 Task: Search for boat rental options in Myrtle Beach, South Carolina, and Wilmington, North Carolina.
Action: Key pressed <Key.caps_lock>M<Key.caps_lock>yrtle<Key.space><Key.caps_lock>B<Key.caps_lock>each,<Key.caps_lock>S<Key.caps_lock>outh<Key.space><Key.caps_lock>C<Key.caps_lock>arol<Key.backspace>lina
Screenshot: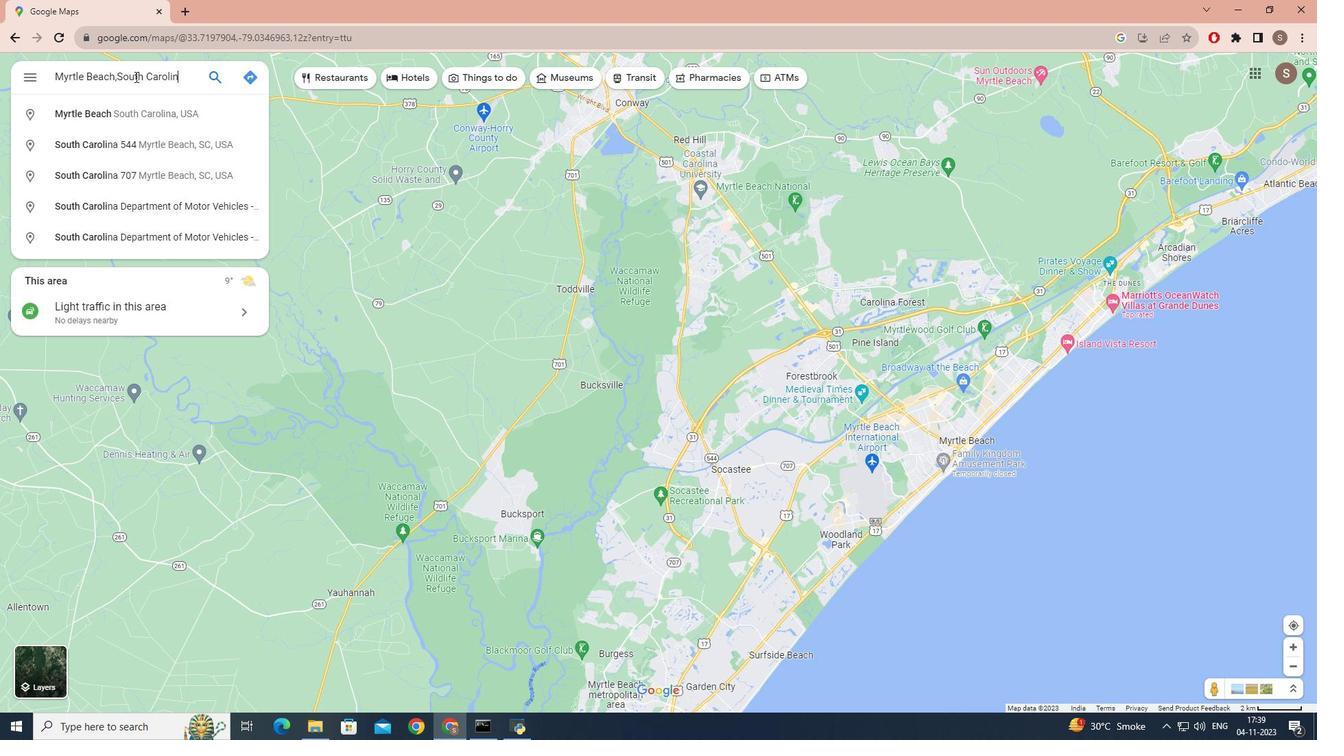 
Action: Mouse moved to (166, 76)
Screenshot: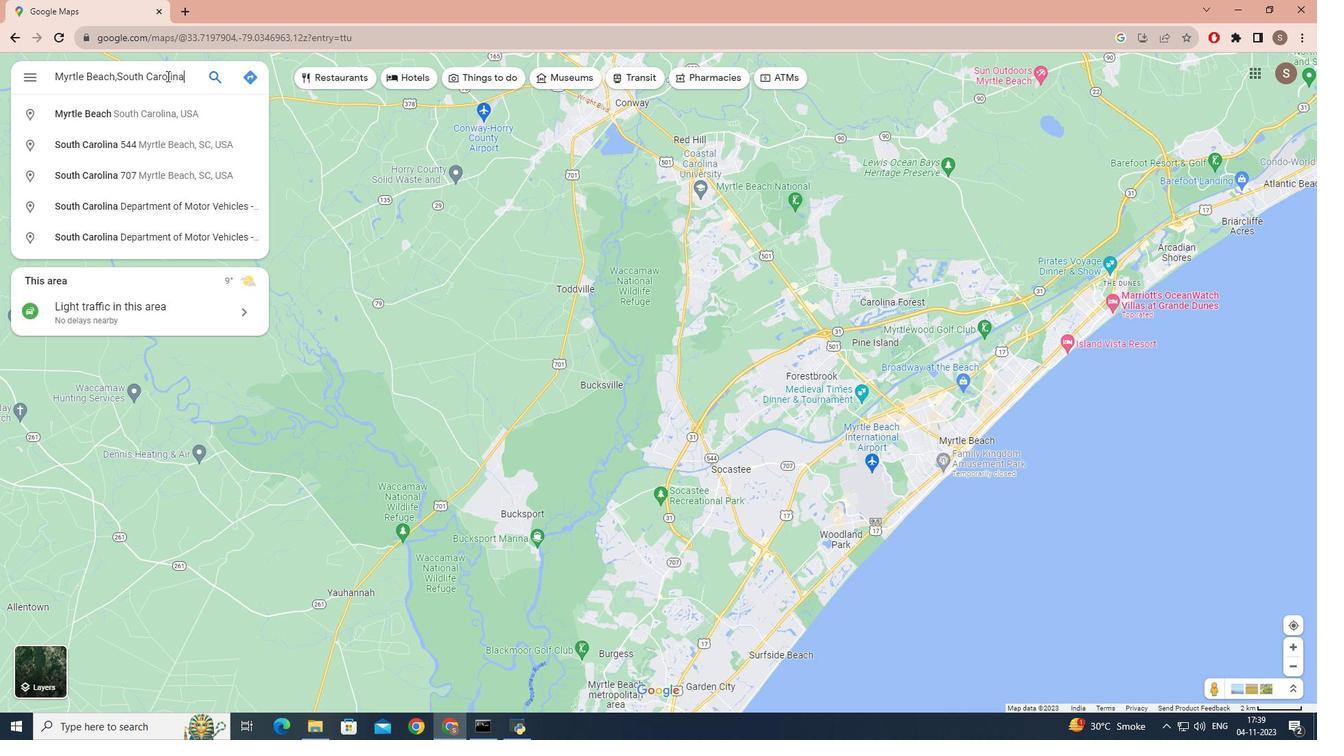 
Action: Key pressed <Key.enter>
Screenshot: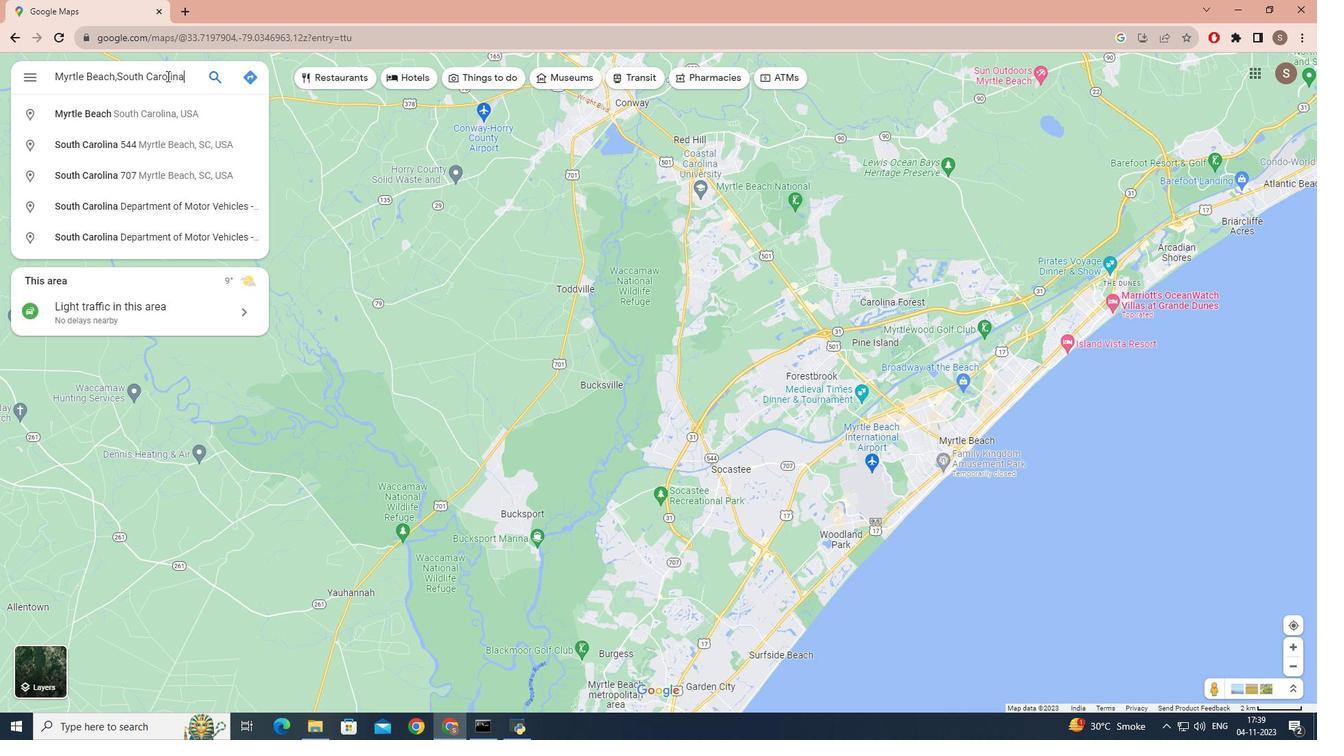 
Action: Mouse moved to (147, 310)
Screenshot: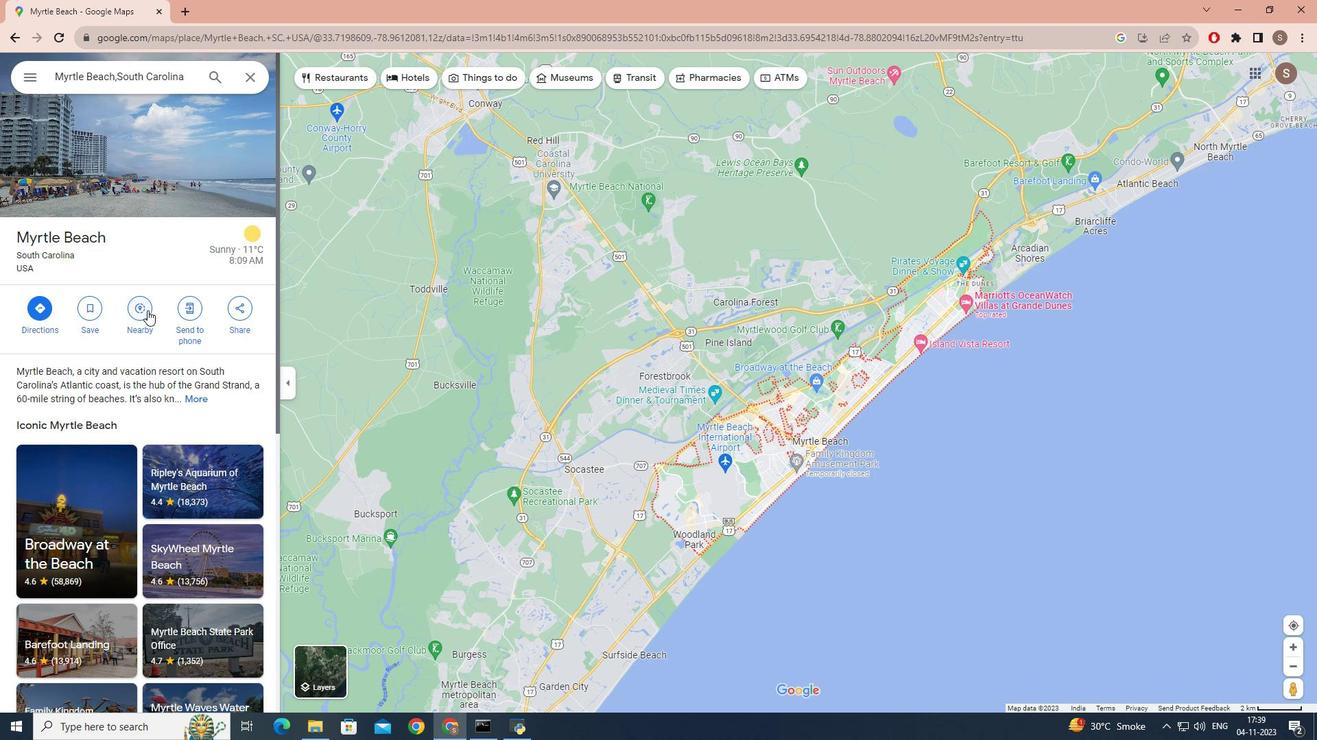 
Action: Mouse pressed left at (147, 310)
Screenshot: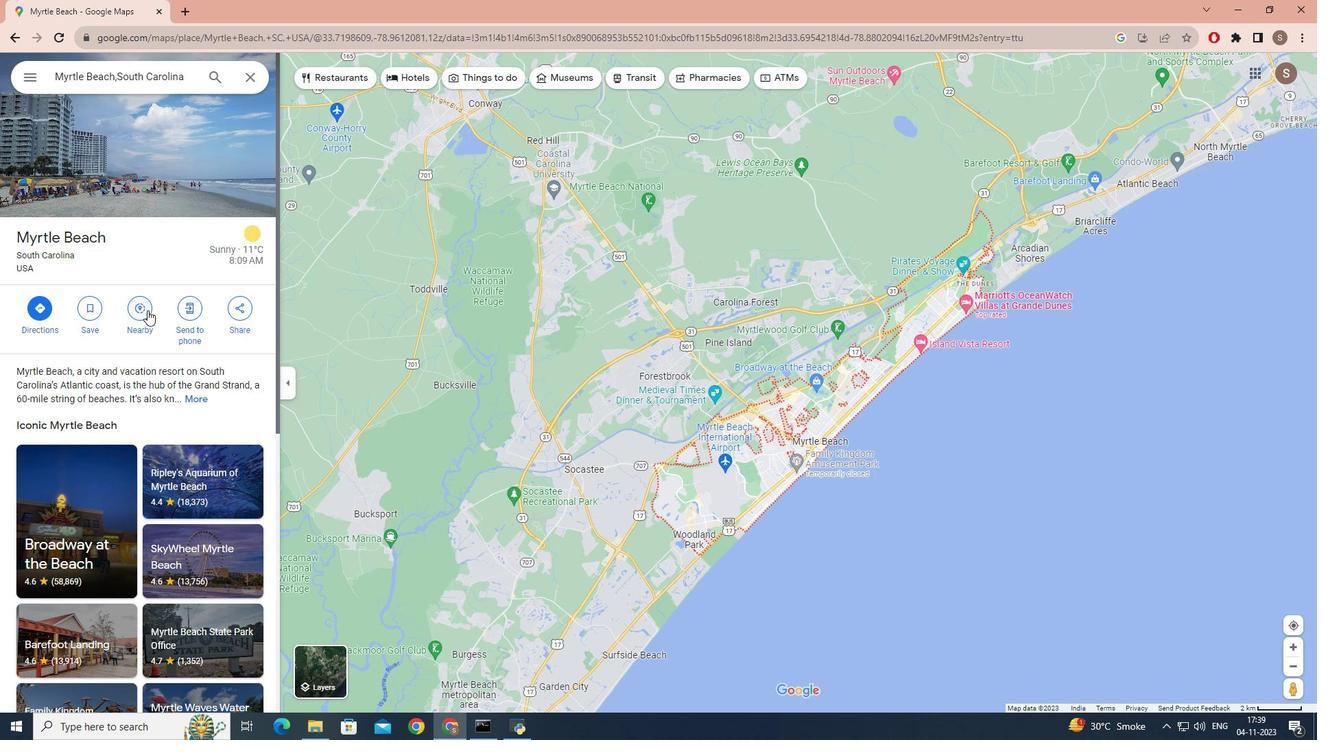 
Action: Mouse moved to (139, 76)
Screenshot: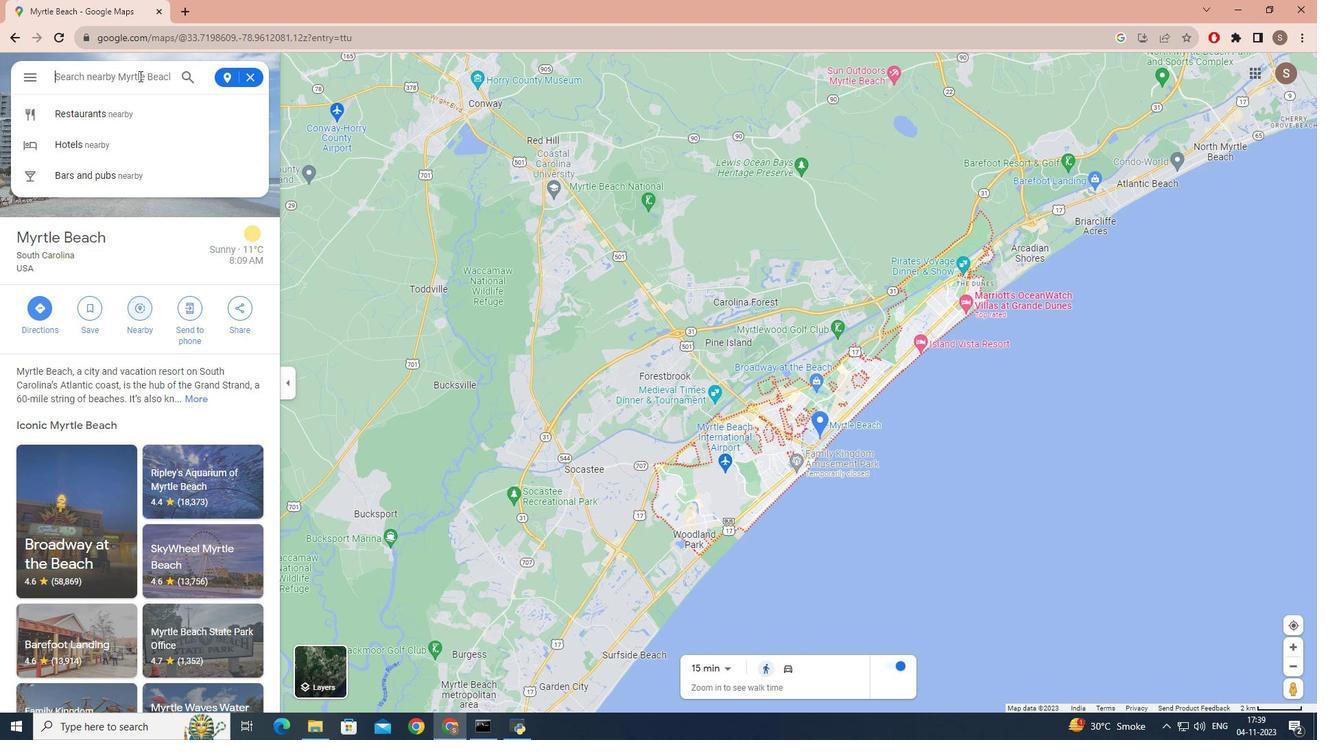 
Action: Key pressed <Key.caps_lock>B<Key.caps_lock>oat<Key.space>rentals<Key.enter>
Screenshot: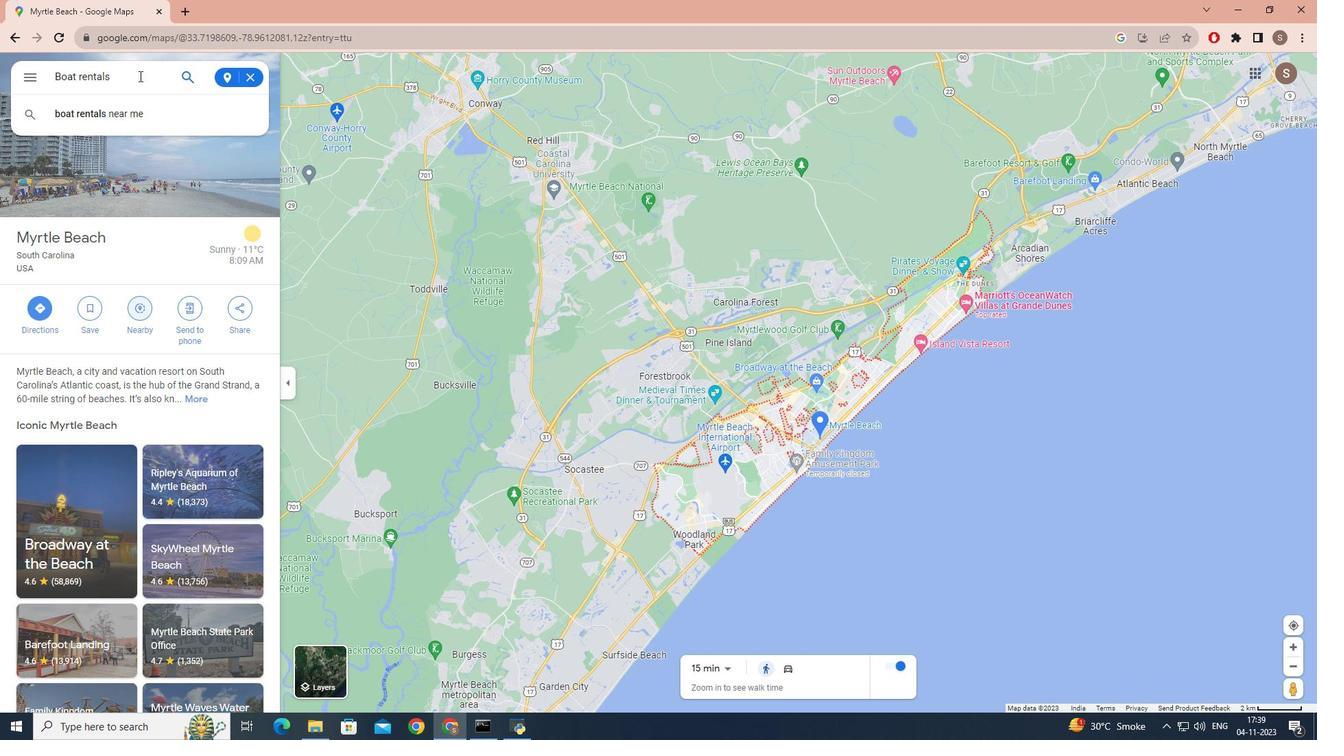 
Action: Mouse moved to (85, 176)
Screenshot: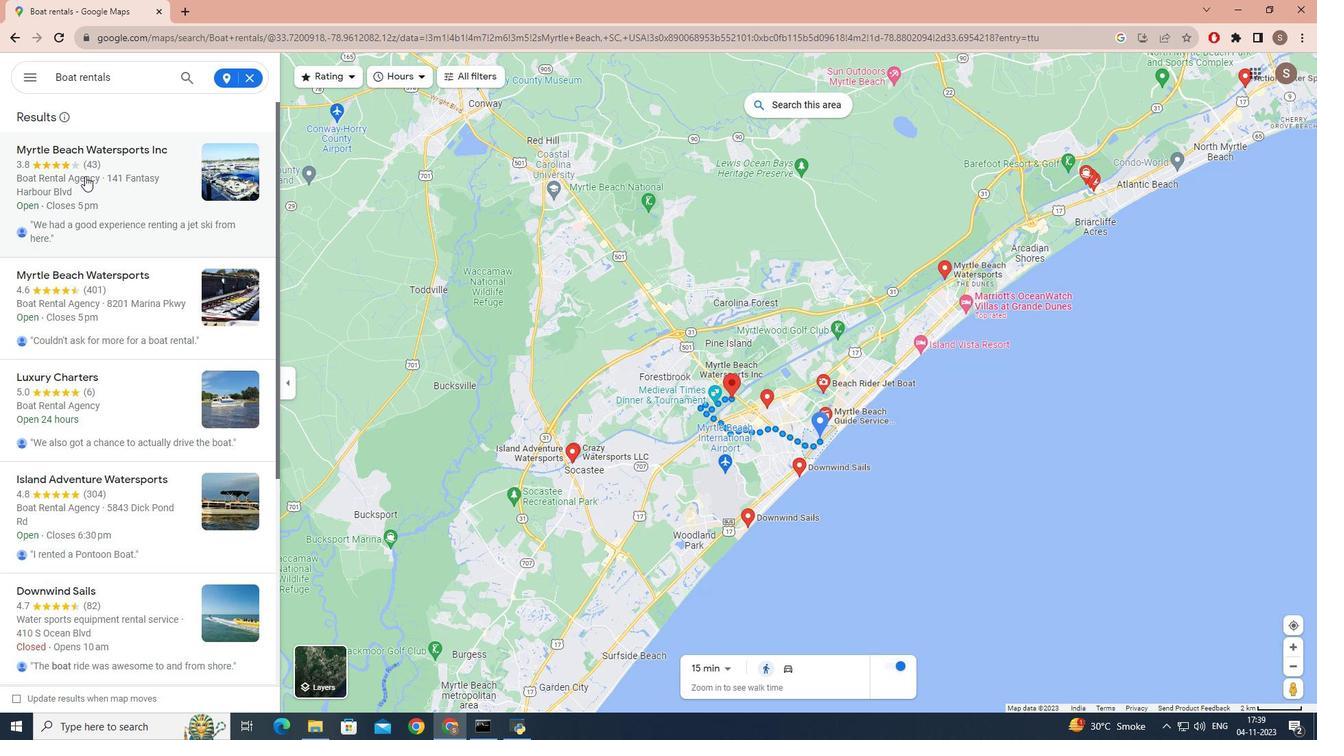 
Action: Mouse scrolled (85, 176) with delta (0, 0)
Screenshot: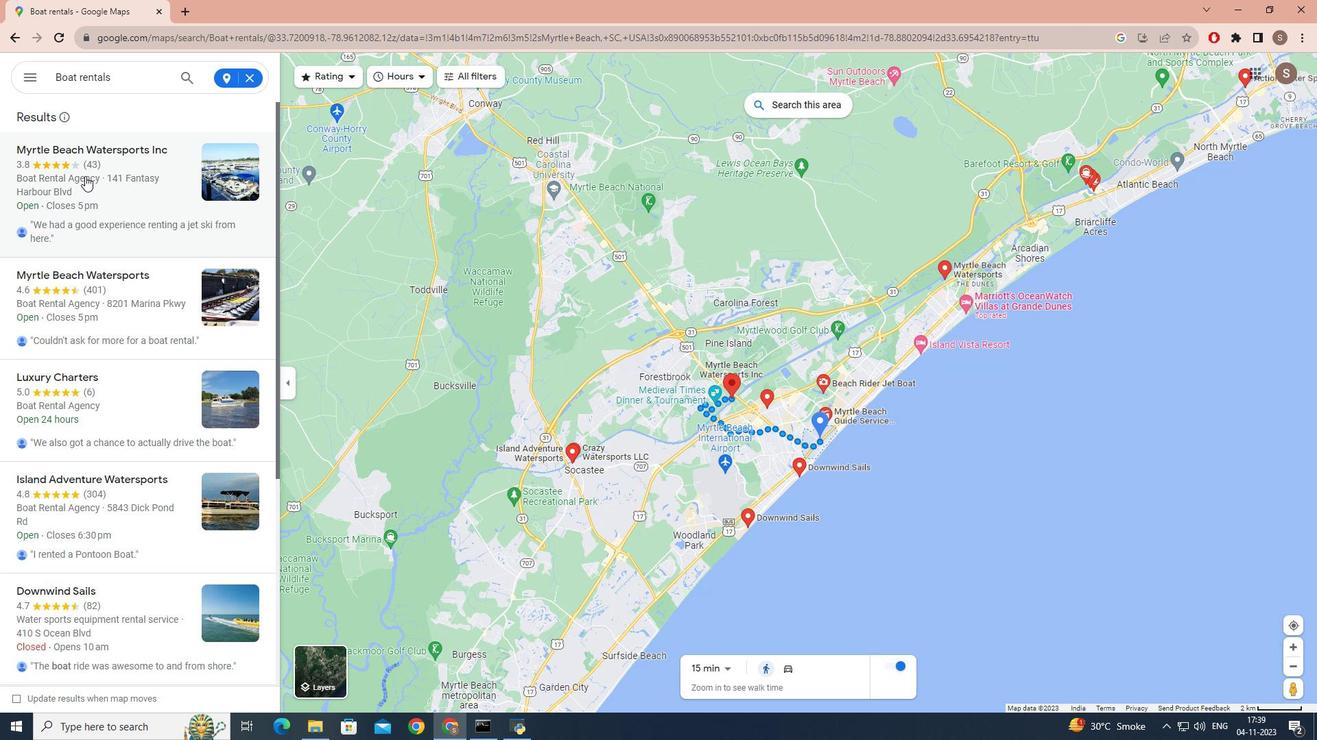 
Action: Mouse scrolled (85, 176) with delta (0, 0)
Screenshot: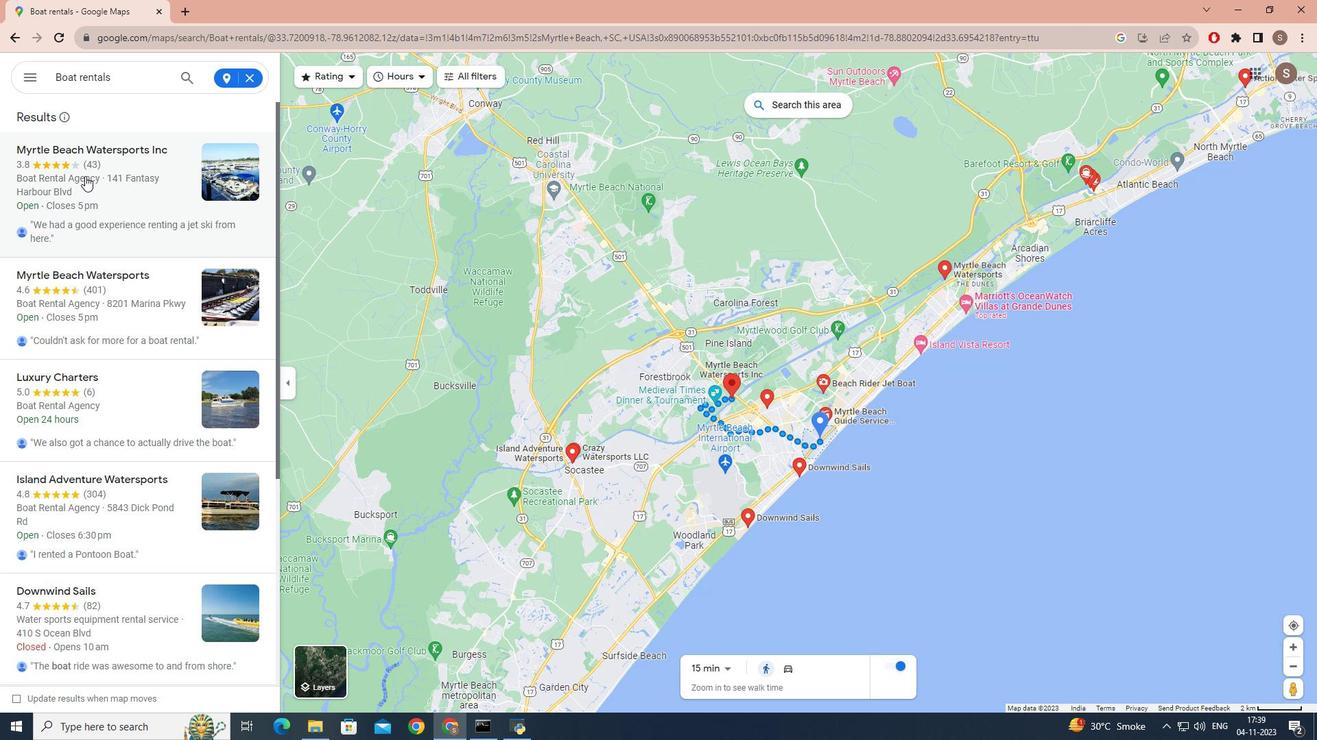 
Action: Mouse scrolled (85, 175) with delta (0, 0)
Screenshot: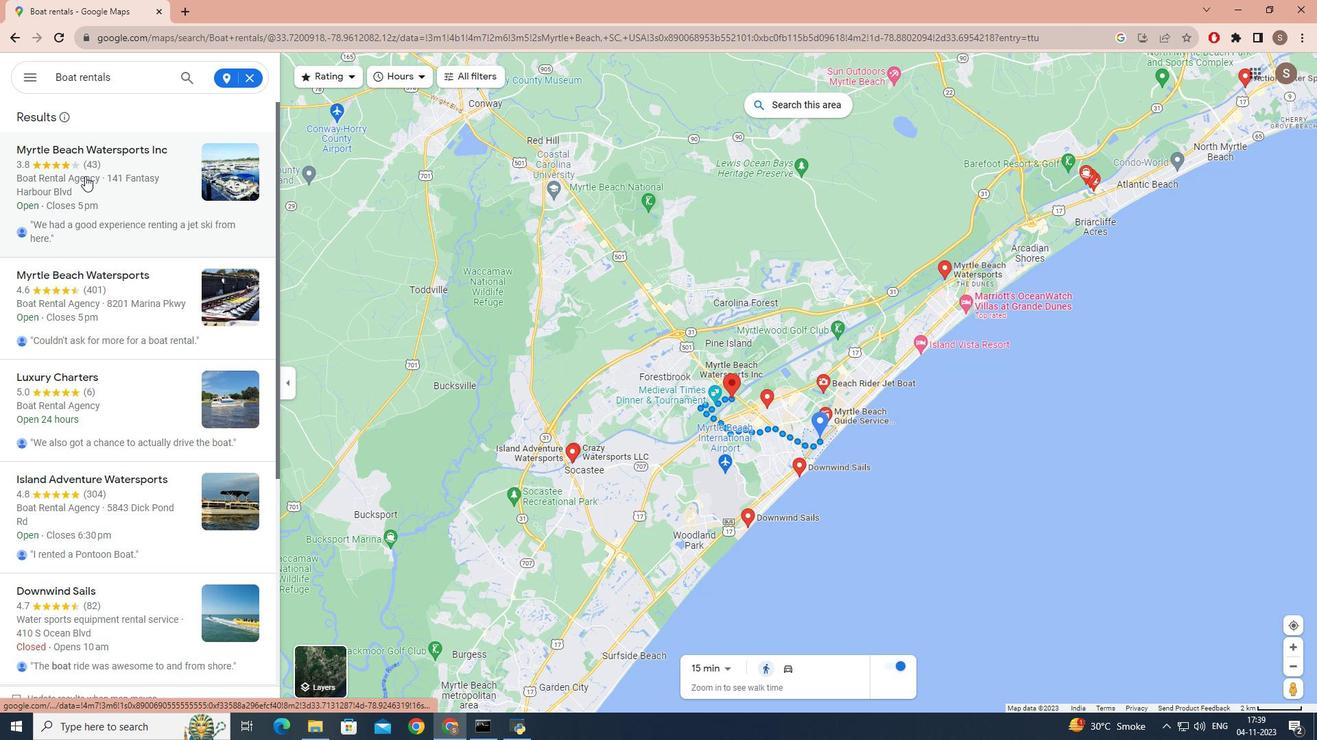 
Action: Mouse scrolled (85, 175) with delta (0, 0)
Screenshot: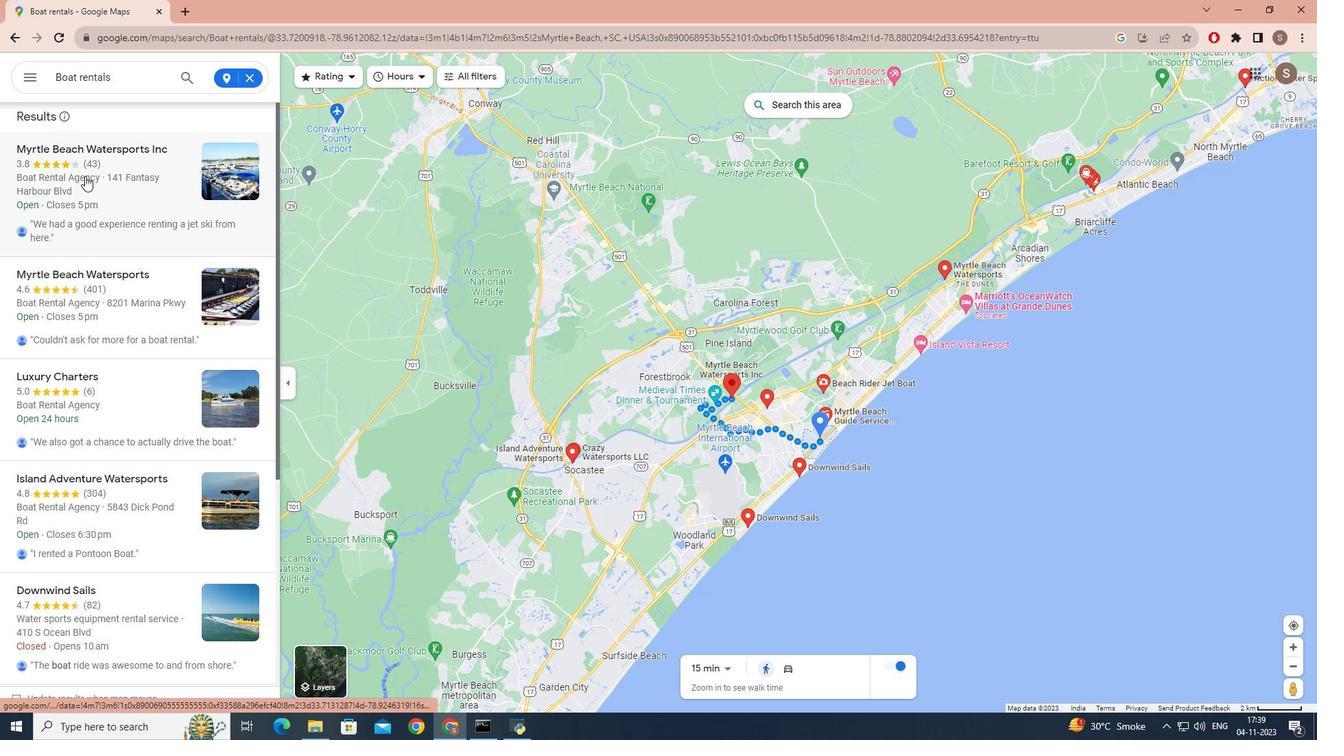 
Action: Mouse scrolled (85, 175) with delta (0, 0)
Screenshot: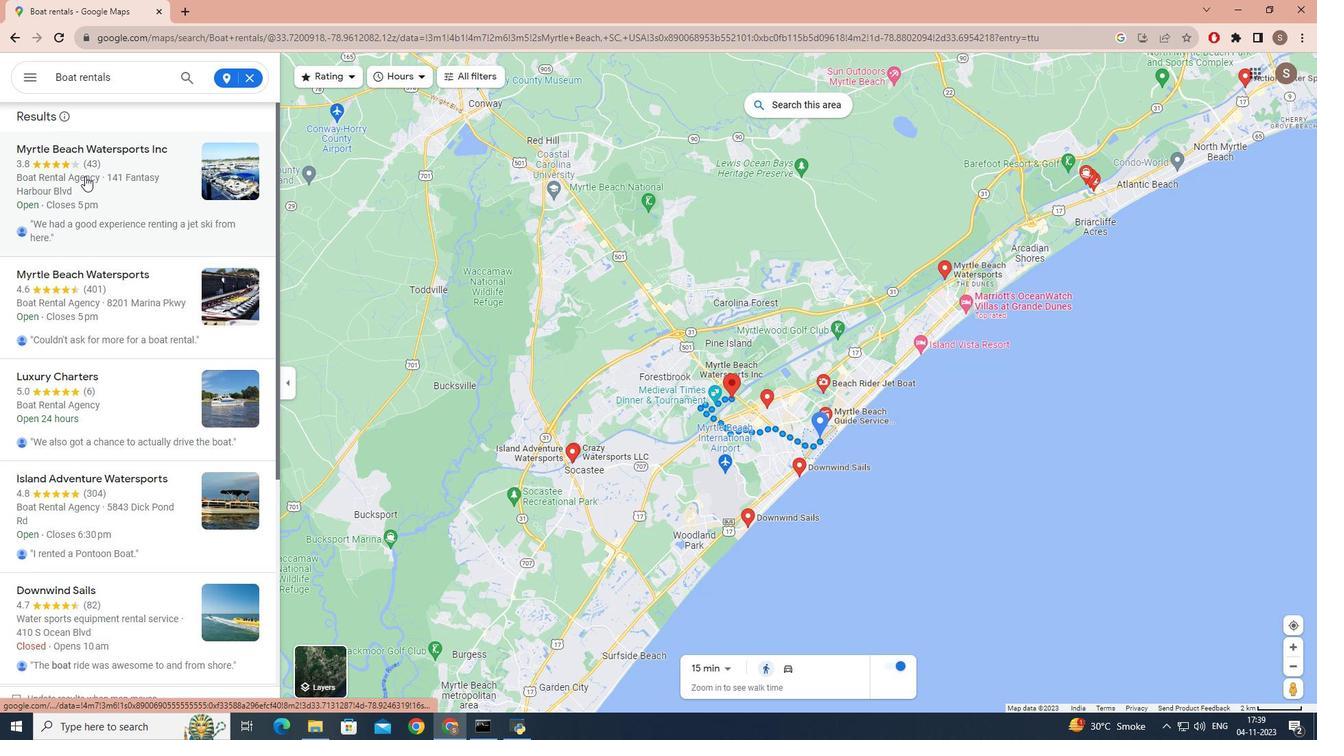 
Action: Mouse scrolled (85, 175) with delta (0, 0)
Screenshot: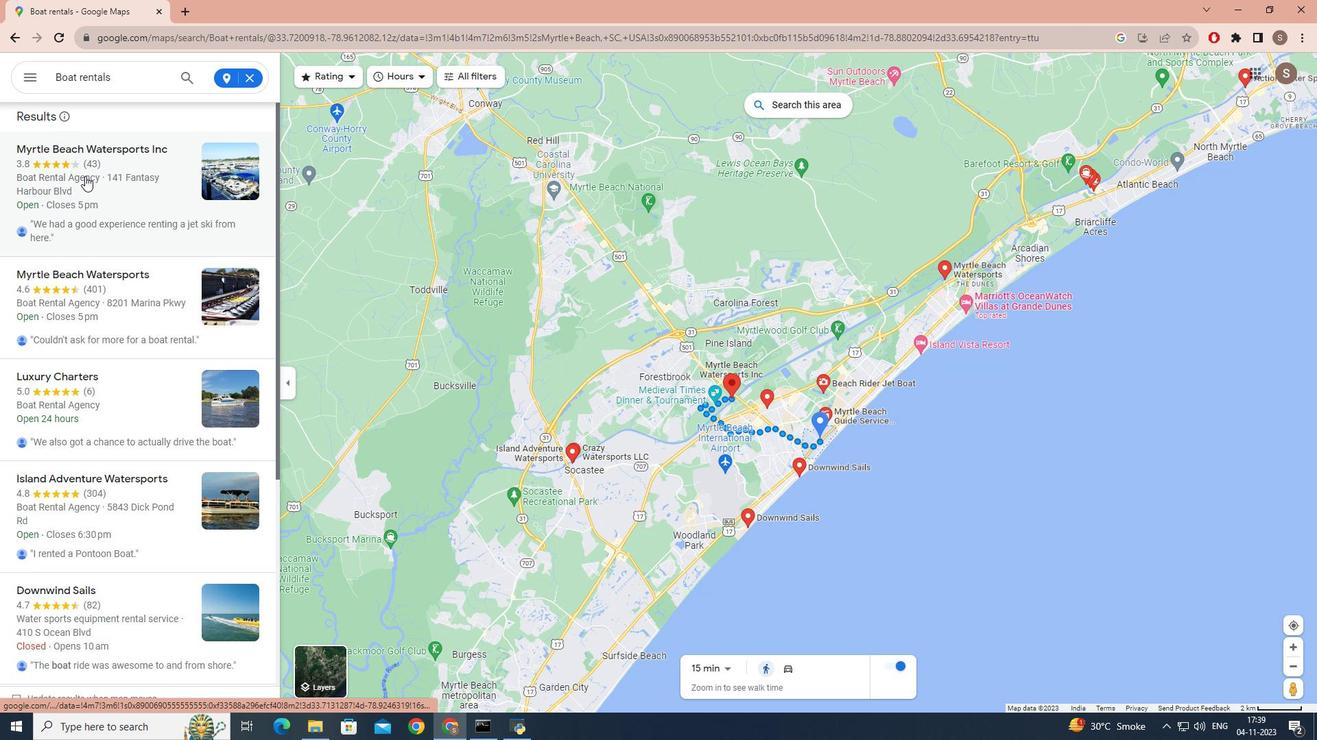 
Action: Mouse scrolled (85, 175) with delta (0, 0)
Screenshot: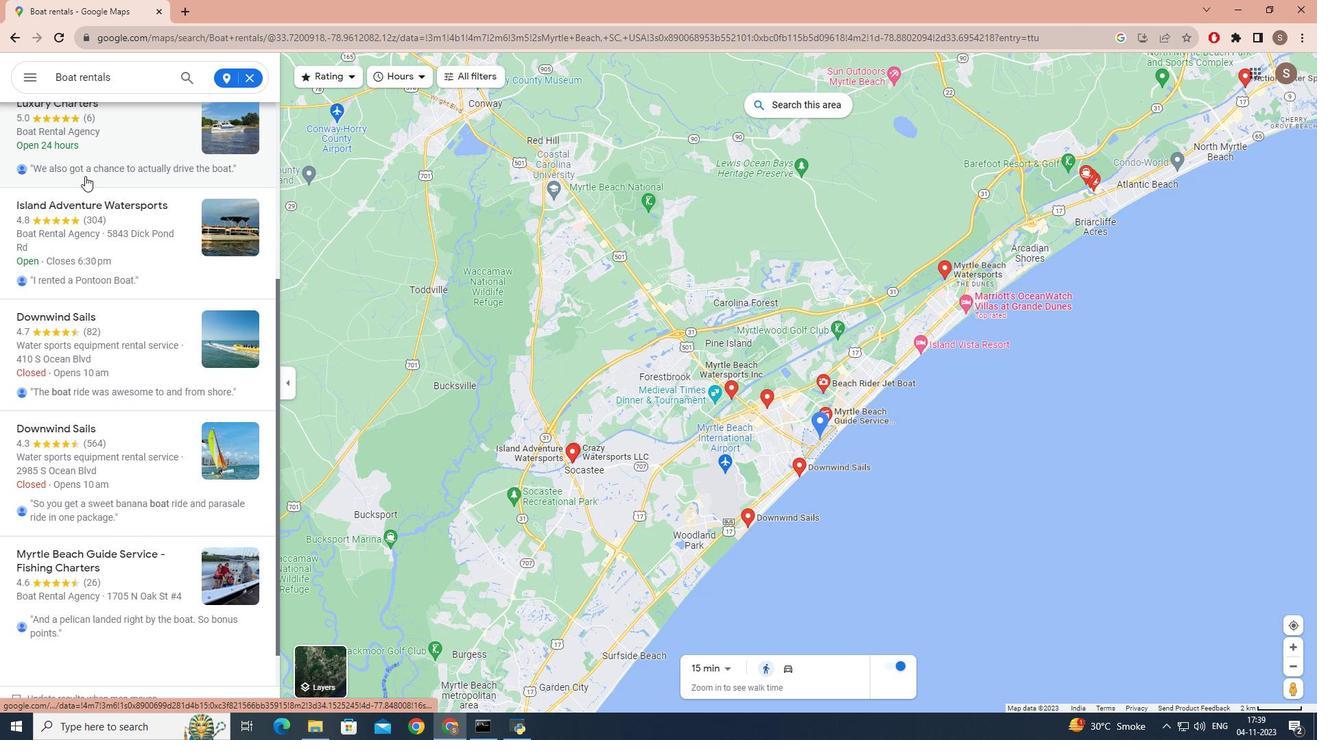 
Action: Mouse scrolled (85, 175) with delta (0, 0)
Screenshot: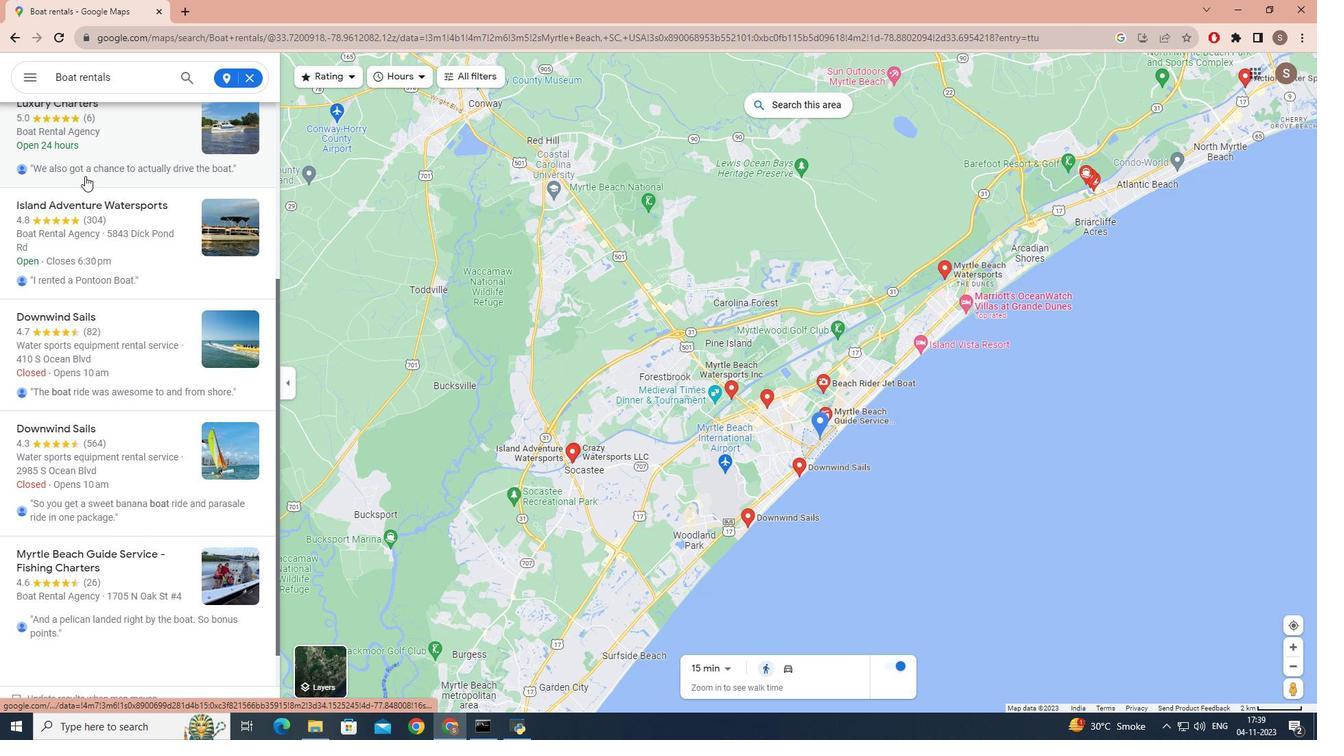 
Action: Mouse scrolled (85, 175) with delta (0, 0)
Screenshot: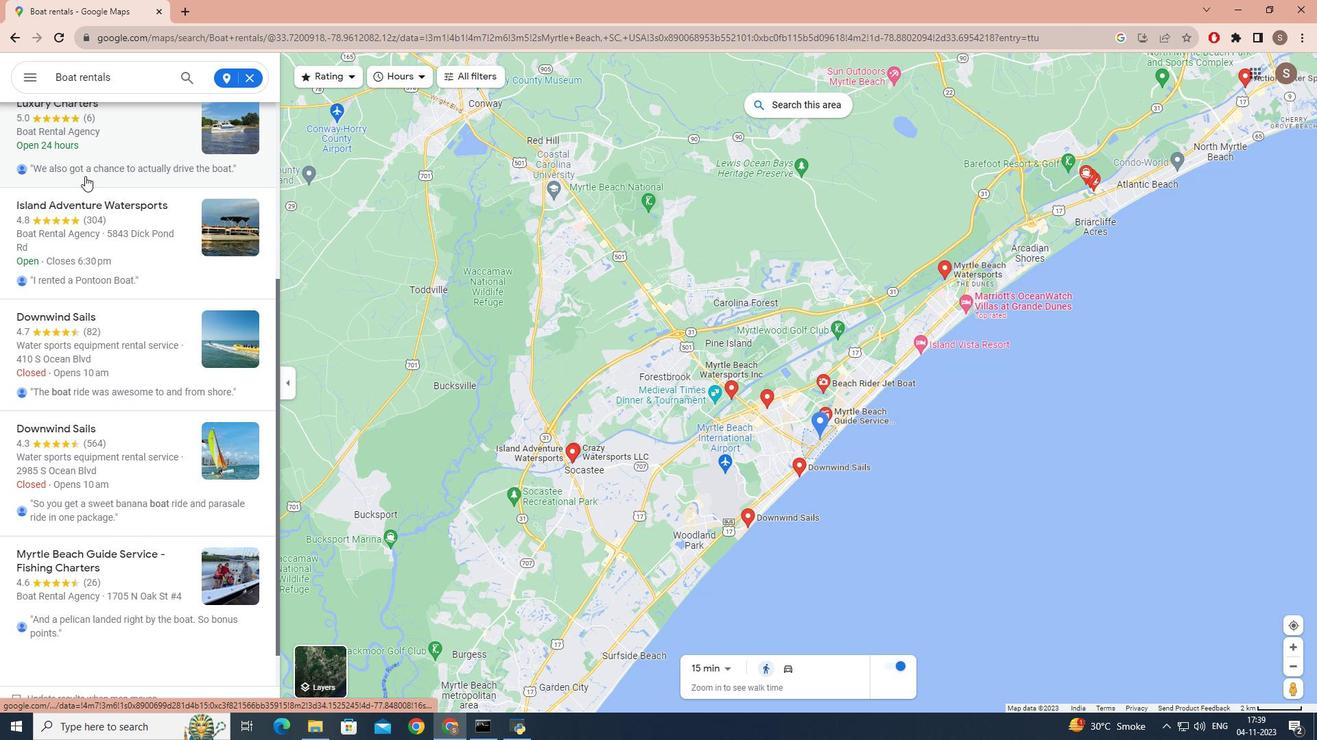 
Action: Mouse scrolled (85, 175) with delta (0, 0)
Screenshot: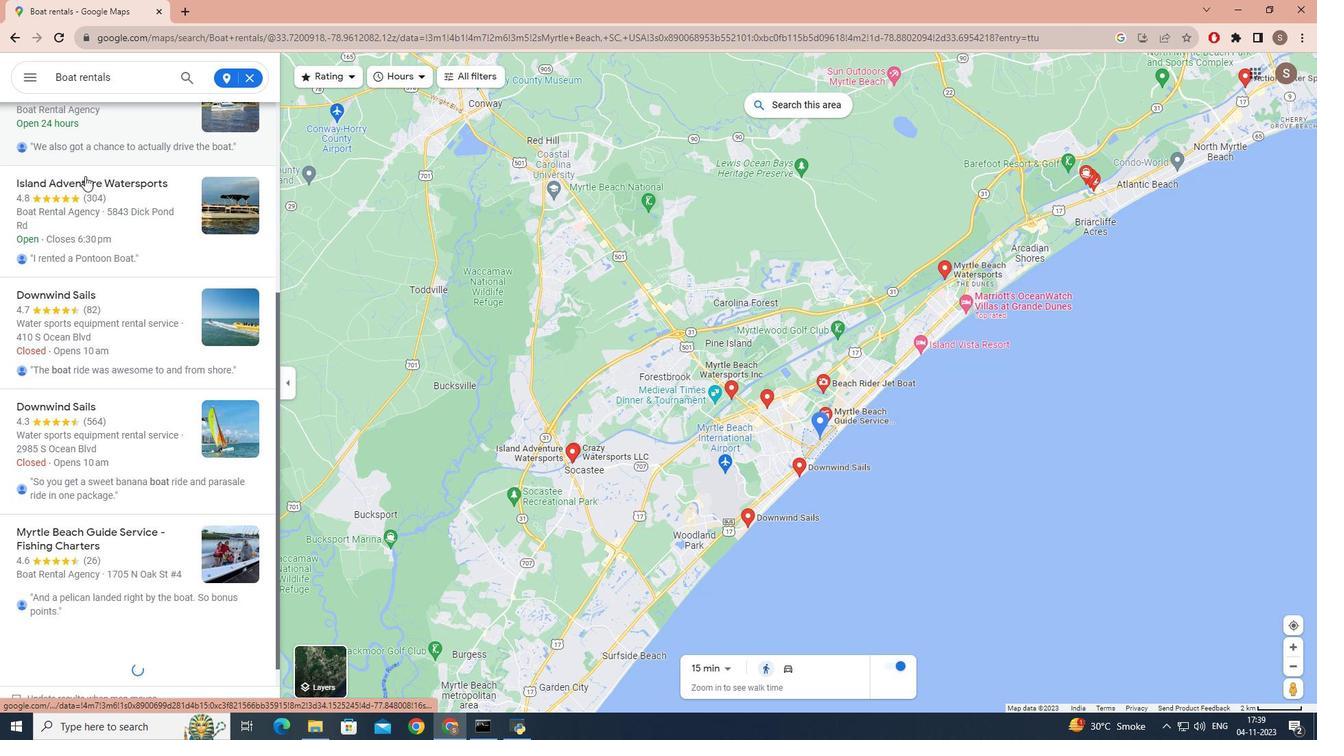 
Action: Mouse scrolled (85, 175) with delta (0, 0)
Screenshot: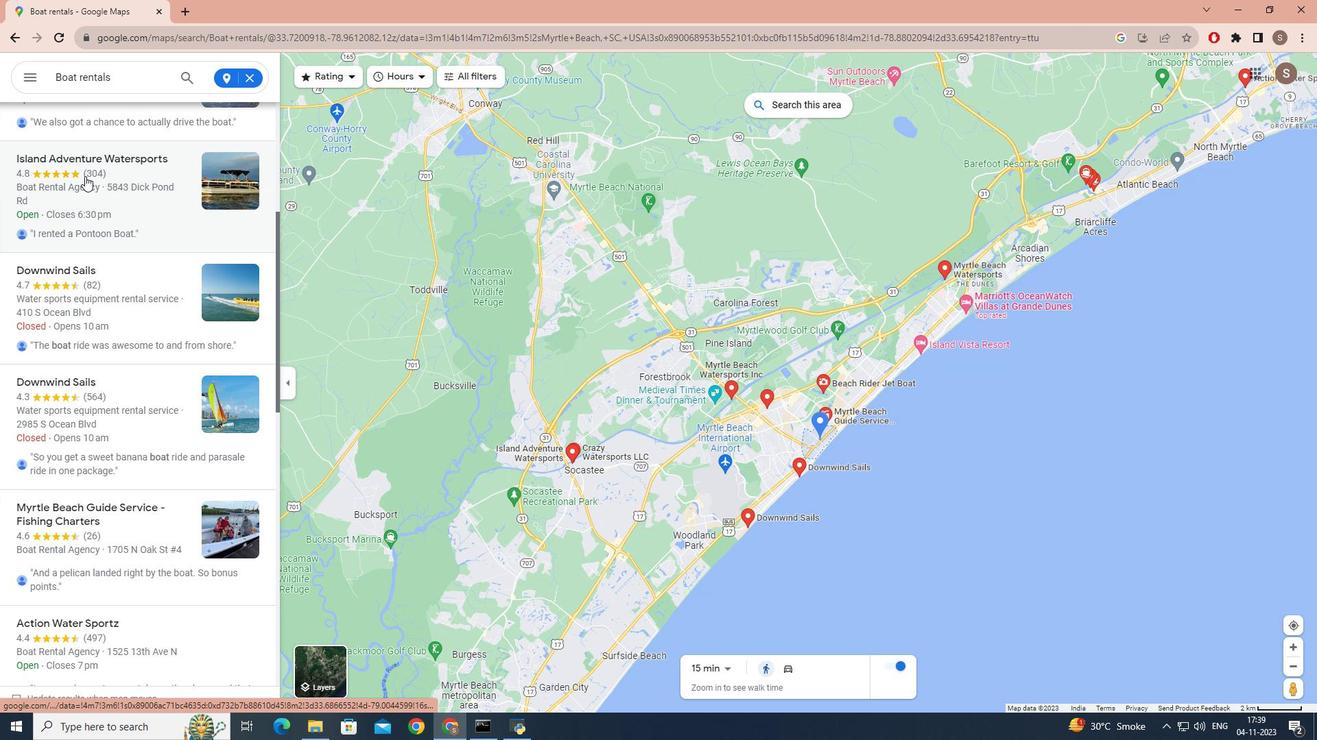
Action: Mouse scrolled (85, 175) with delta (0, 0)
Screenshot: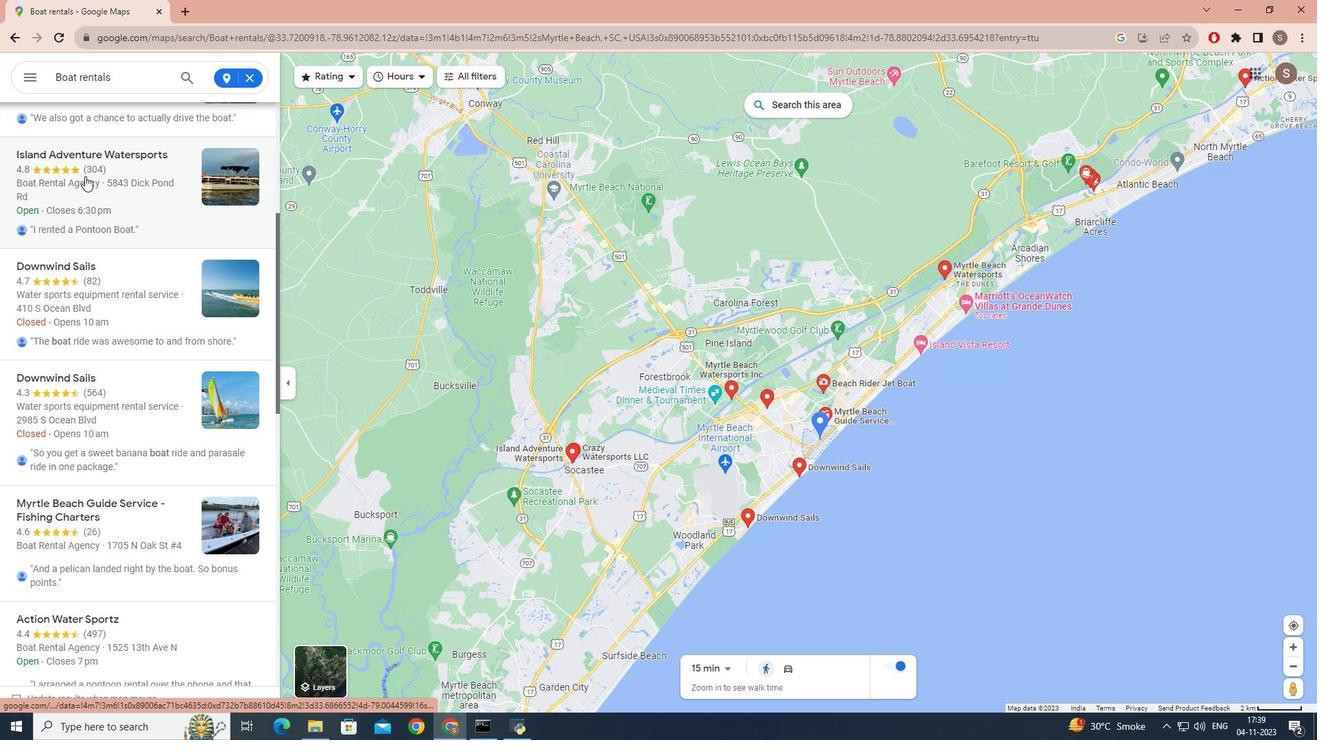 
Action: Mouse scrolled (85, 175) with delta (0, 0)
Screenshot: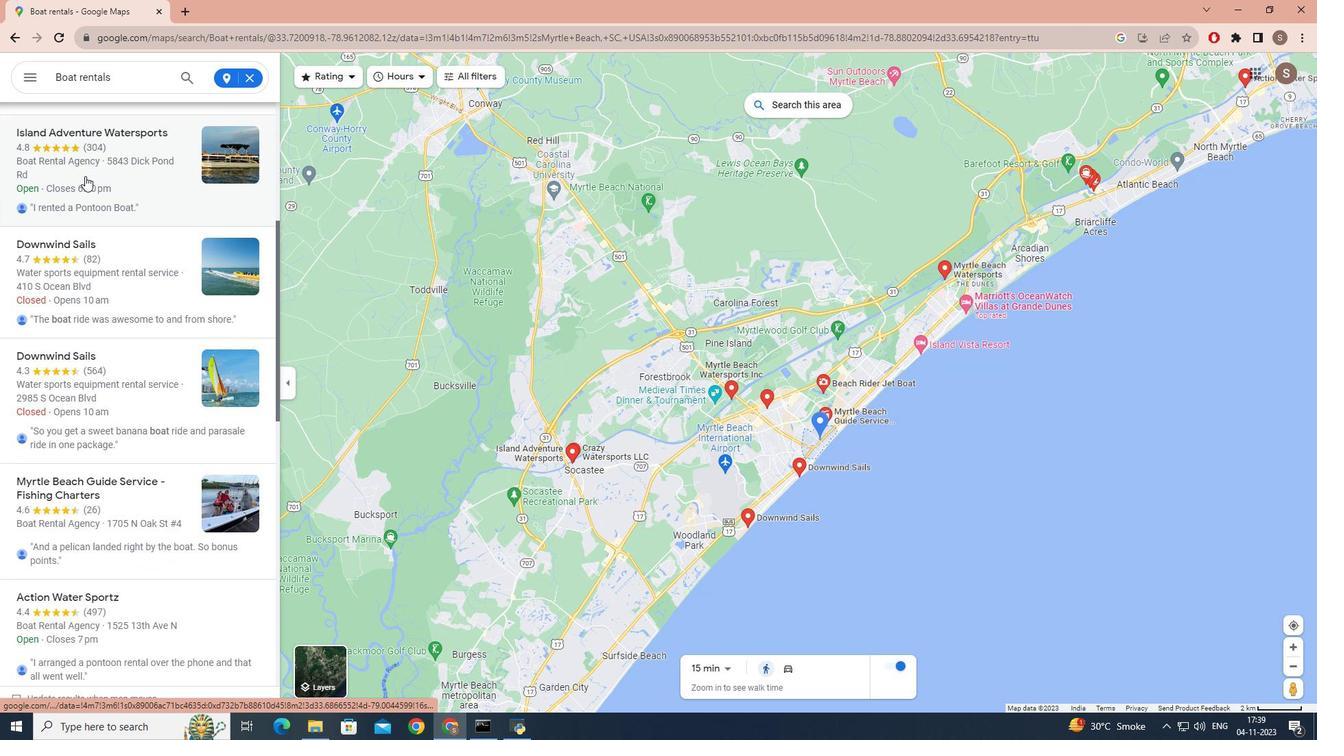 
Action: Mouse scrolled (85, 175) with delta (0, 0)
Screenshot: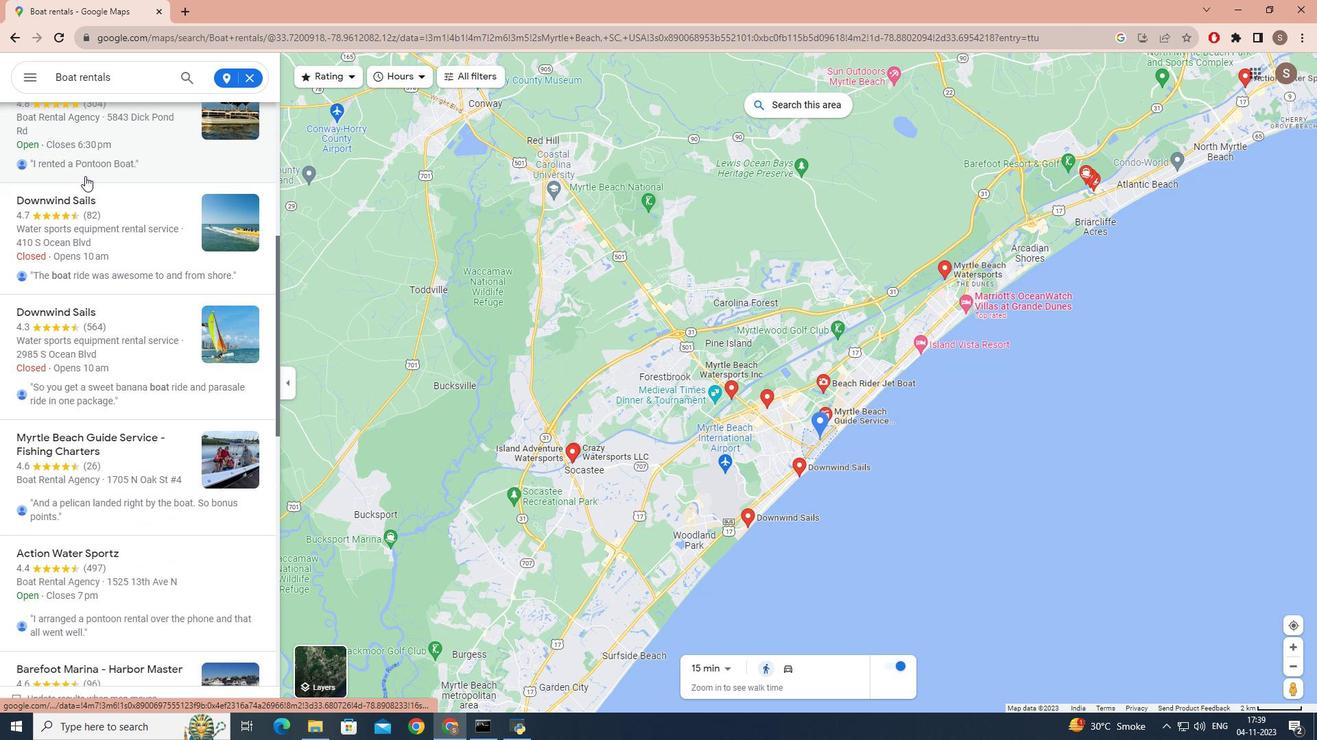 
Action: Mouse scrolled (85, 175) with delta (0, 0)
Screenshot: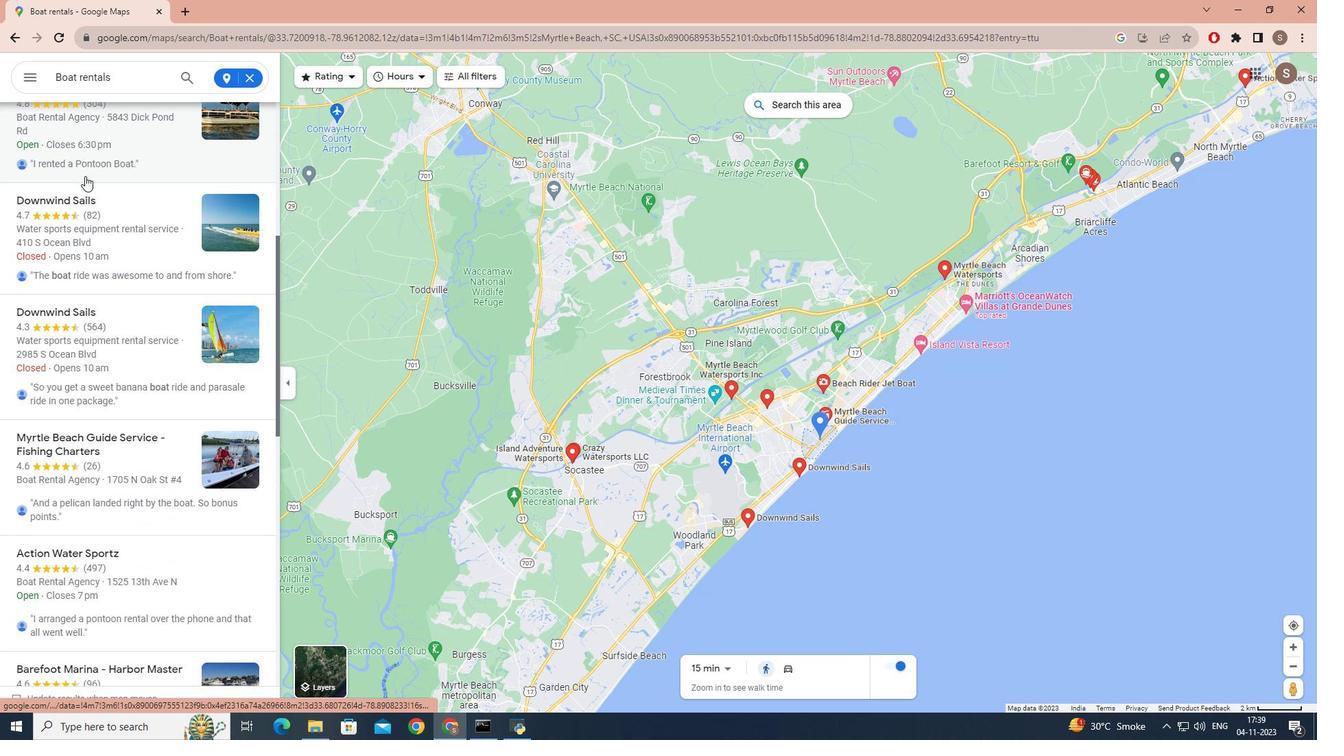 
Action: Mouse scrolled (85, 175) with delta (0, 0)
Screenshot: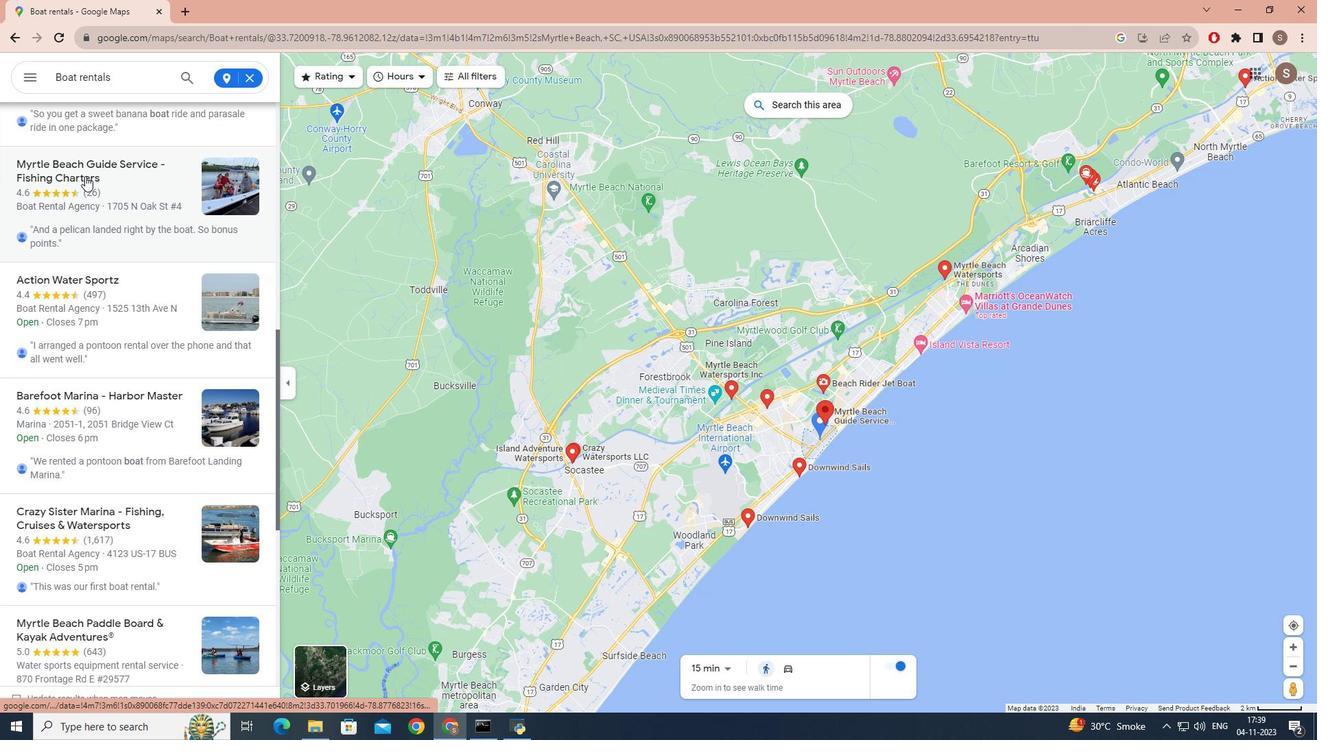 
Action: Mouse scrolled (85, 175) with delta (0, 0)
Screenshot: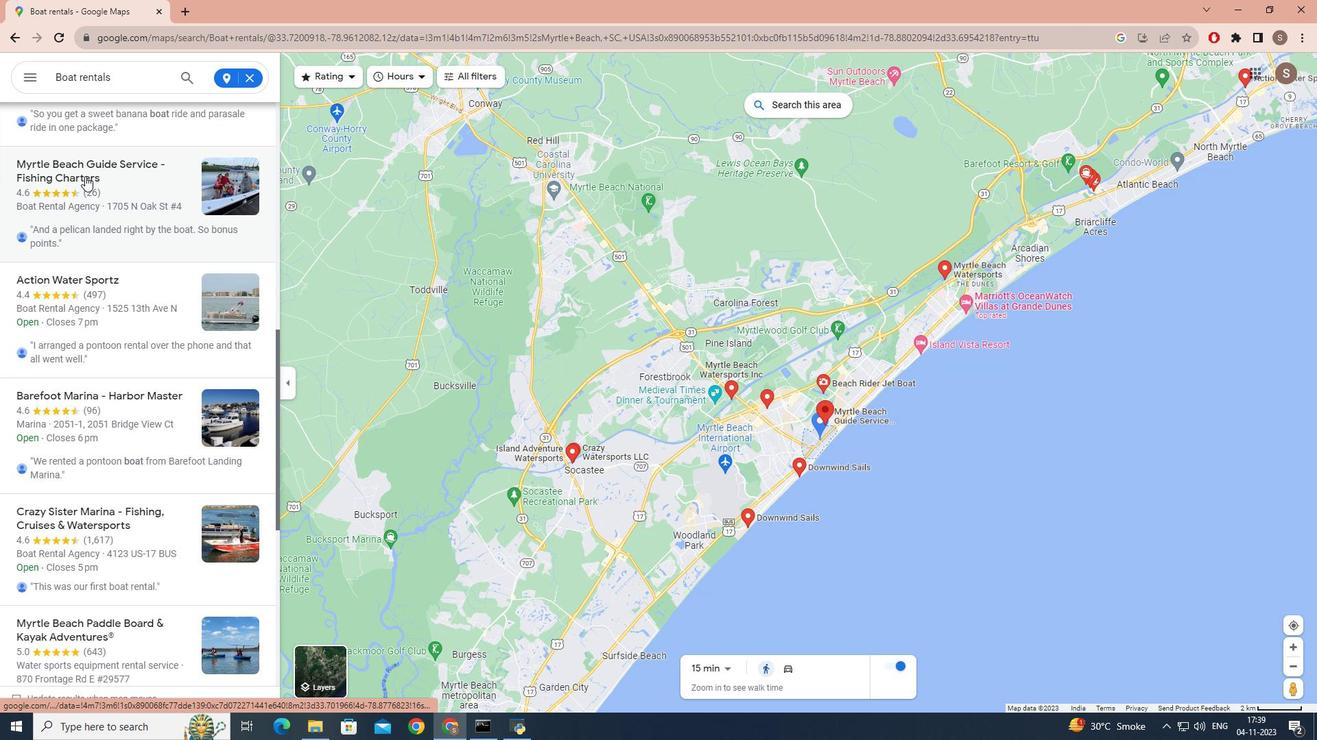 
Action: Mouse scrolled (85, 175) with delta (0, 0)
Screenshot: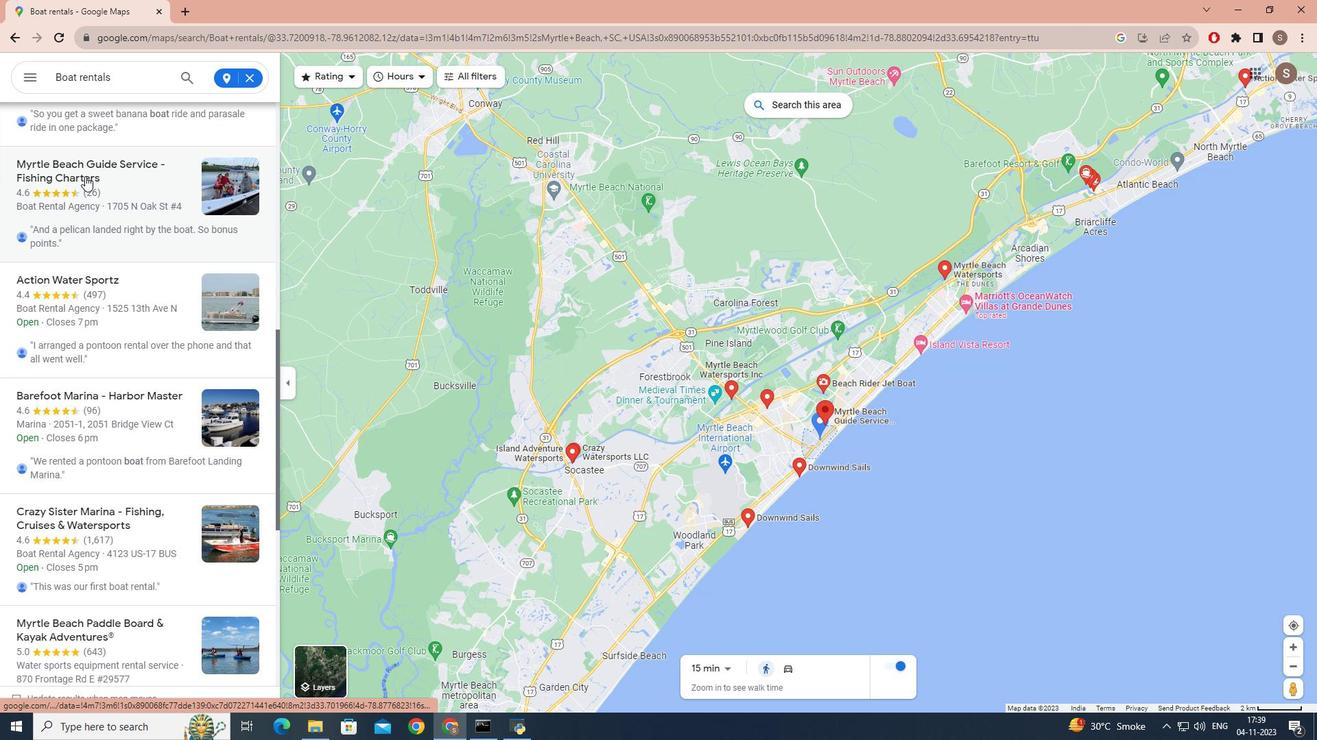 
Action: Mouse scrolled (85, 175) with delta (0, 0)
Screenshot: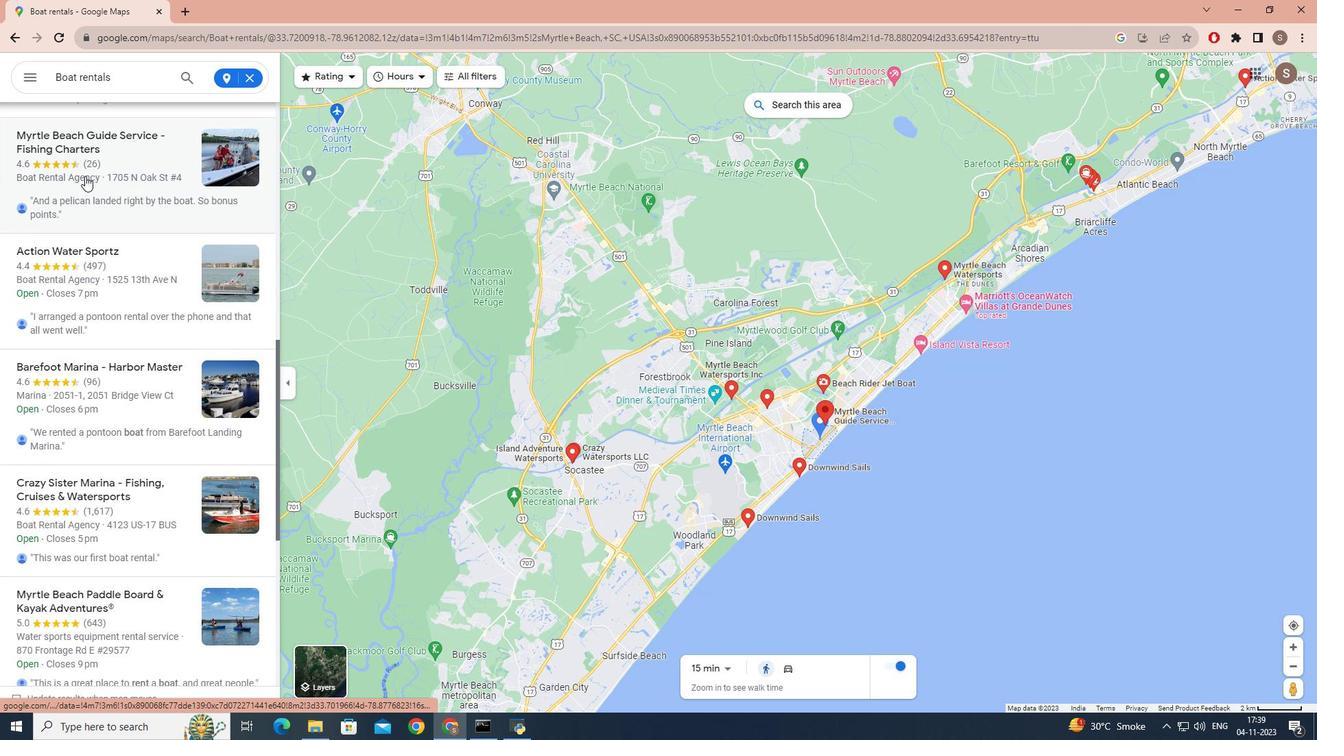 
Action: Mouse scrolled (85, 176) with delta (0, 0)
Screenshot: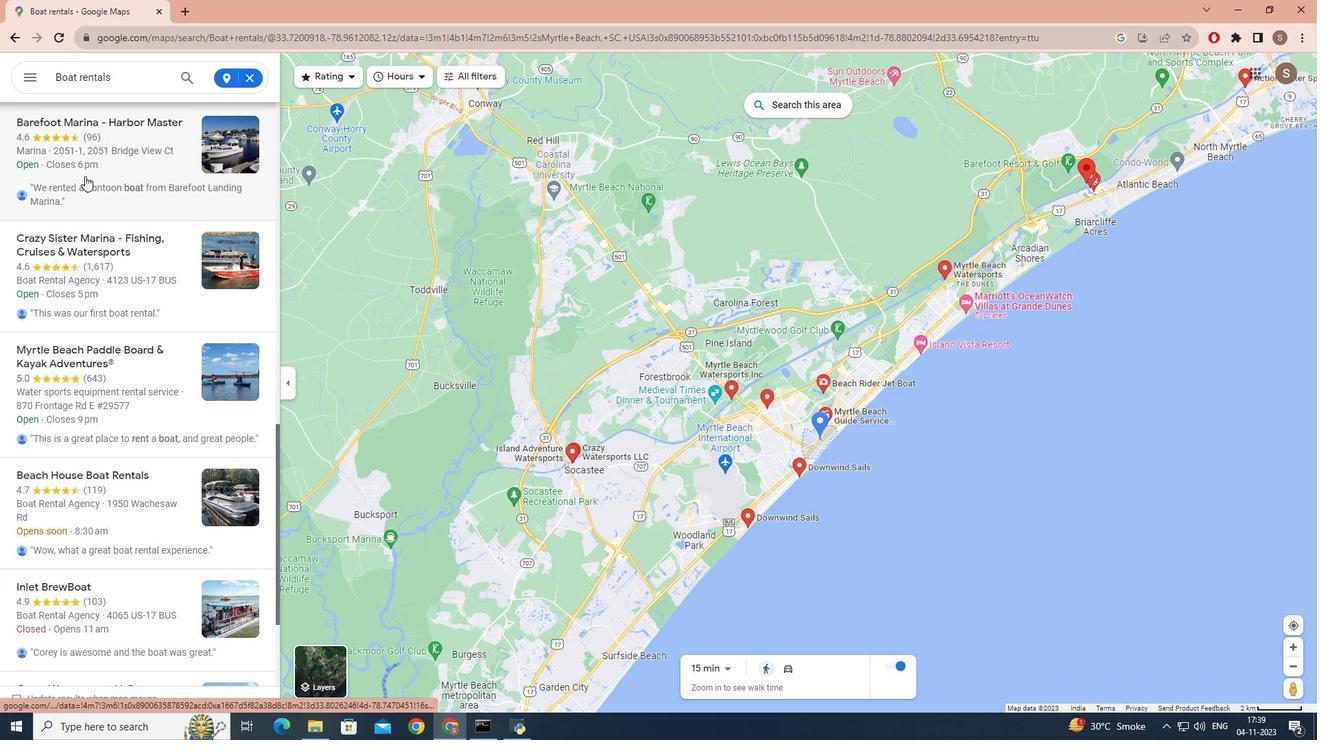 
Action: Mouse scrolled (85, 176) with delta (0, 0)
Screenshot: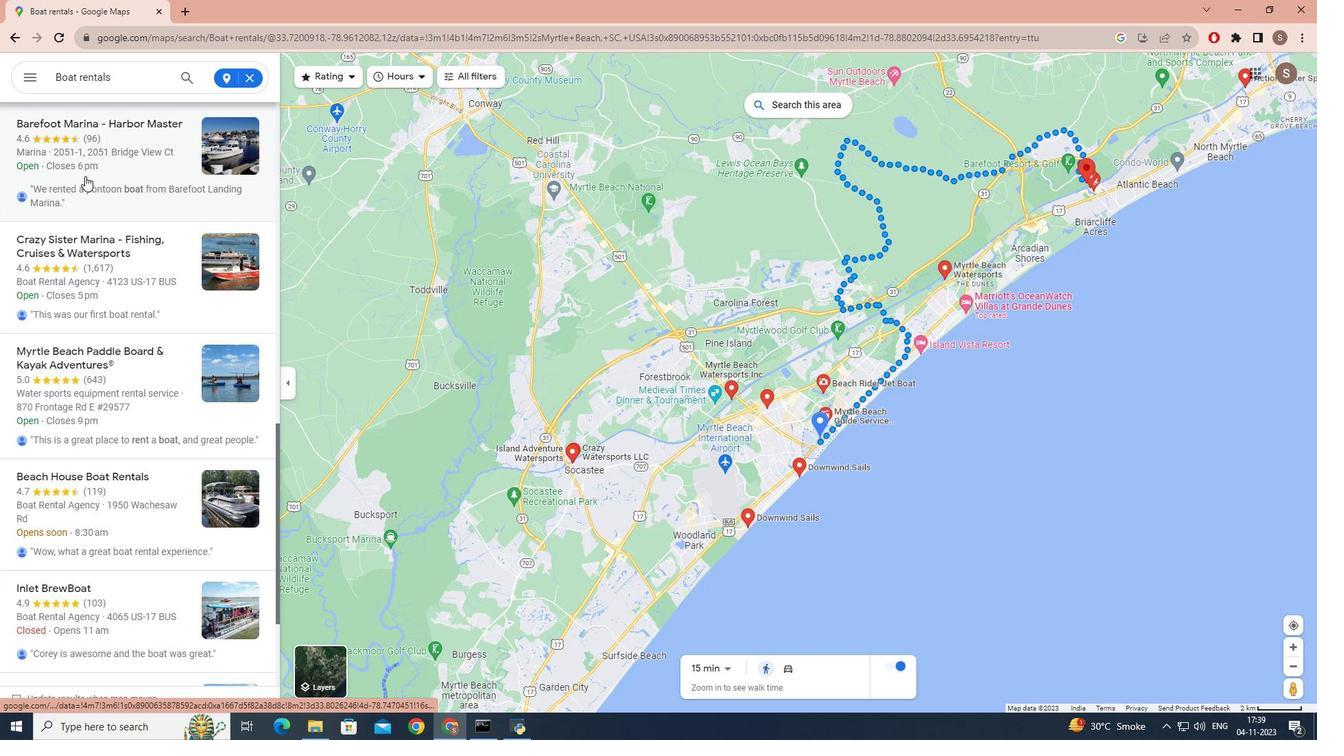 
Action: Mouse scrolled (85, 176) with delta (0, 0)
Screenshot: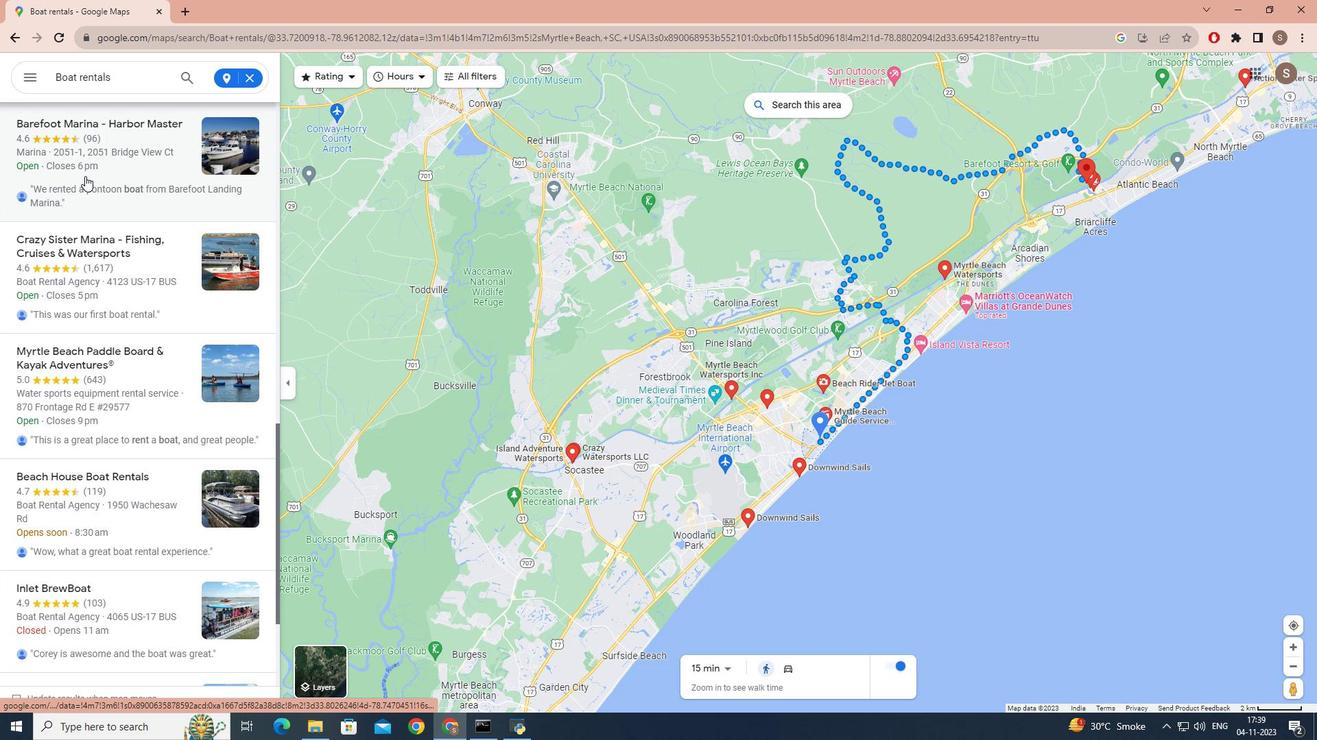 
Action: Mouse scrolled (85, 176) with delta (0, 0)
Screenshot: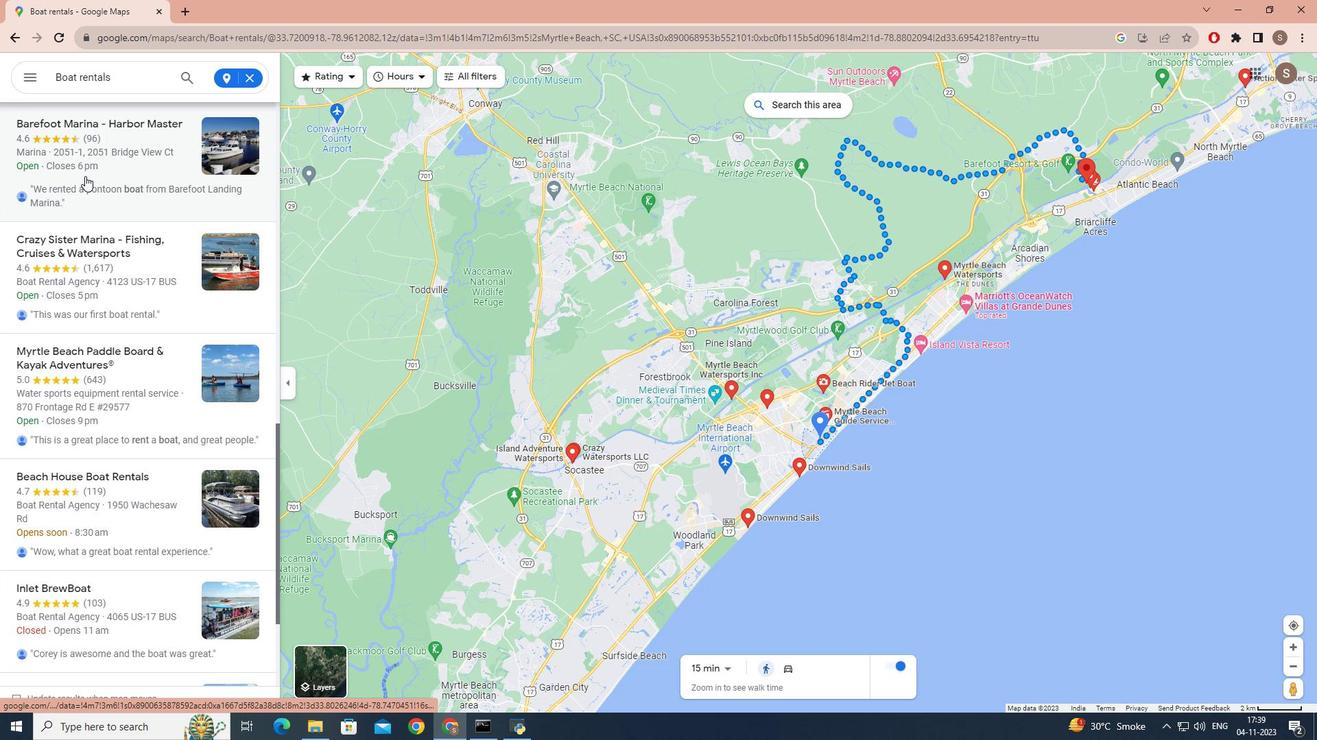 
Action: Mouse scrolled (85, 176) with delta (0, 0)
Screenshot: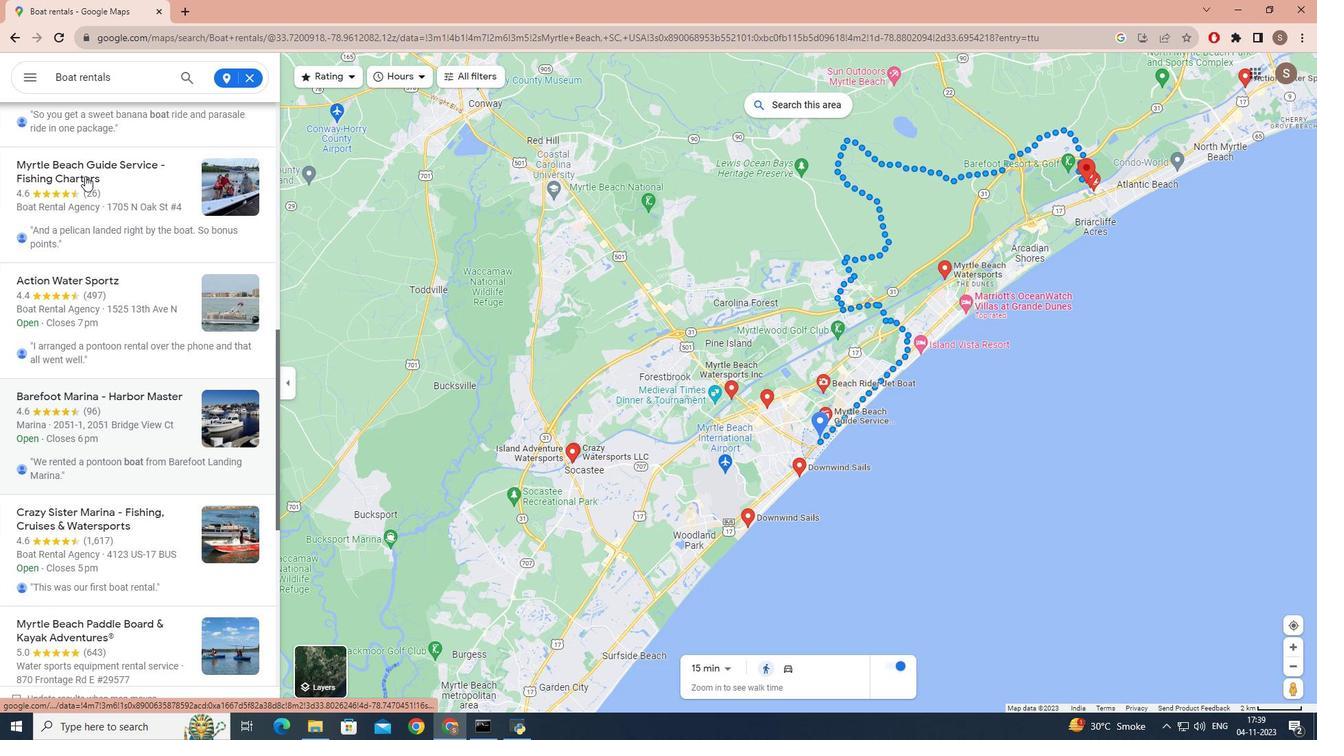 
Action: Mouse scrolled (85, 176) with delta (0, 0)
Screenshot: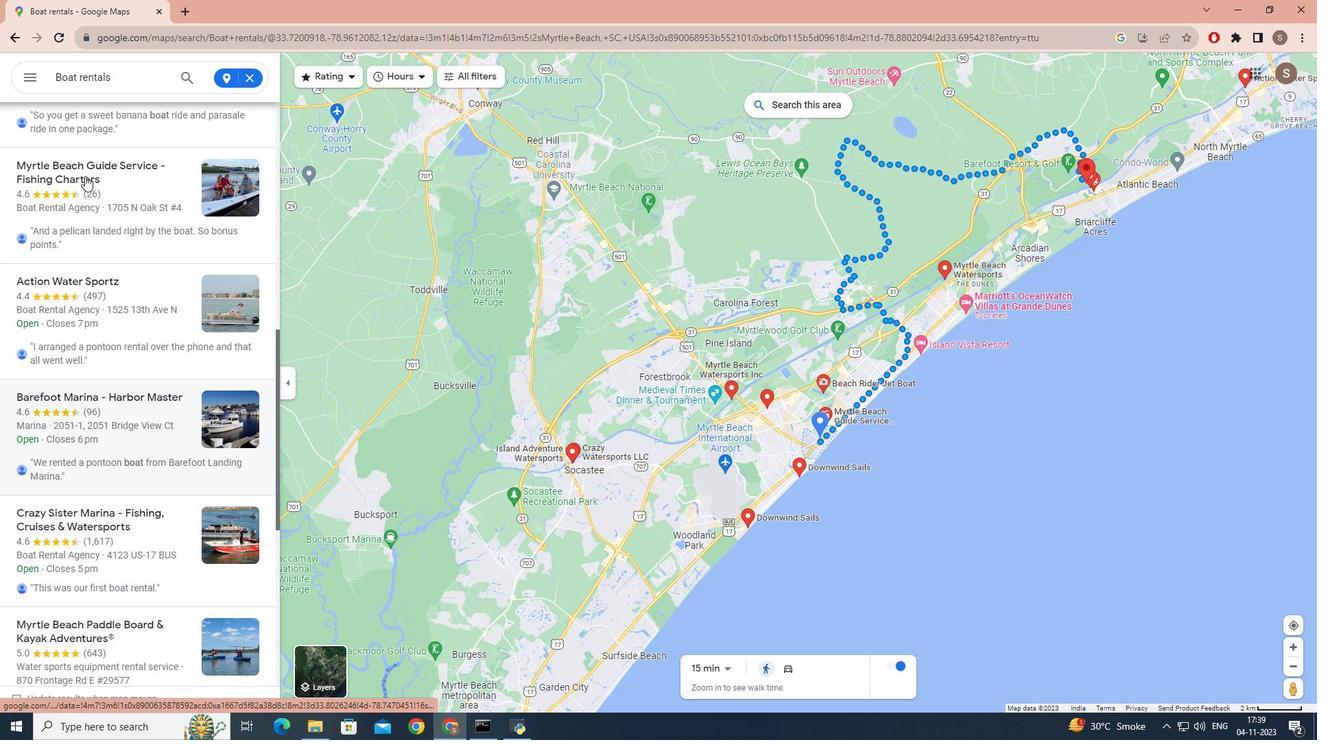 
Action: Mouse scrolled (85, 176) with delta (0, 0)
Screenshot: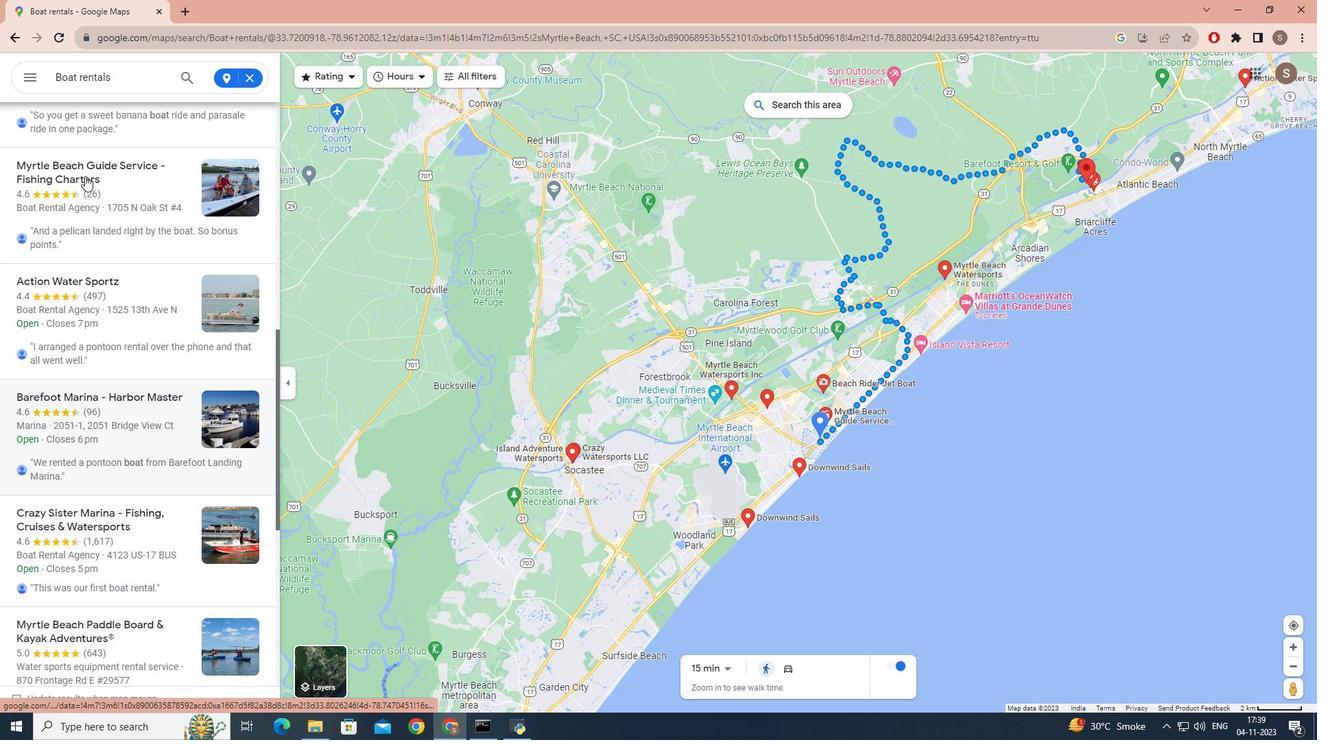 
Action: Mouse scrolled (85, 176) with delta (0, 0)
Screenshot: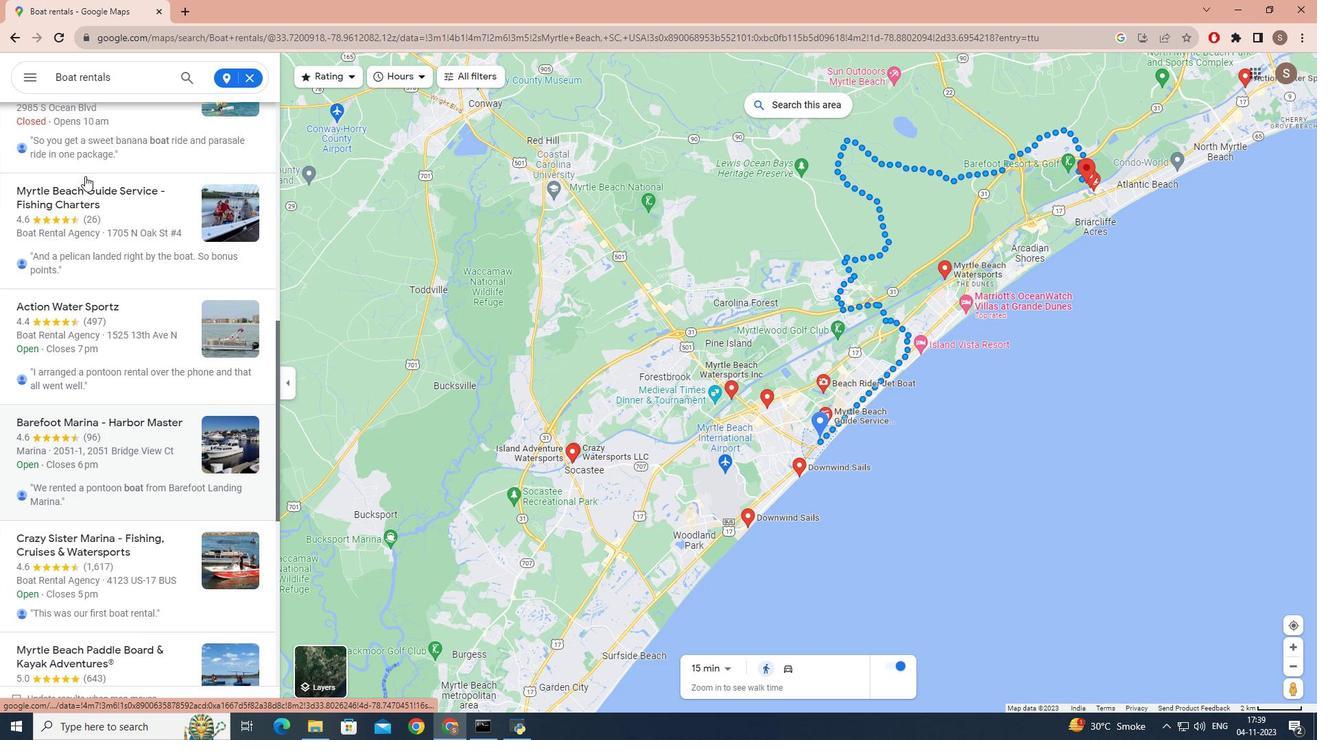 
Action: Mouse scrolled (85, 176) with delta (0, 0)
Screenshot: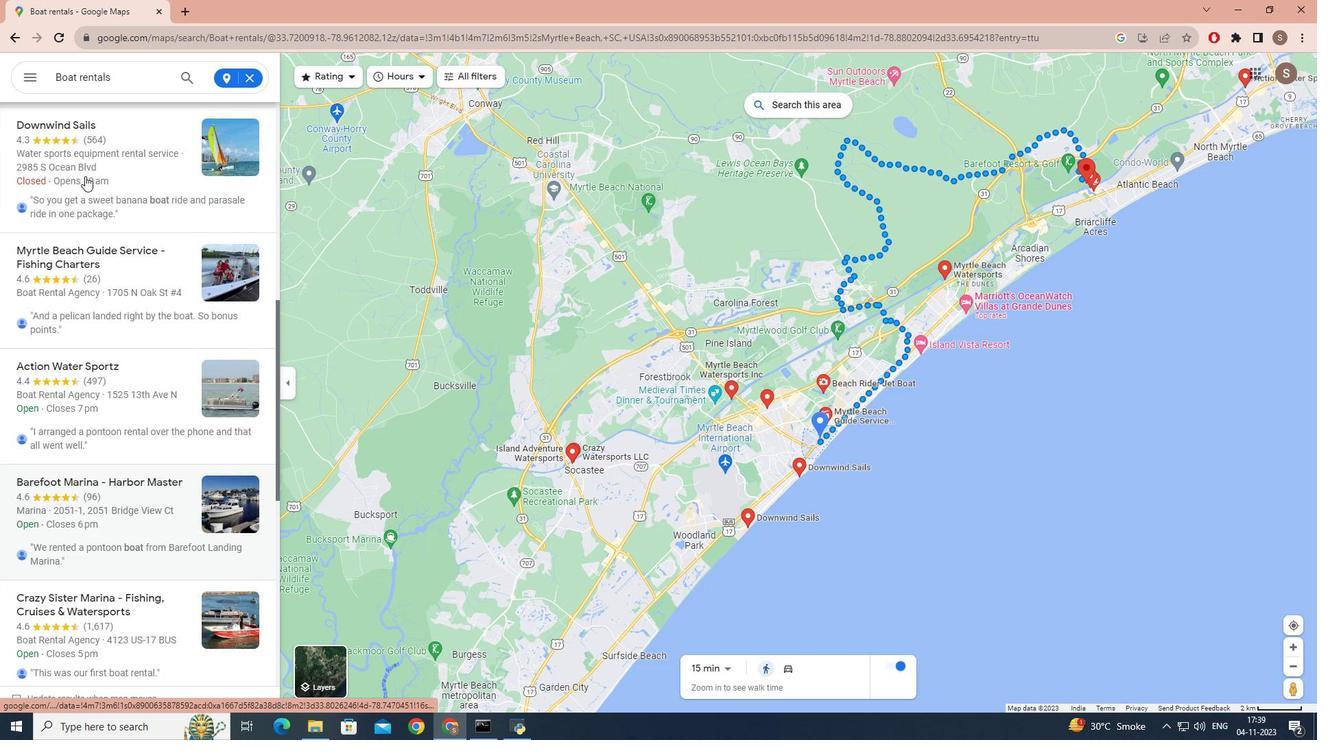 
Action: Mouse scrolled (85, 176) with delta (0, 0)
Screenshot: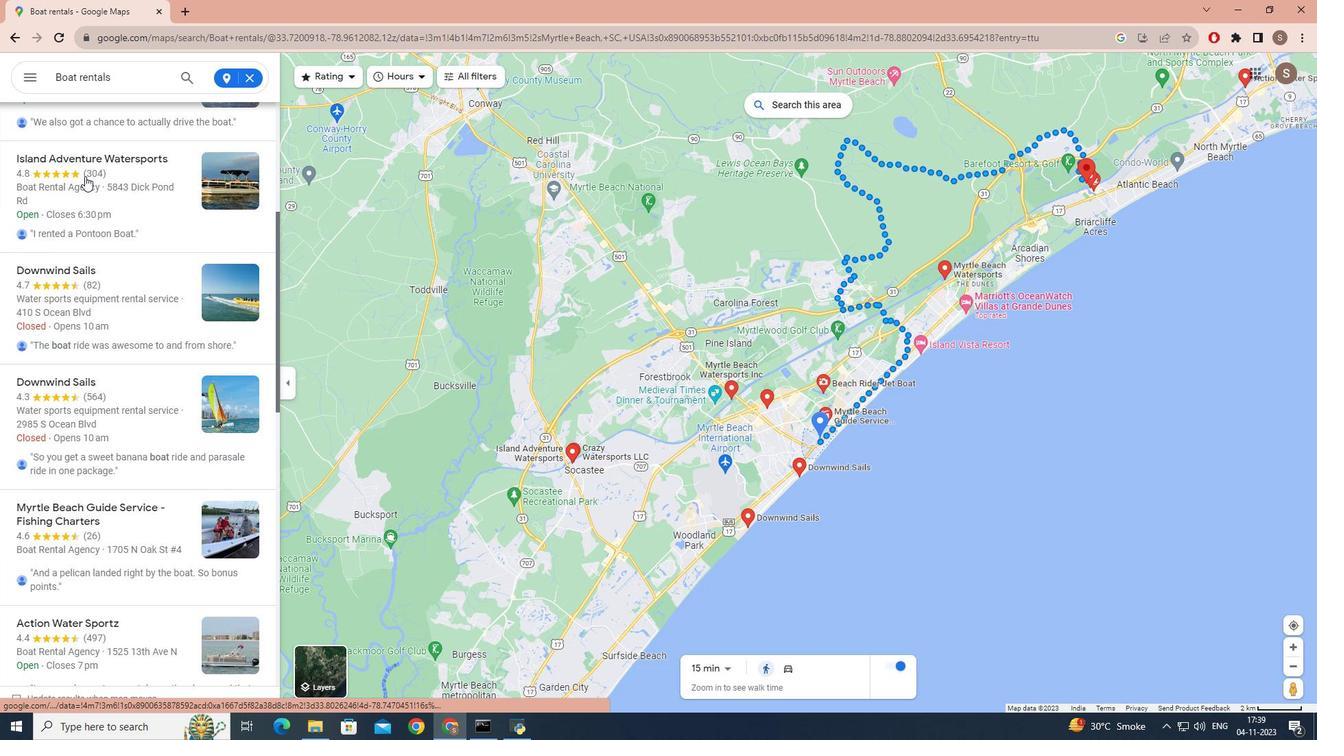 
Action: Mouse scrolled (85, 176) with delta (0, 0)
Screenshot: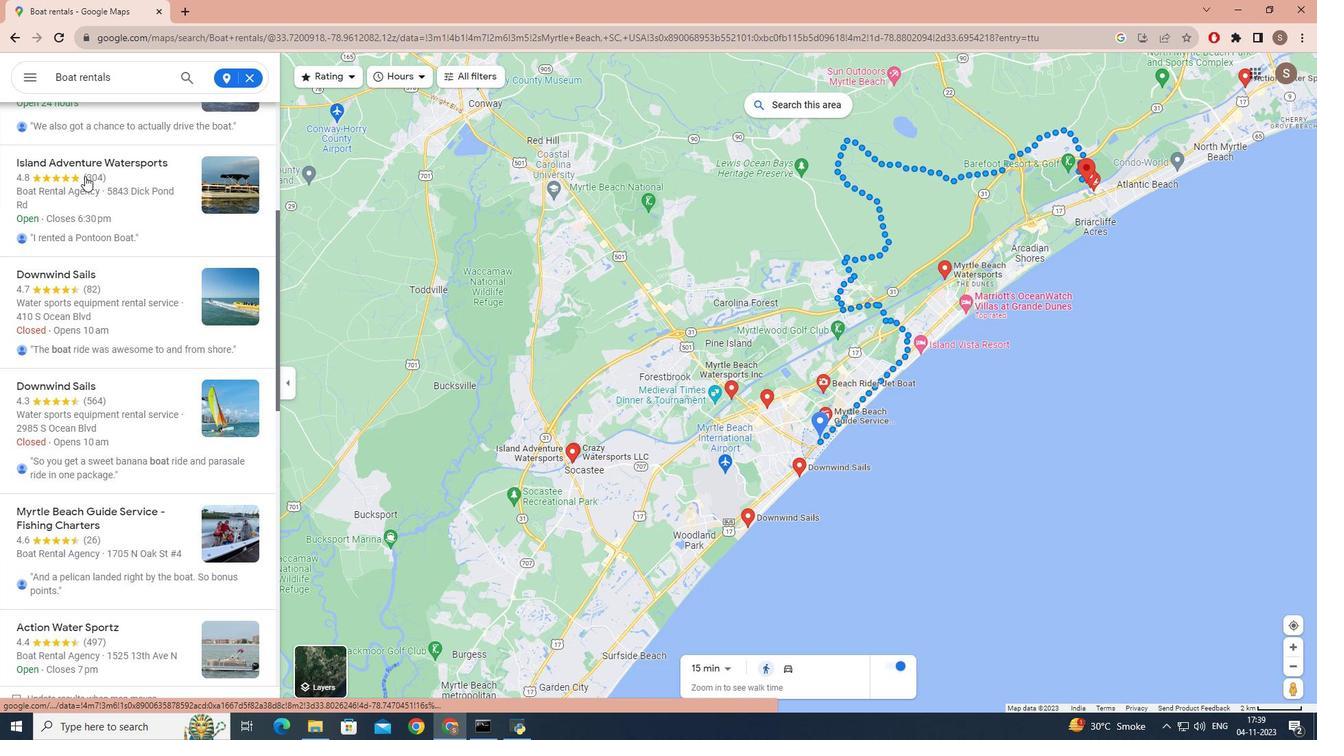 
Action: Mouse scrolled (85, 176) with delta (0, 0)
Screenshot: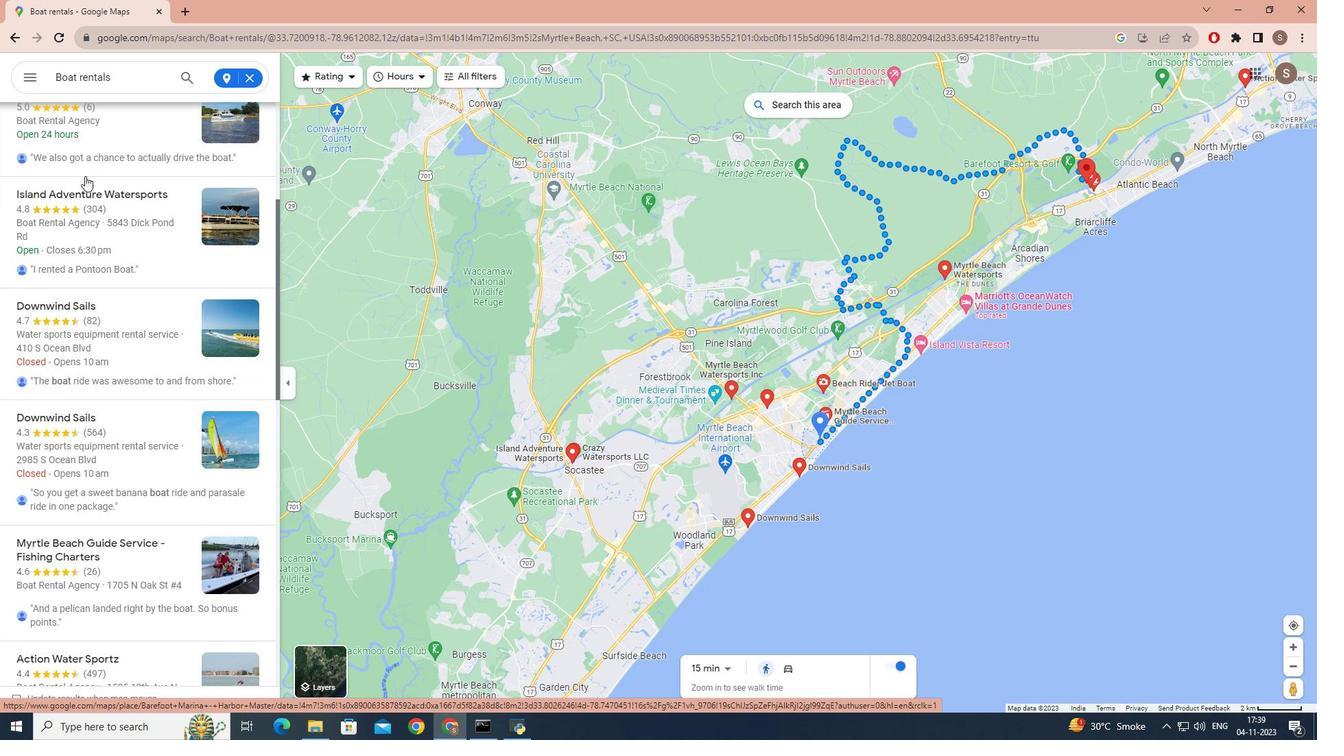 
Action: Mouse scrolled (85, 176) with delta (0, 0)
Screenshot: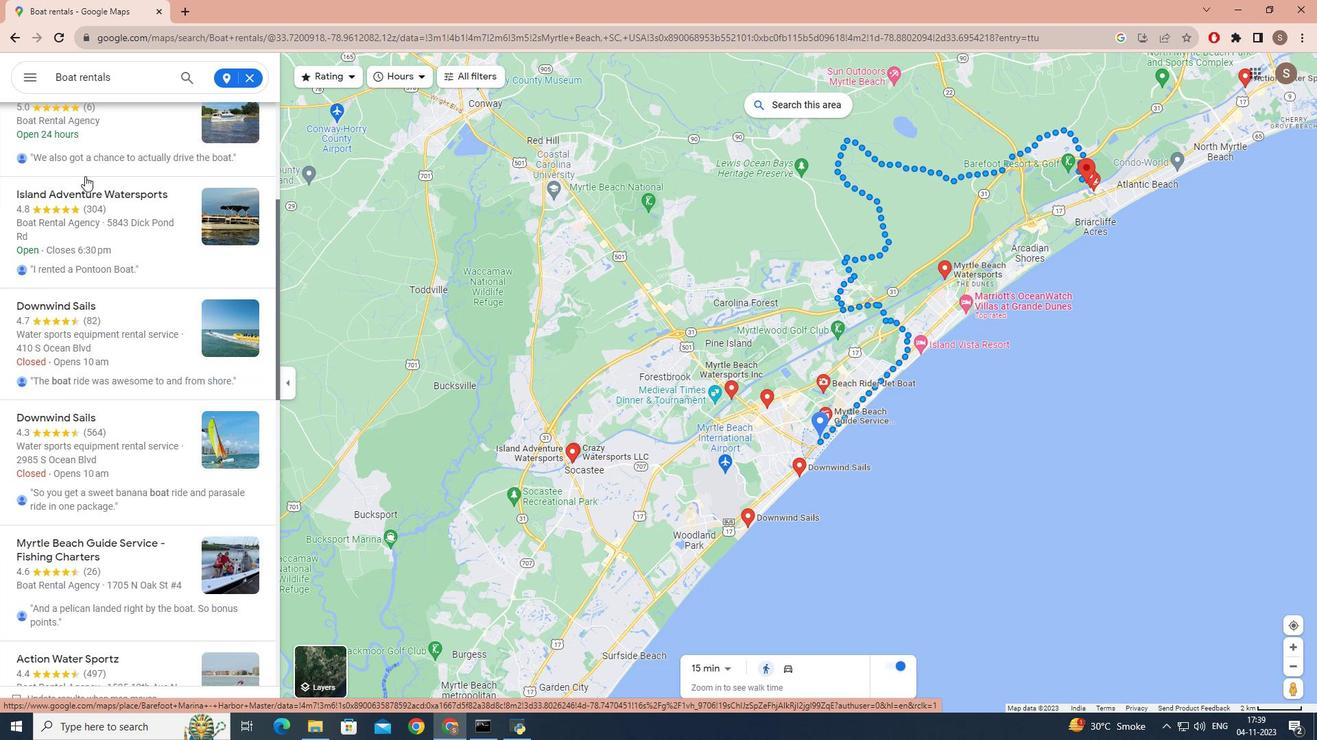 
Action: Mouse scrolled (85, 176) with delta (0, 0)
Screenshot: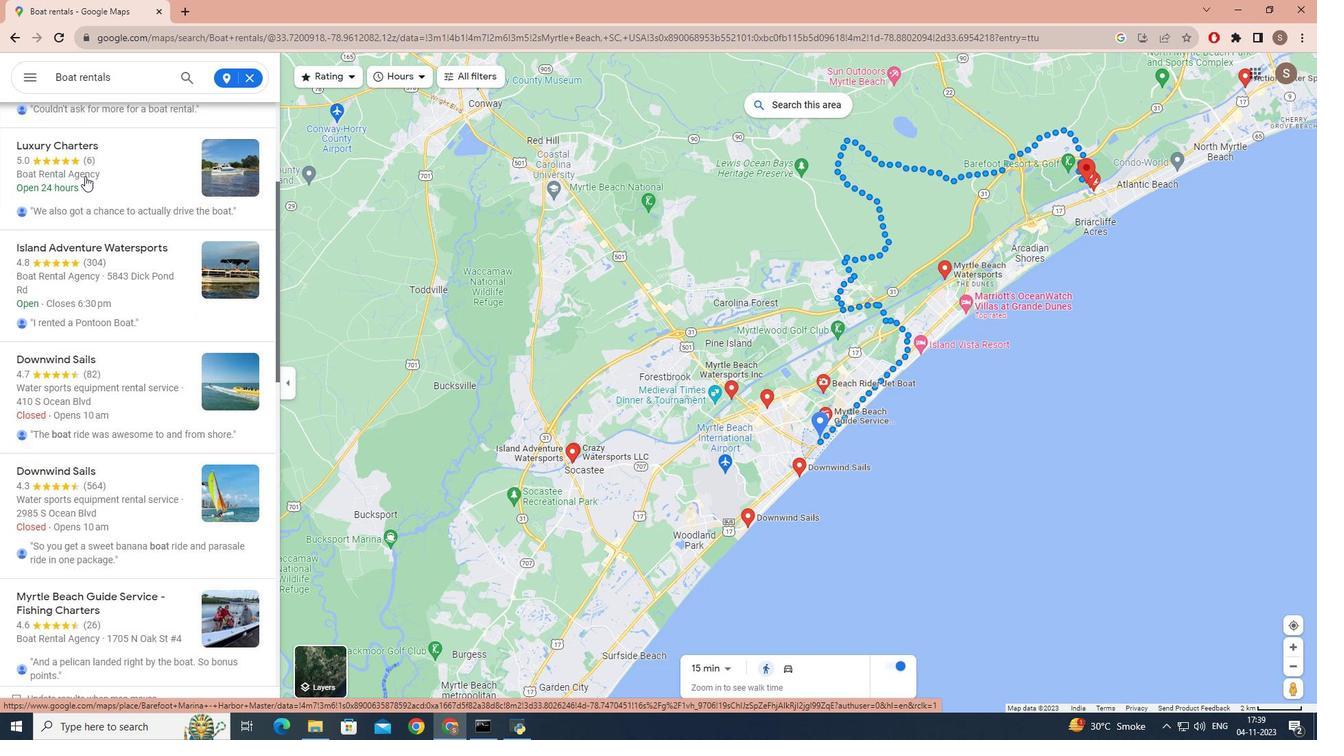 
Action: Mouse scrolled (85, 176) with delta (0, 0)
Screenshot: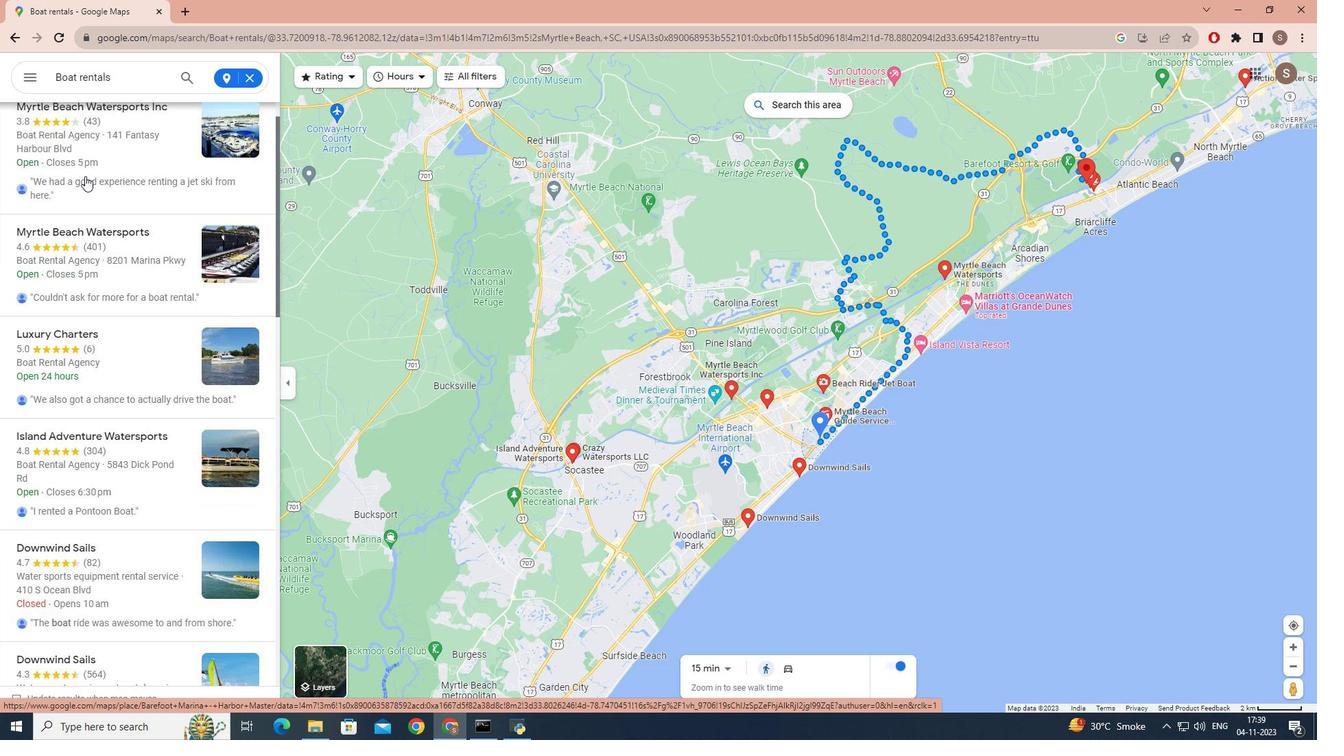 
Action: Mouse scrolled (85, 176) with delta (0, 0)
Screenshot: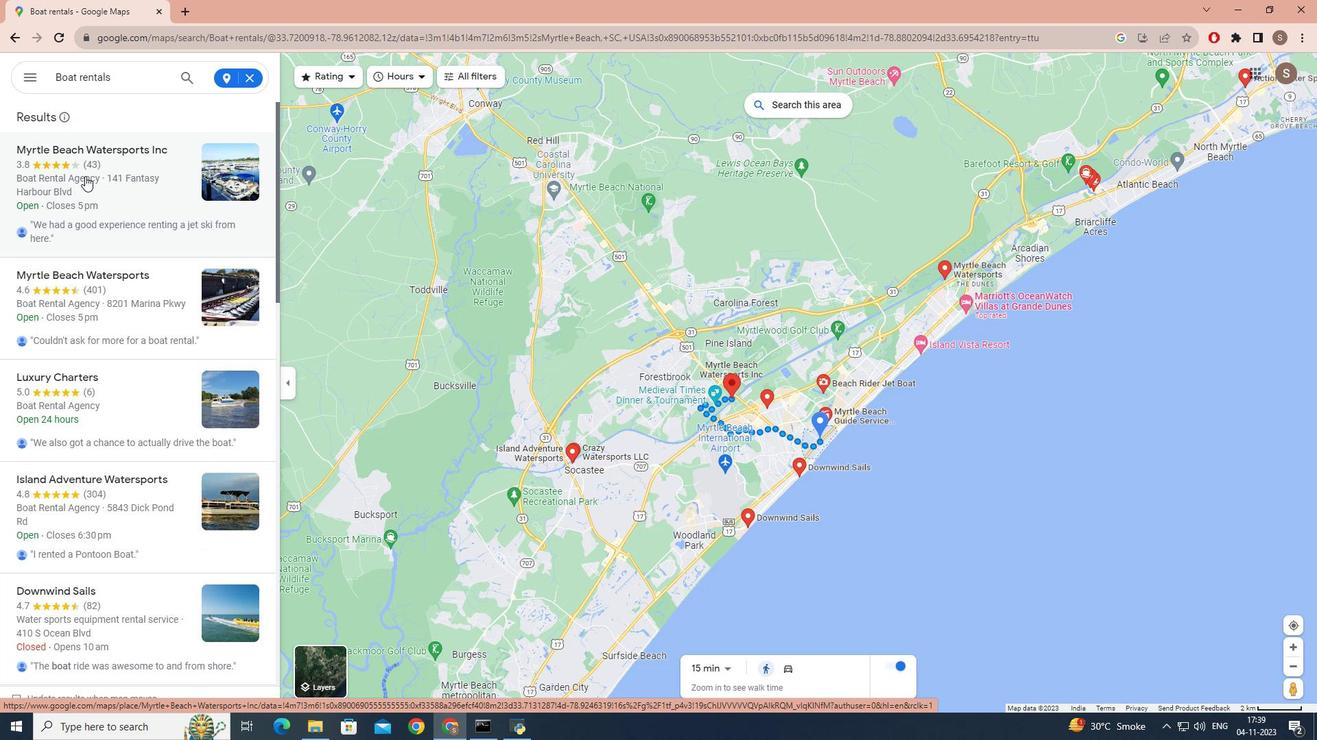 
Action: Mouse scrolled (85, 176) with delta (0, 0)
Screenshot: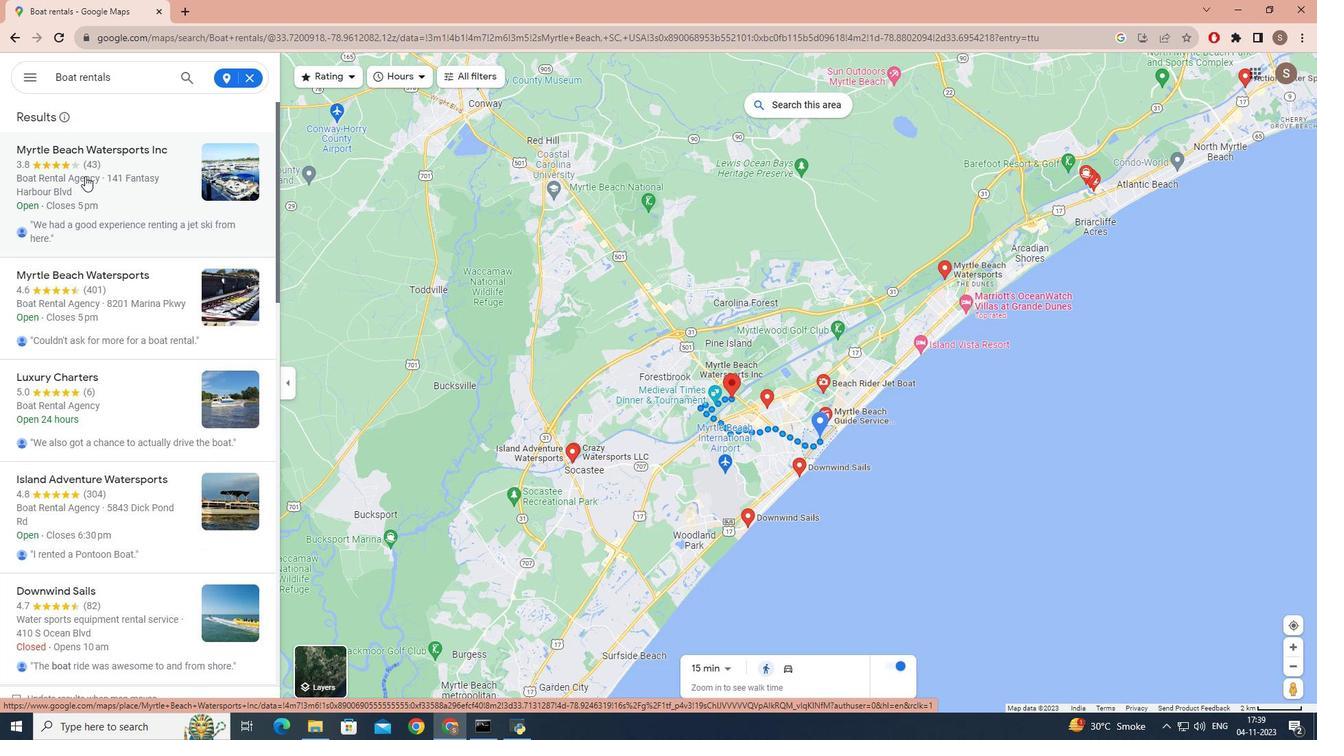 
Action: Mouse scrolled (85, 176) with delta (0, 0)
Screenshot: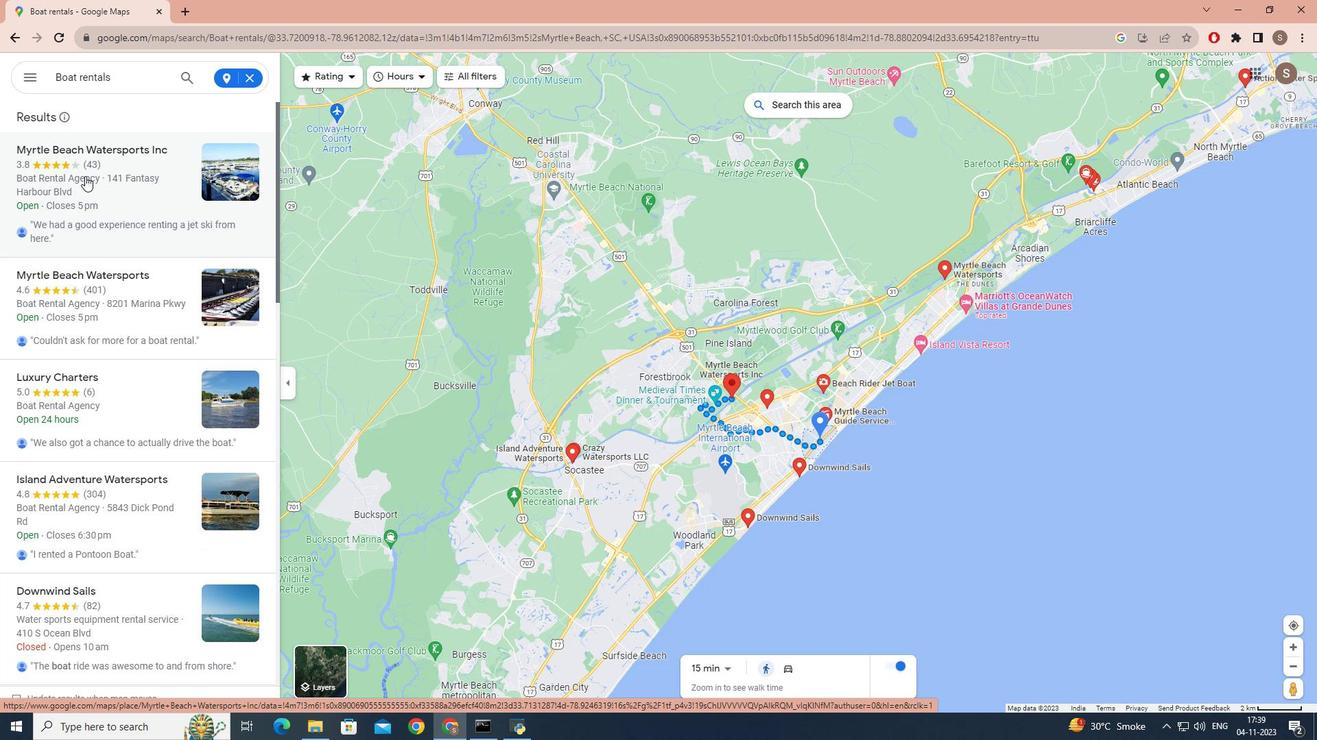 
Action: Mouse scrolled (85, 176) with delta (0, 0)
Screenshot: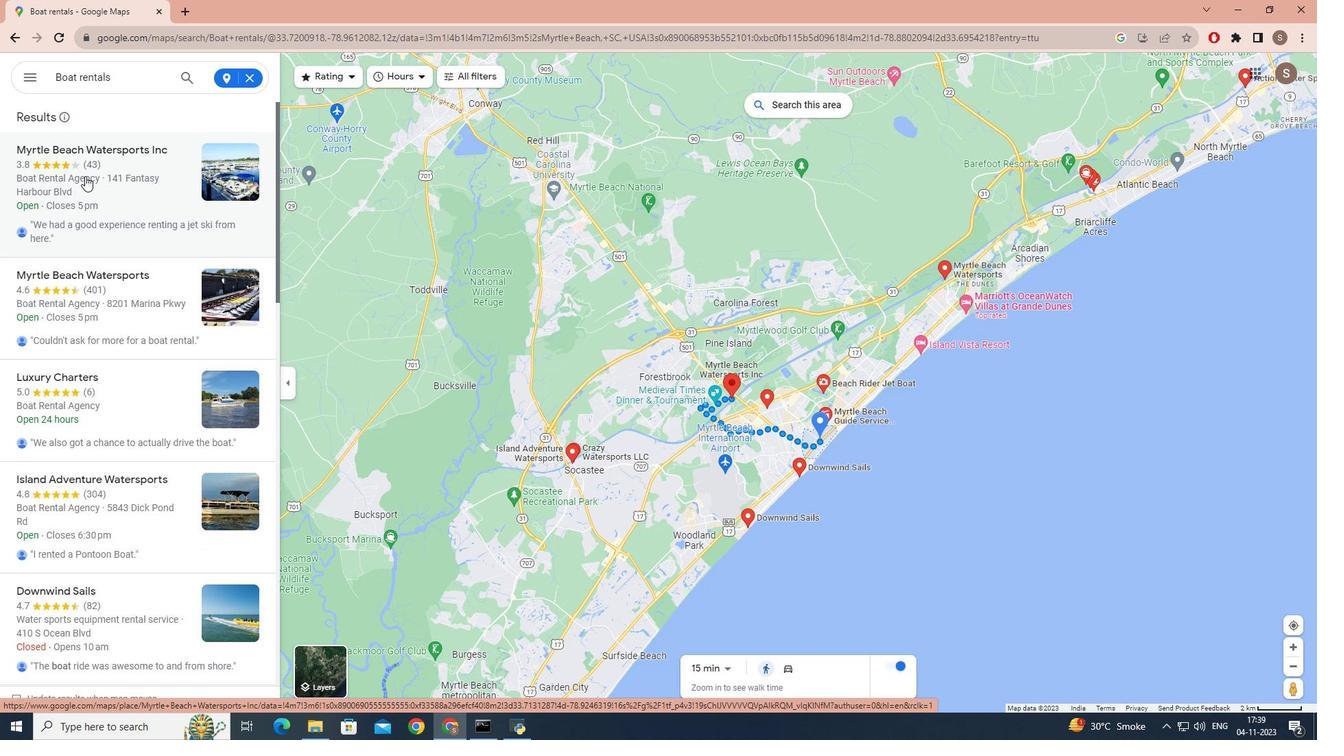 
Action: Mouse scrolled (85, 176) with delta (0, 0)
Screenshot: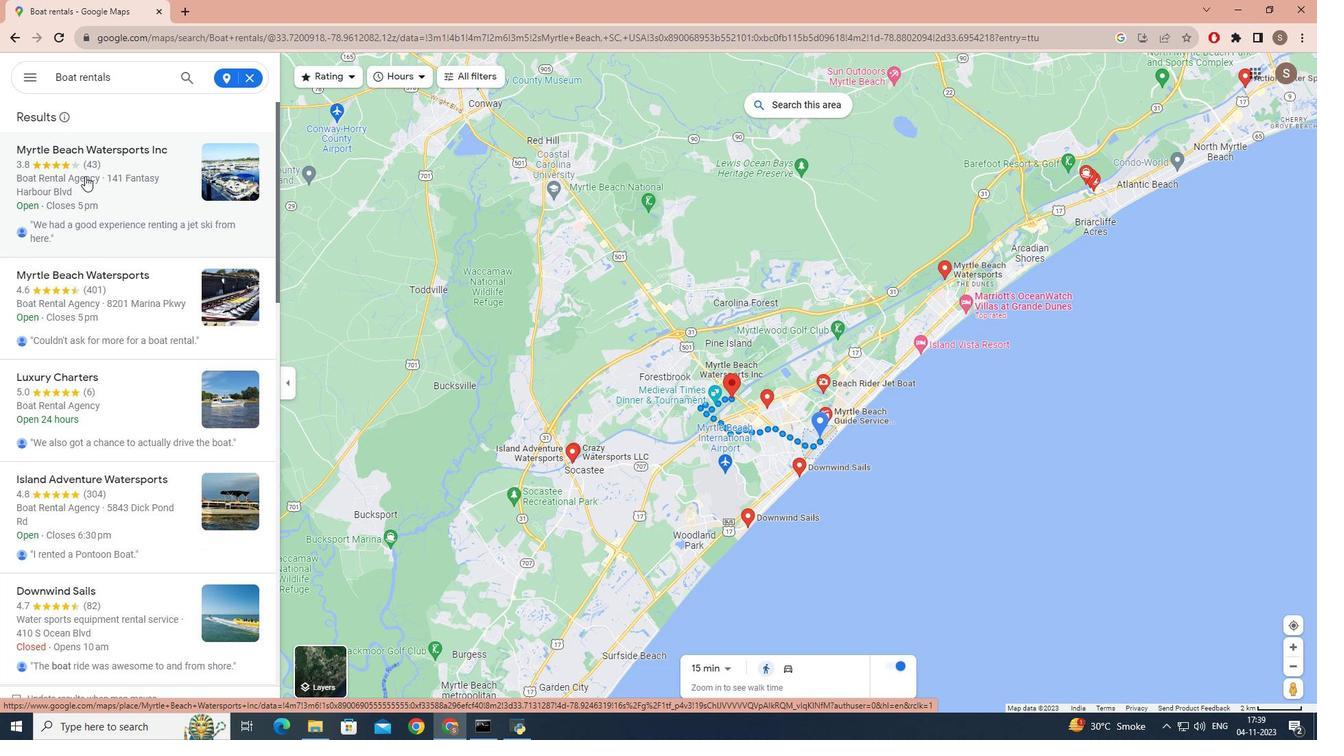 
Action: Mouse moved to (250, 76)
Screenshot: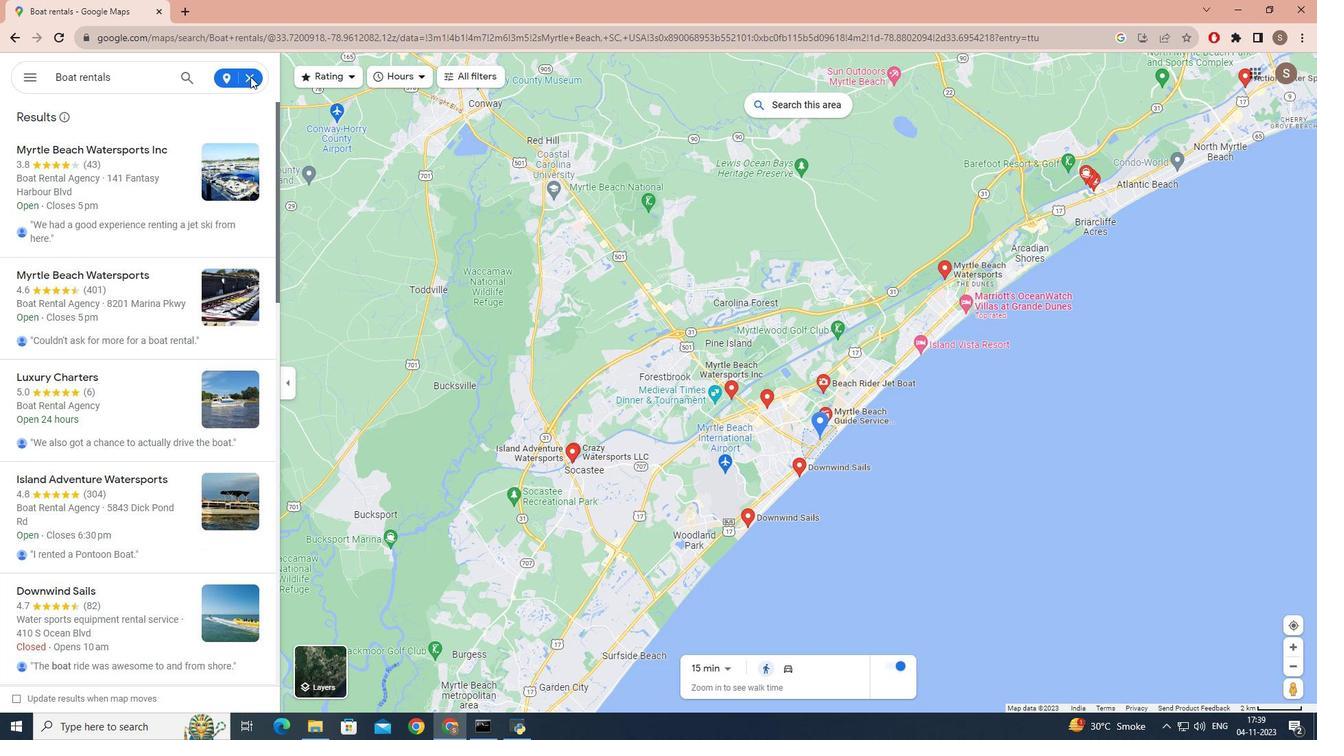 
Action: Mouse pressed left at (250, 76)
Screenshot: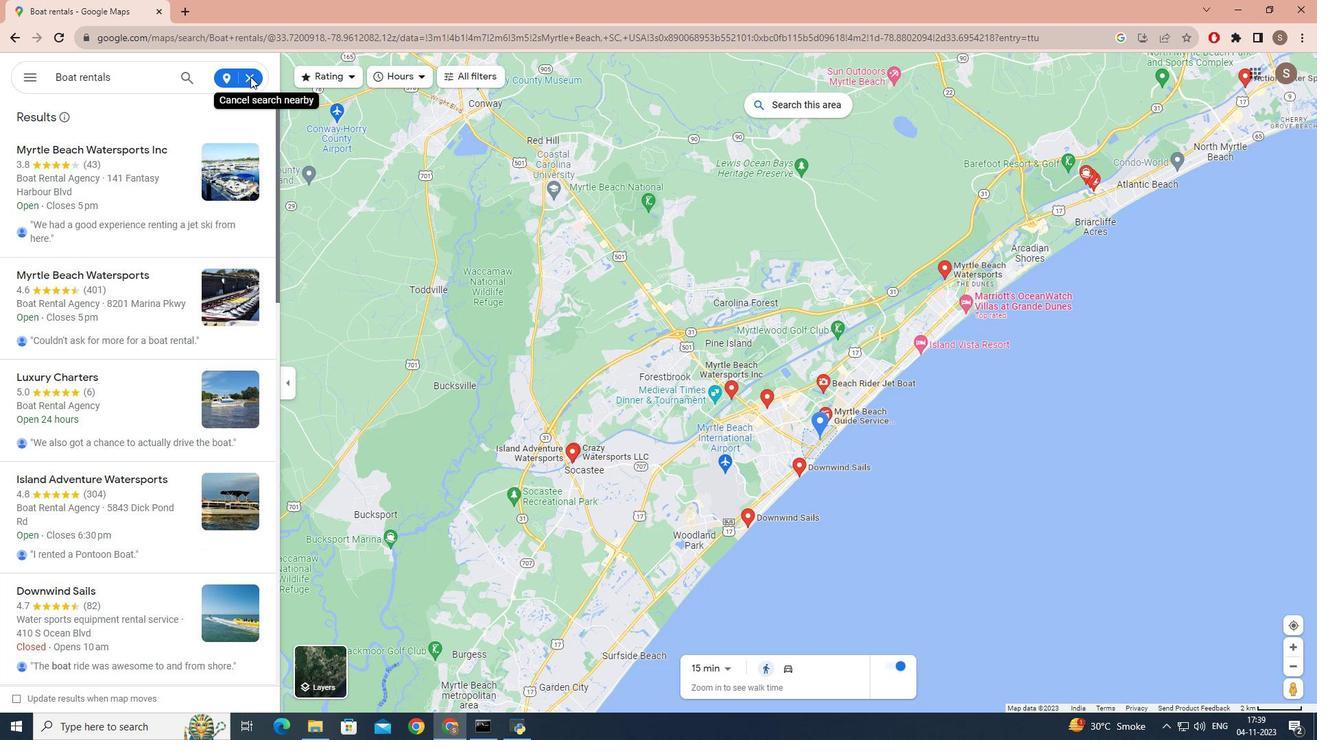
Action: Mouse moved to (264, 76)
Screenshot: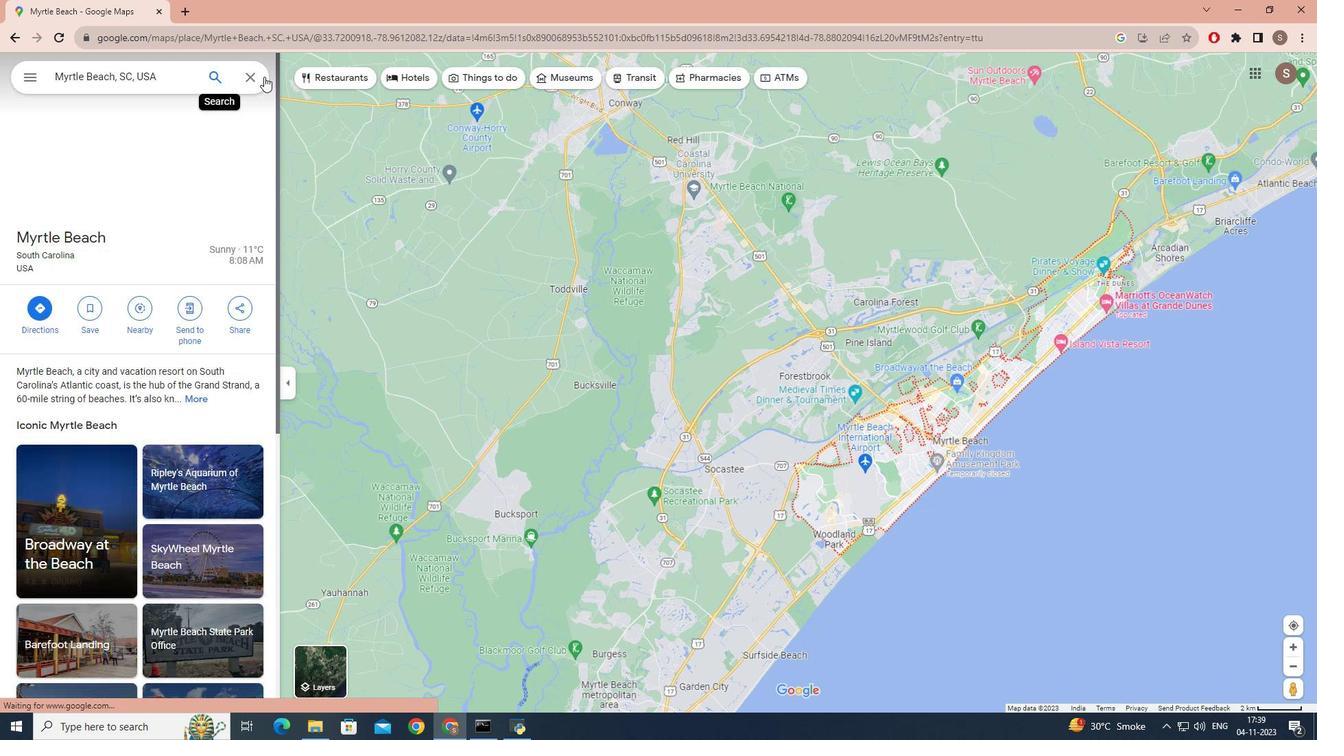 
Action: Mouse pressed left at (264, 76)
Screenshot: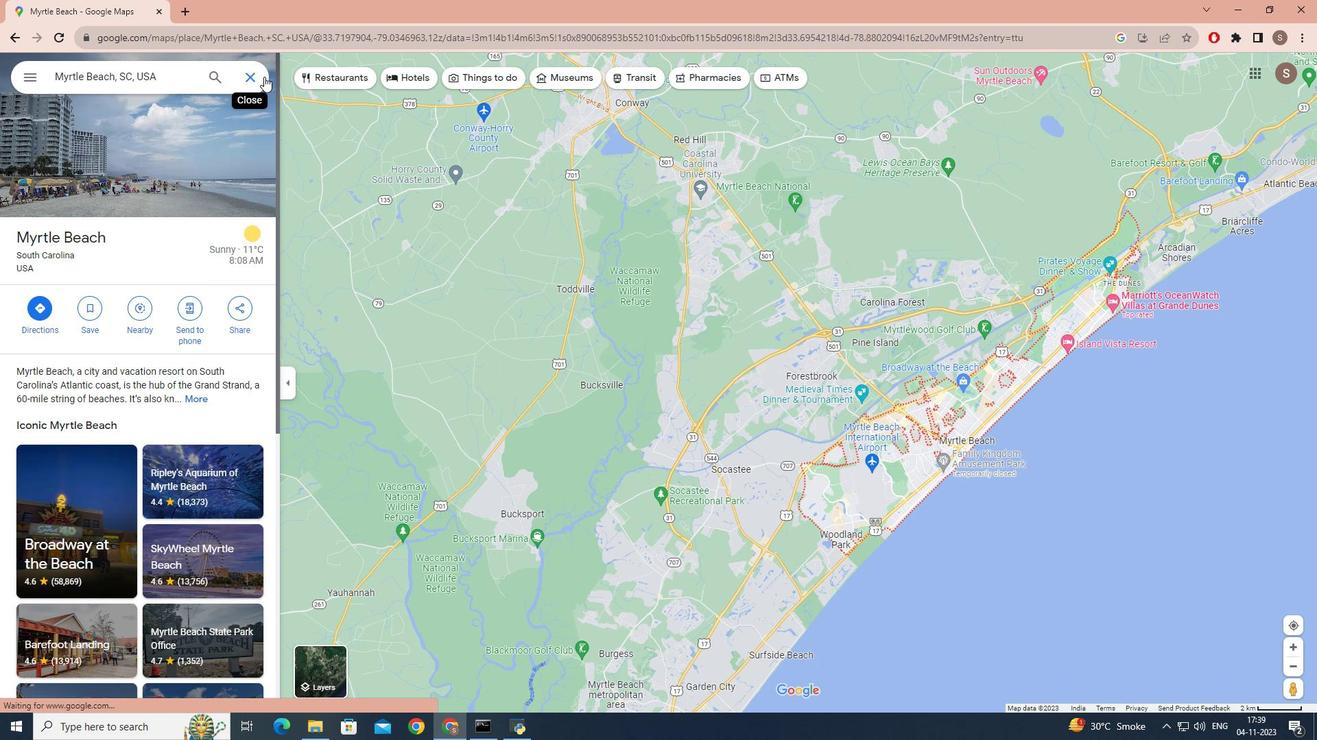 
Action: Mouse moved to (161, 68)
Screenshot: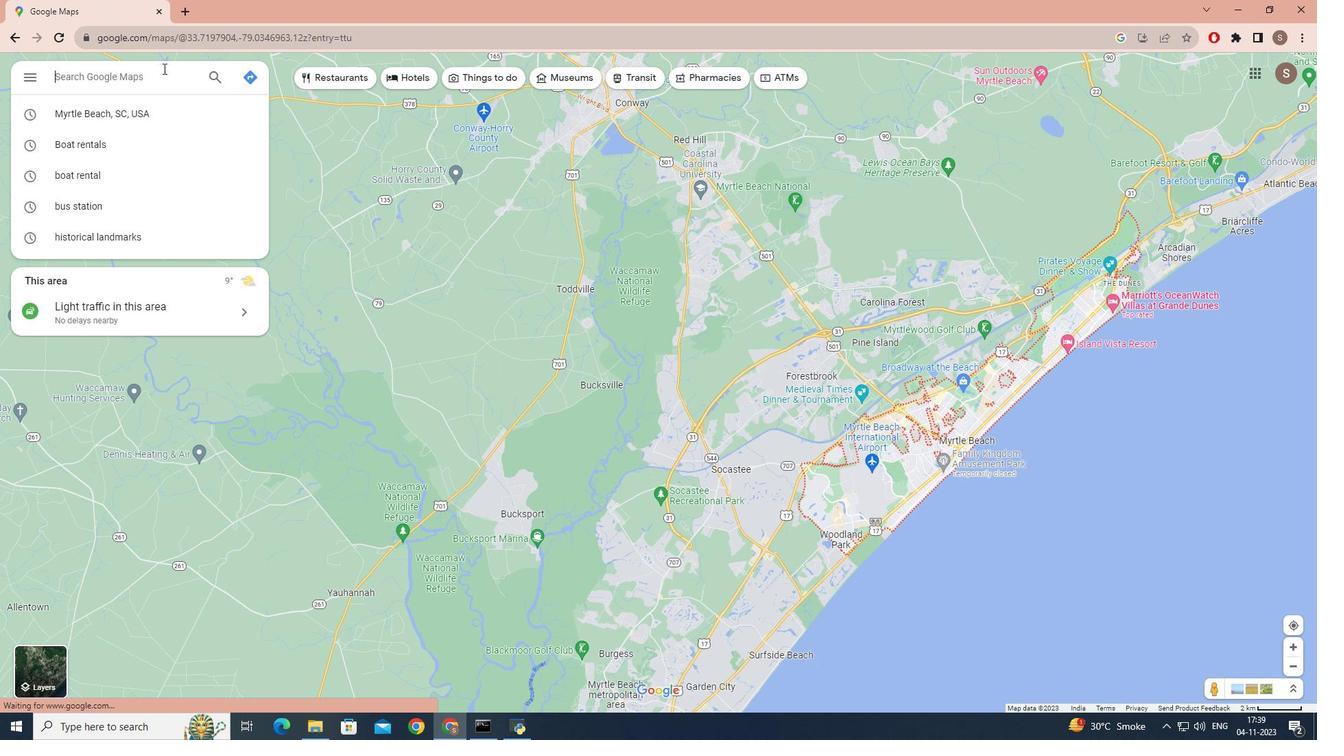 
Action: Key pressed <Key.caps_lock>W<Key.caps_lock>ilmington,<Key.caps_lock>S<Key.backspace>=<Key.backspace>N<Key.caps_lock>orth<Key.space><Key.caps_lock>C<Key.caps_lock>arolina
Screenshot: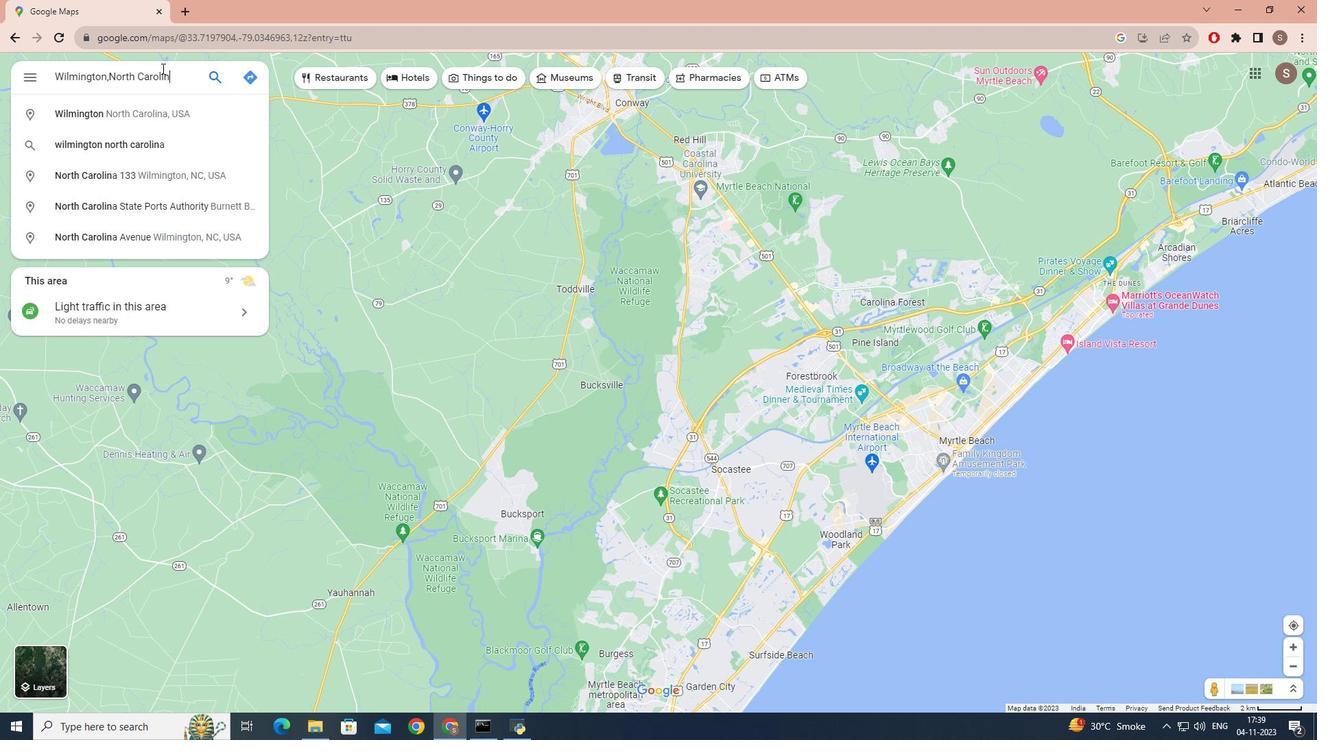 
Action: Mouse moved to (186, 80)
Screenshot: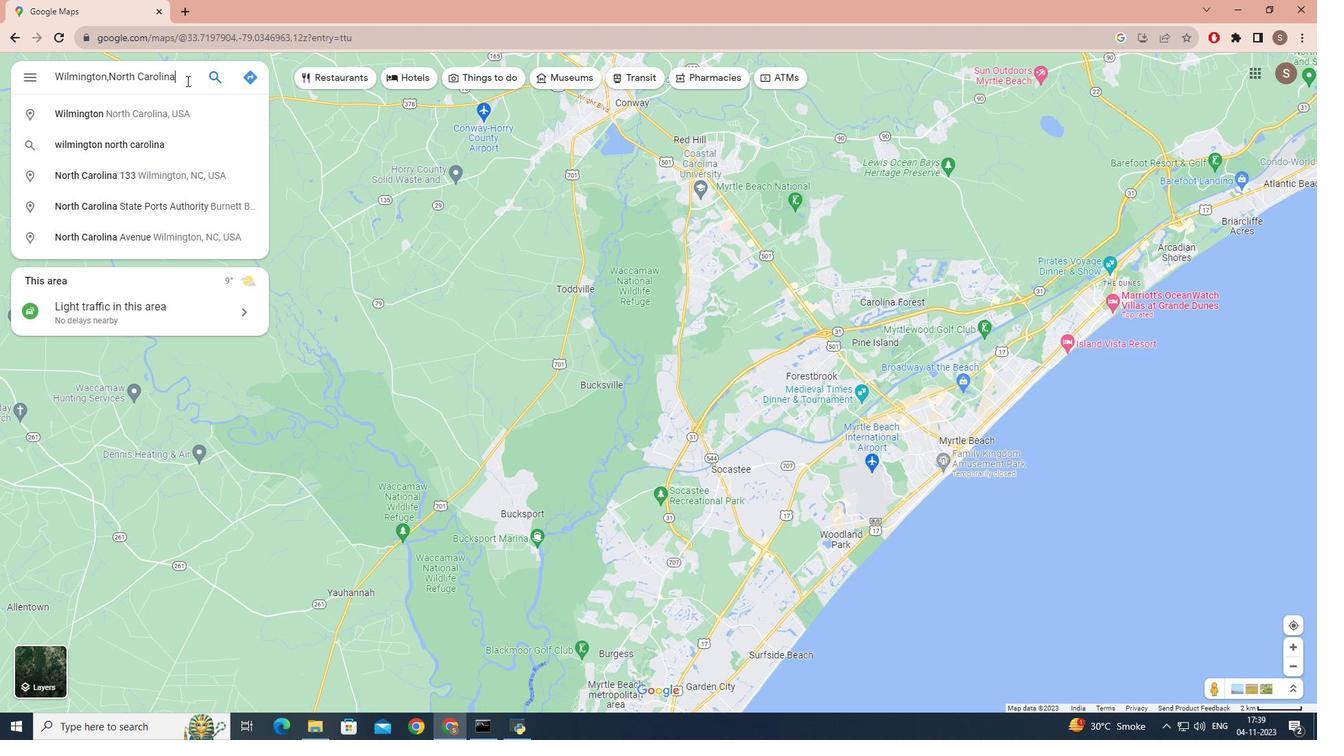
Action: Key pressed <Key.enter>
Screenshot: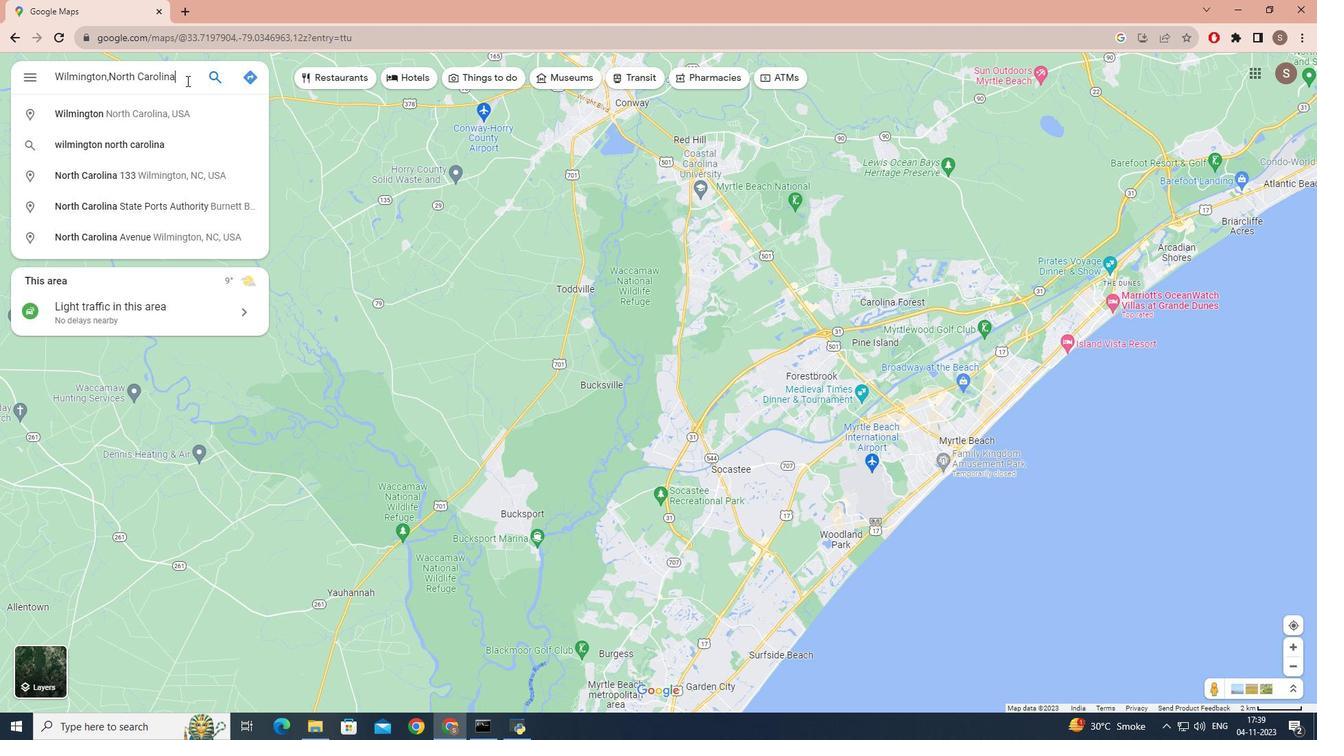 
Action: Mouse moved to (137, 316)
Screenshot: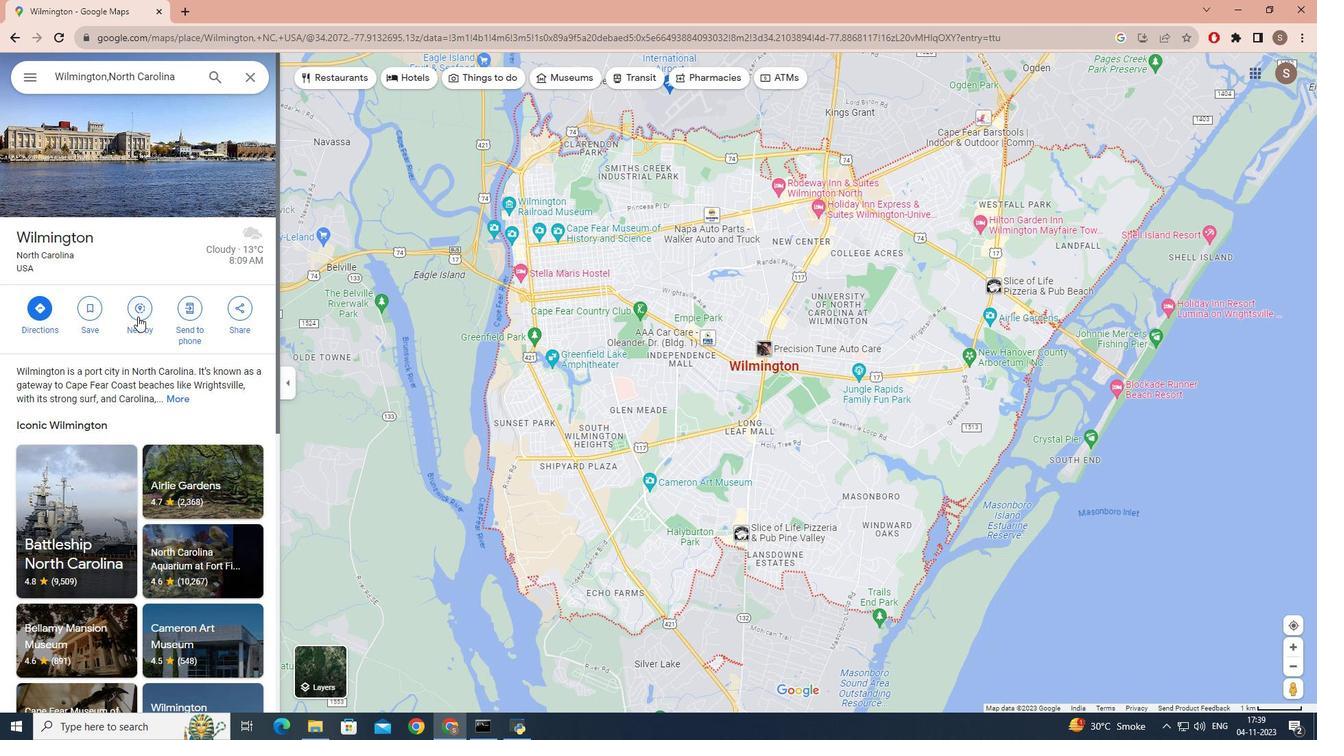 
Action: Mouse pressed left at (137, 316)
Screenshot: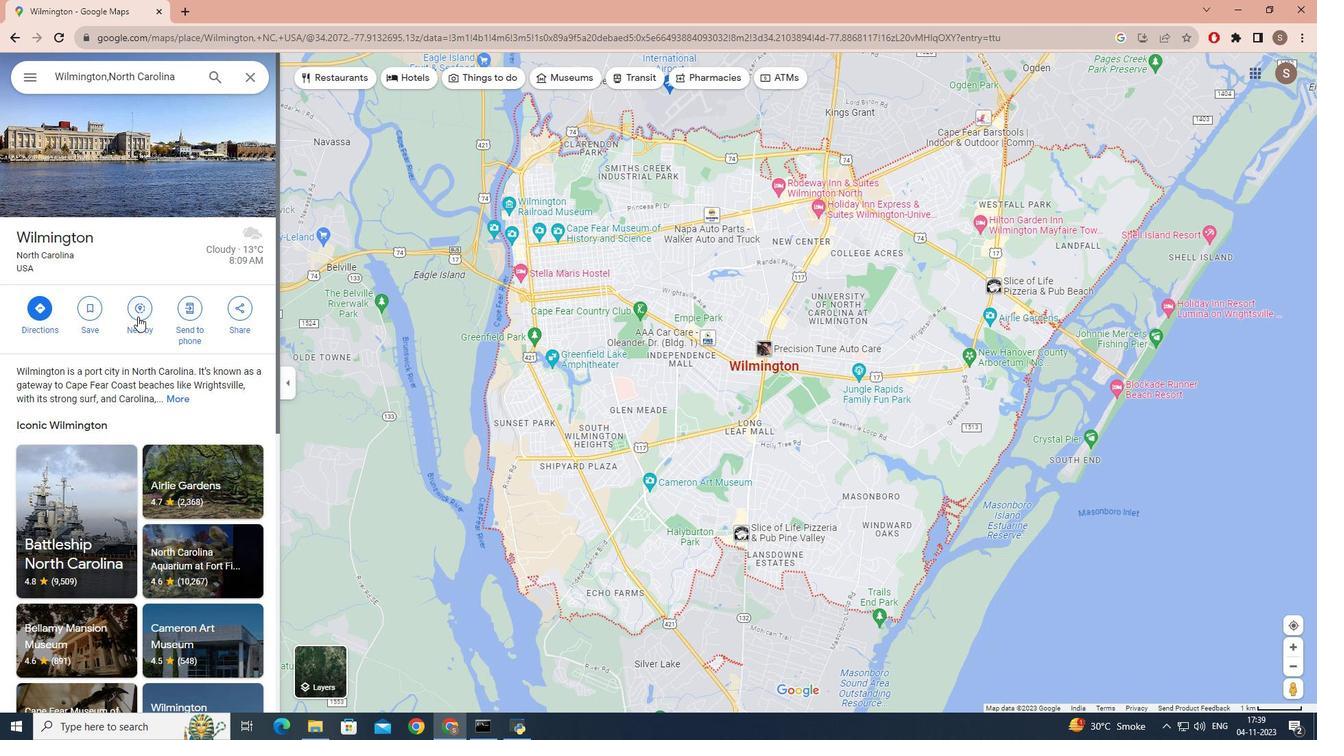 
Action: Mouse moved to (104, 69)
Screenshot: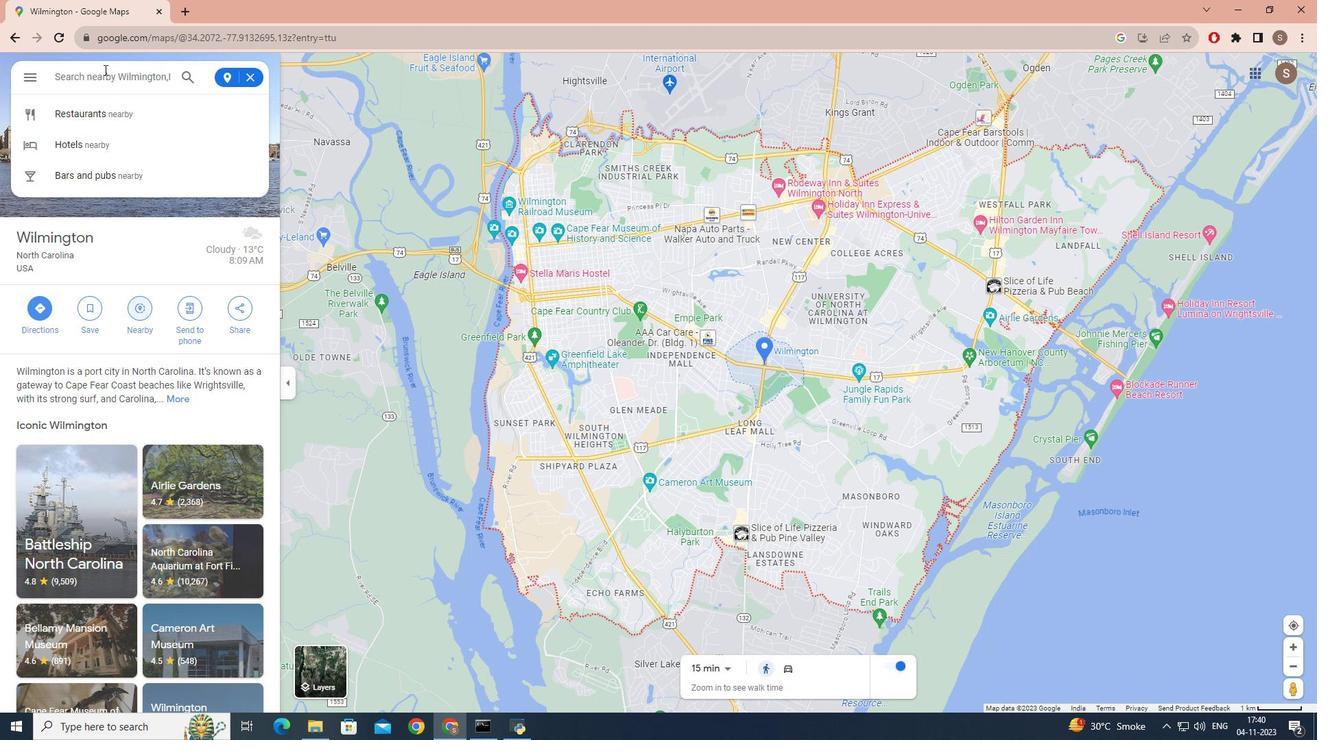
Action: Key pressed <Key.caps_lock>B<Key.caps_lock>oat<Key.space>rentals<Key.enter>
Screenshot: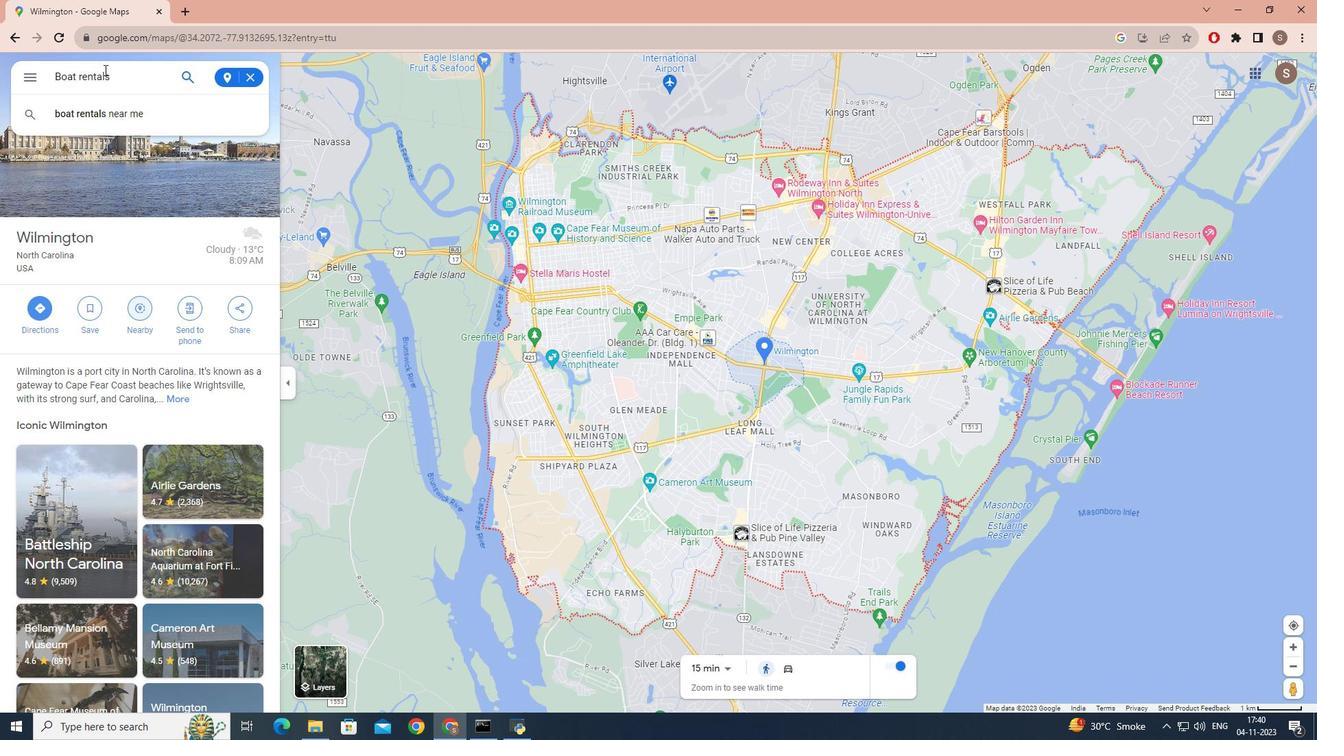 
Action: Mouse moved to (87, 299)
Screenshot: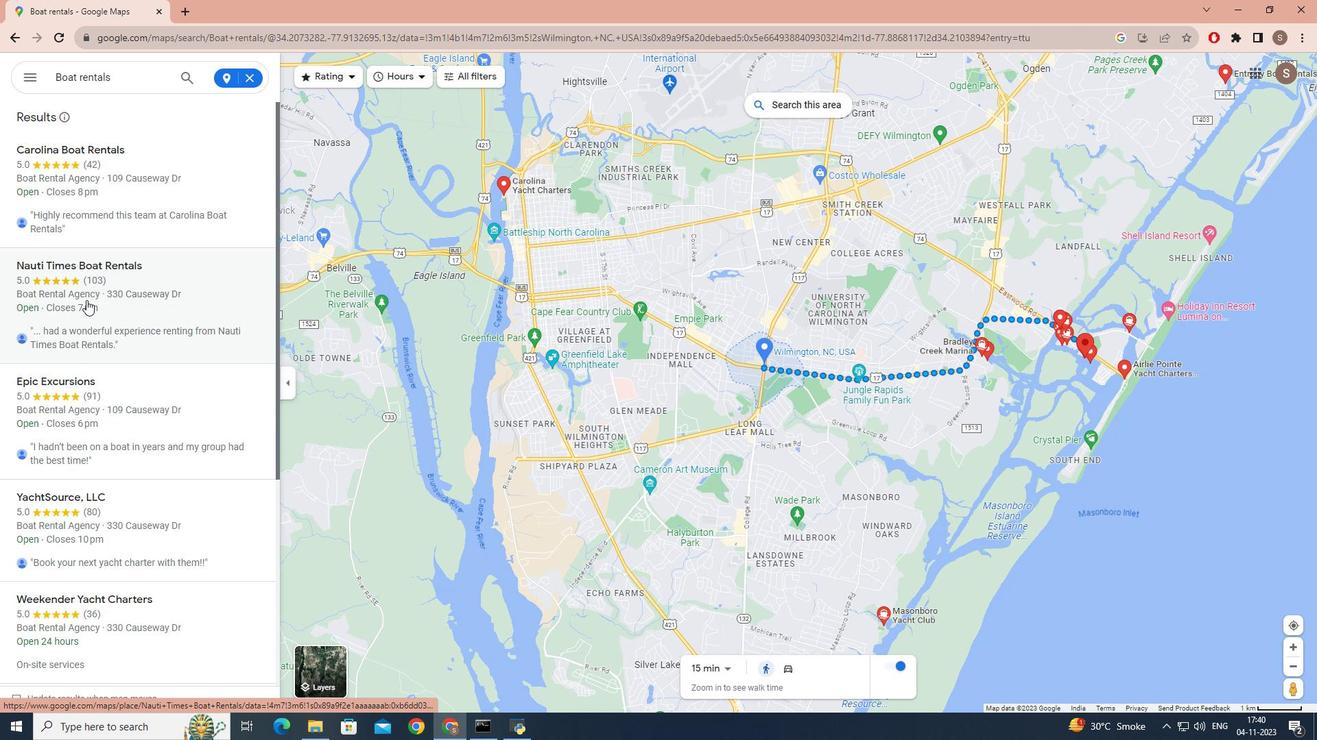 
Action: Mouse scrolled (87, 299) with delta (0, 0)
Screenshot: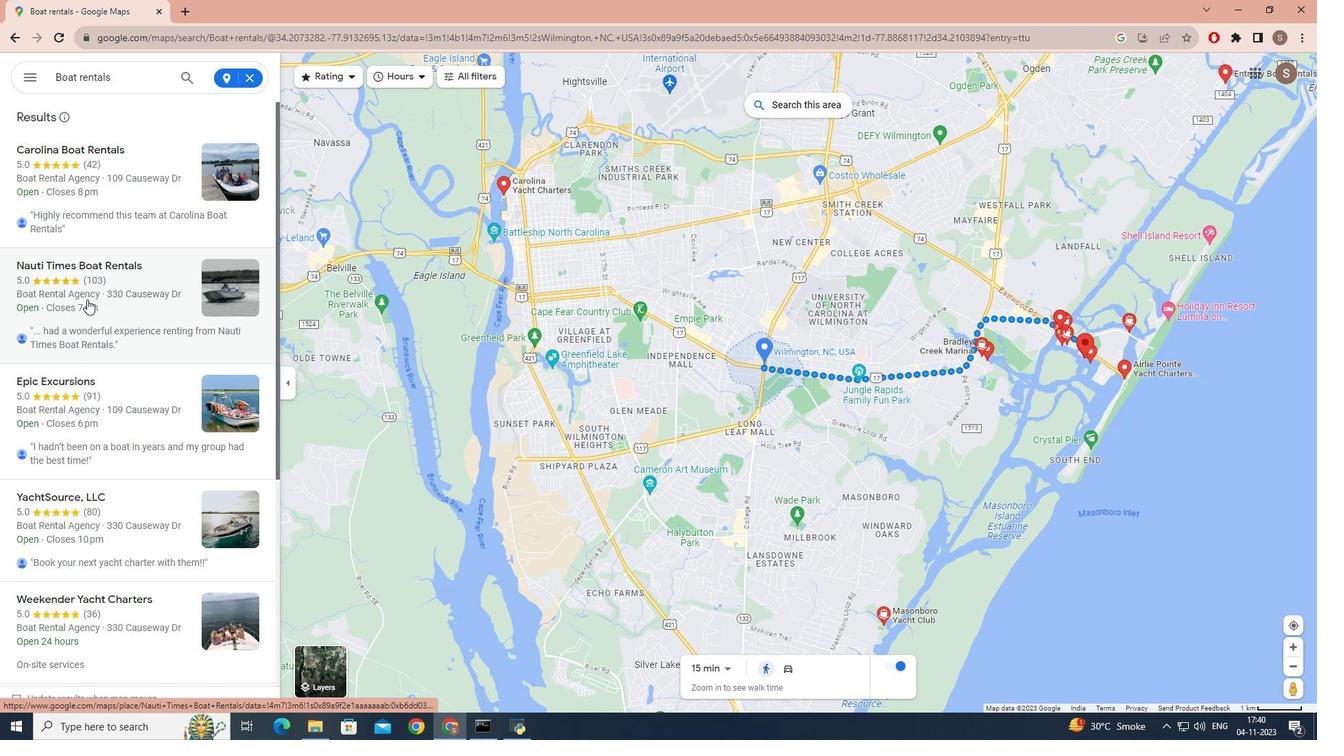 
Action: Mouse scrolled (87, 299) with delta (0, 0)
Screenshot: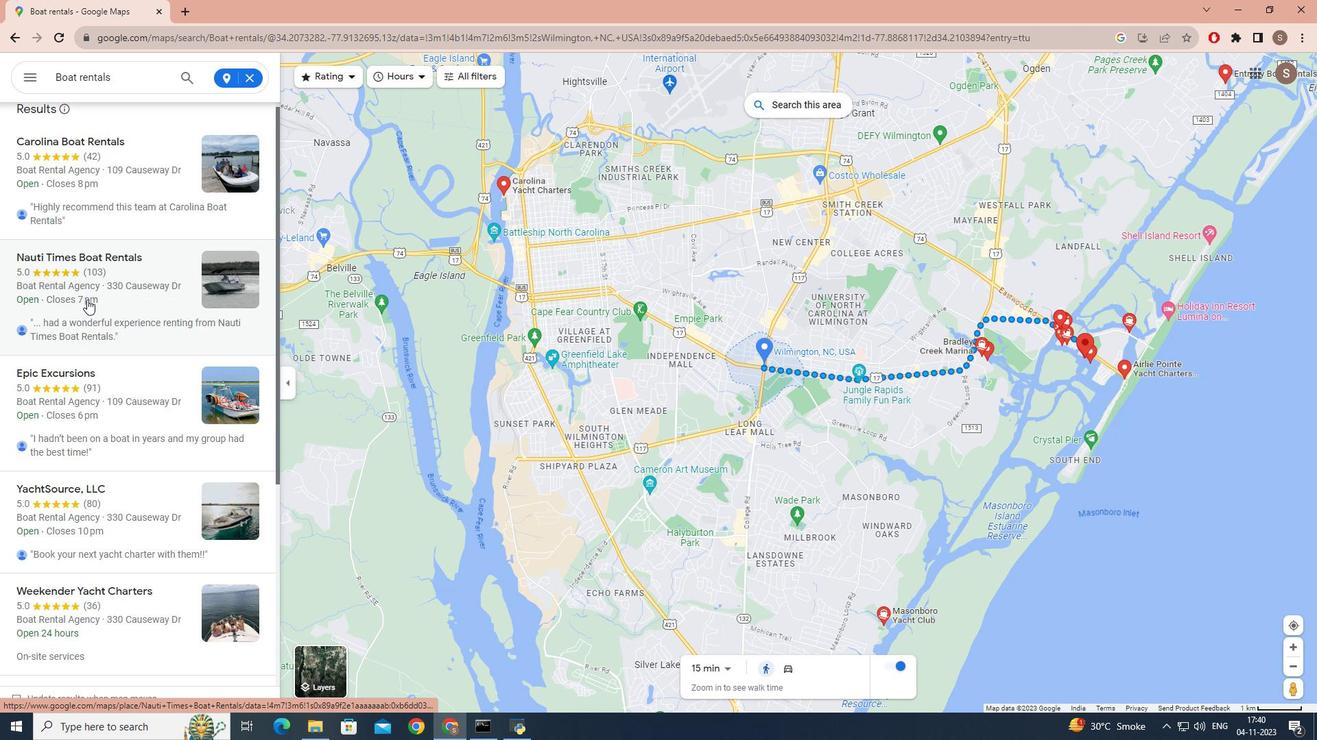 
Action: Mouse scrolled (87, 299) with delta (0, 0)
Screenshot: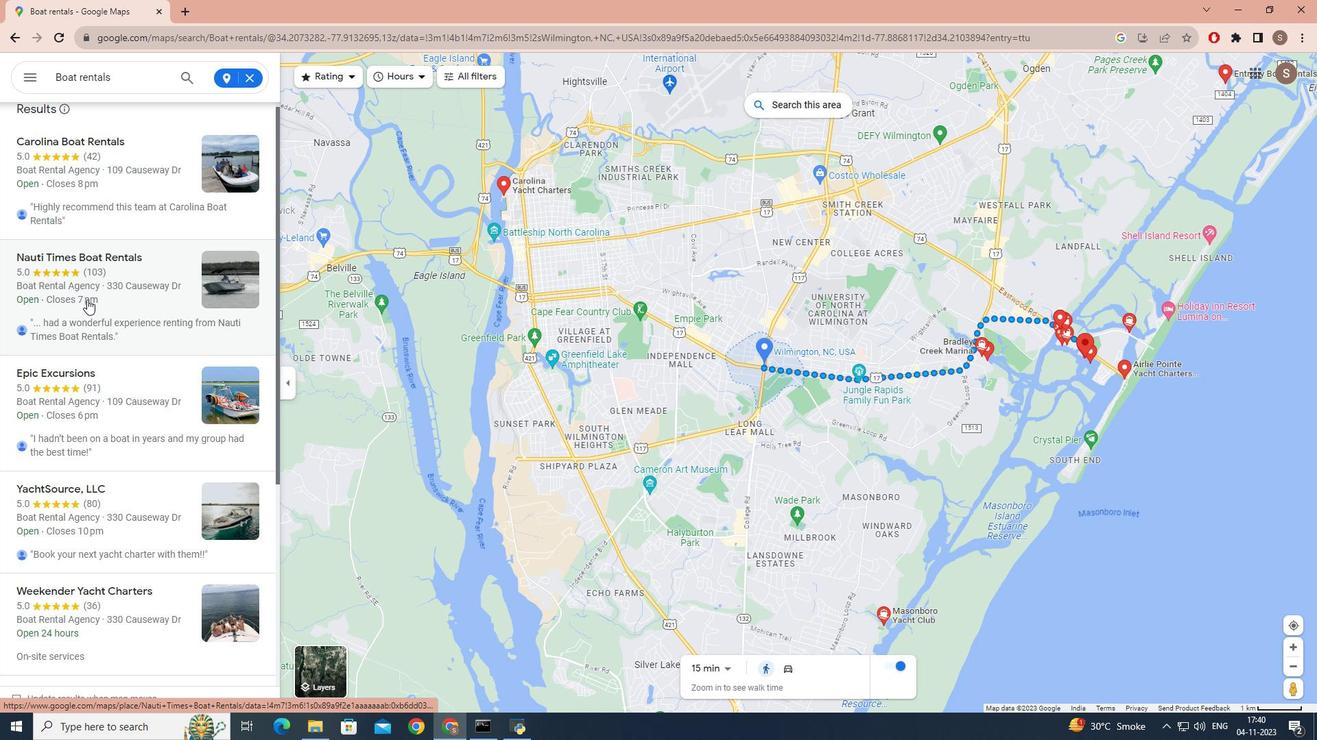 
Action: Mouse scrolled (87, 299) with delta (0, 0)
Screenshot: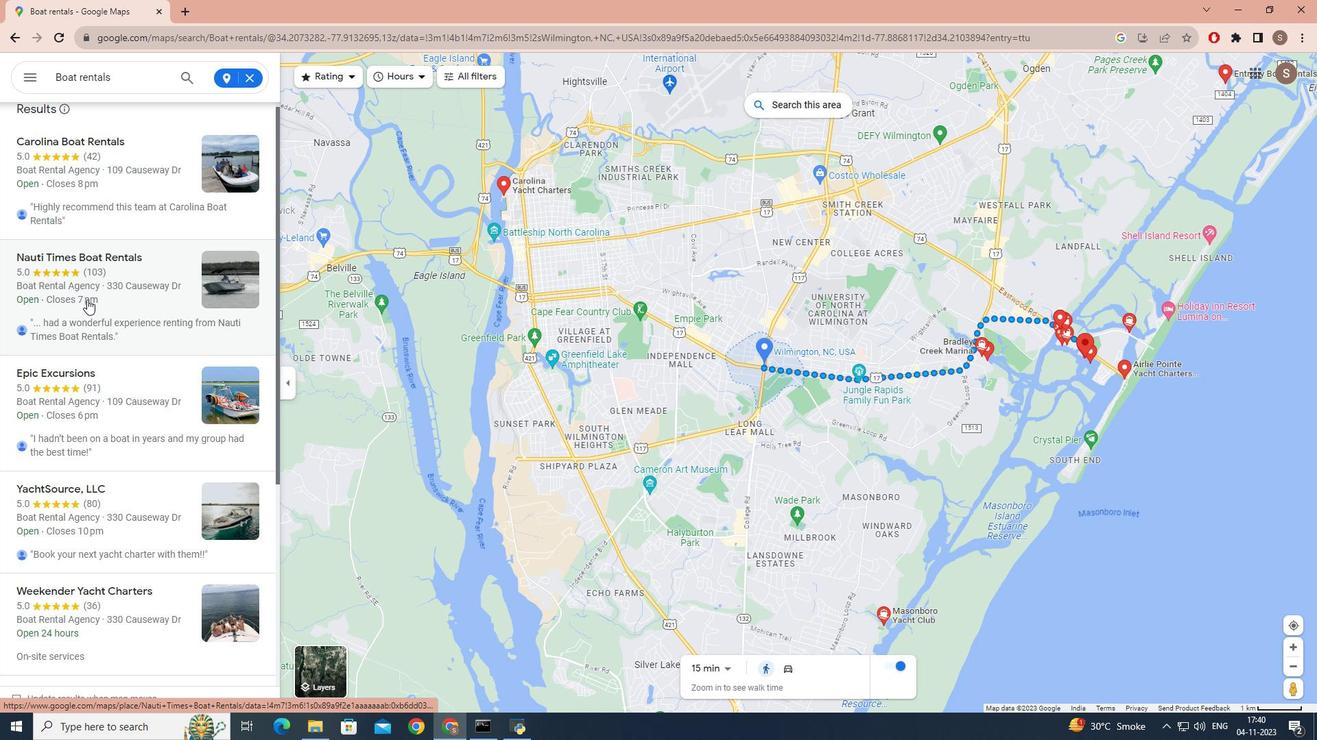 
Action: Mouse scrolled (87, 299) with delta (0, 0)
Screenshot: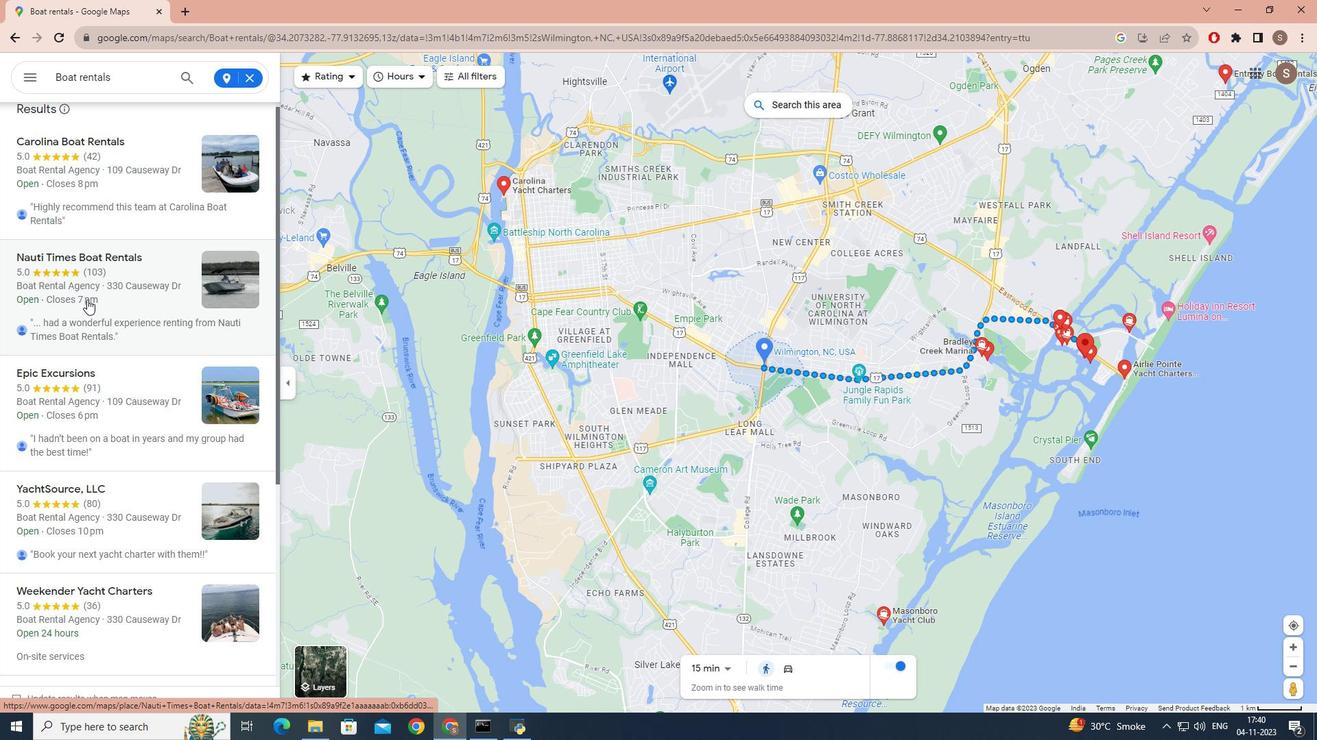 
Action: Mouse scrolled (87, 299) with delta (0, 0)
Screenshot: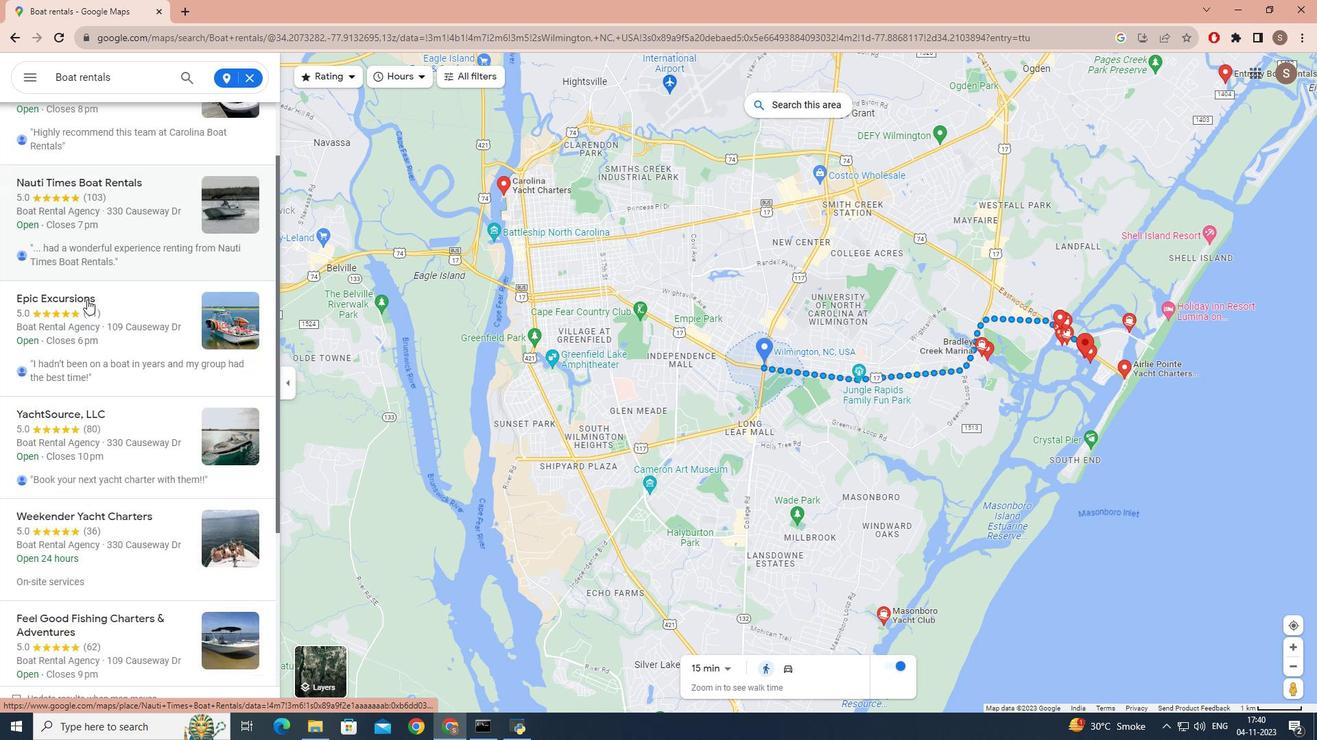 
Action: Mouse scrolled (87, 299) with delta (0, 0)
Screenshot: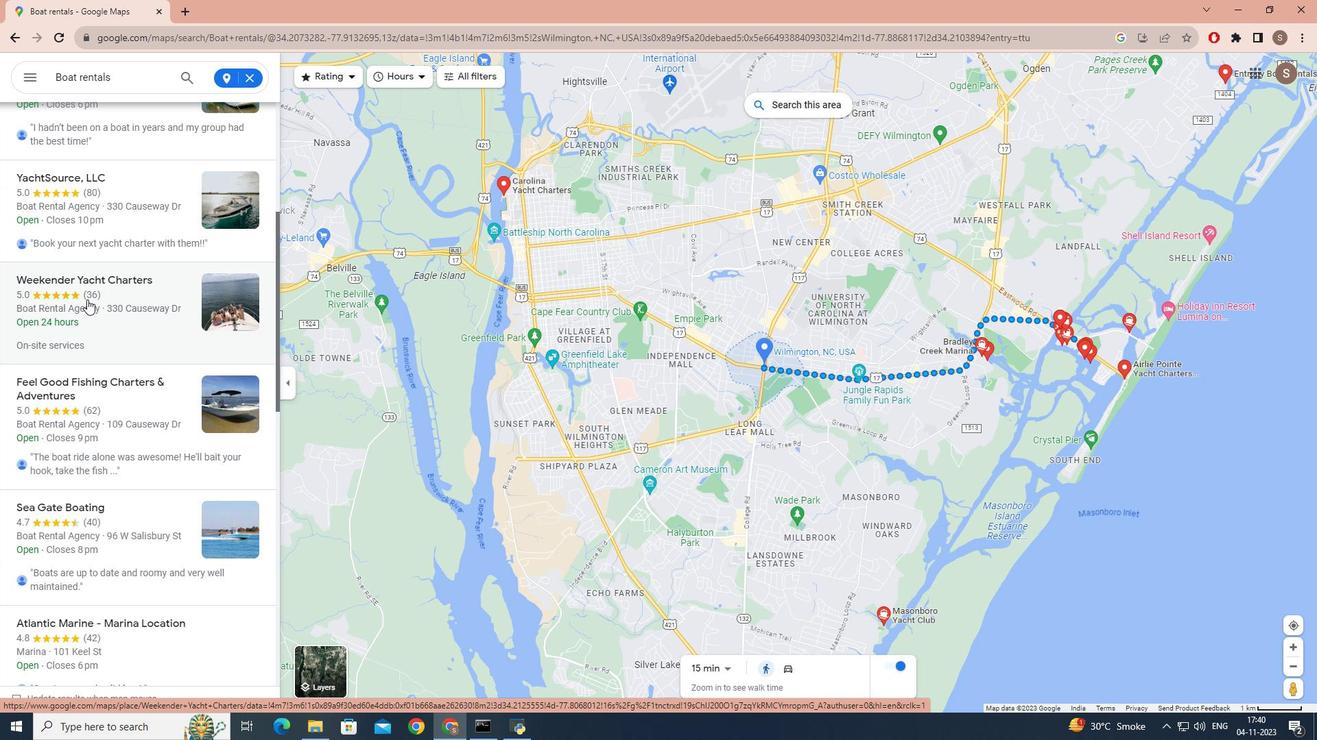 
Action: Mouse scrolled (87, 299) with delta (0, 0)
Screenshot: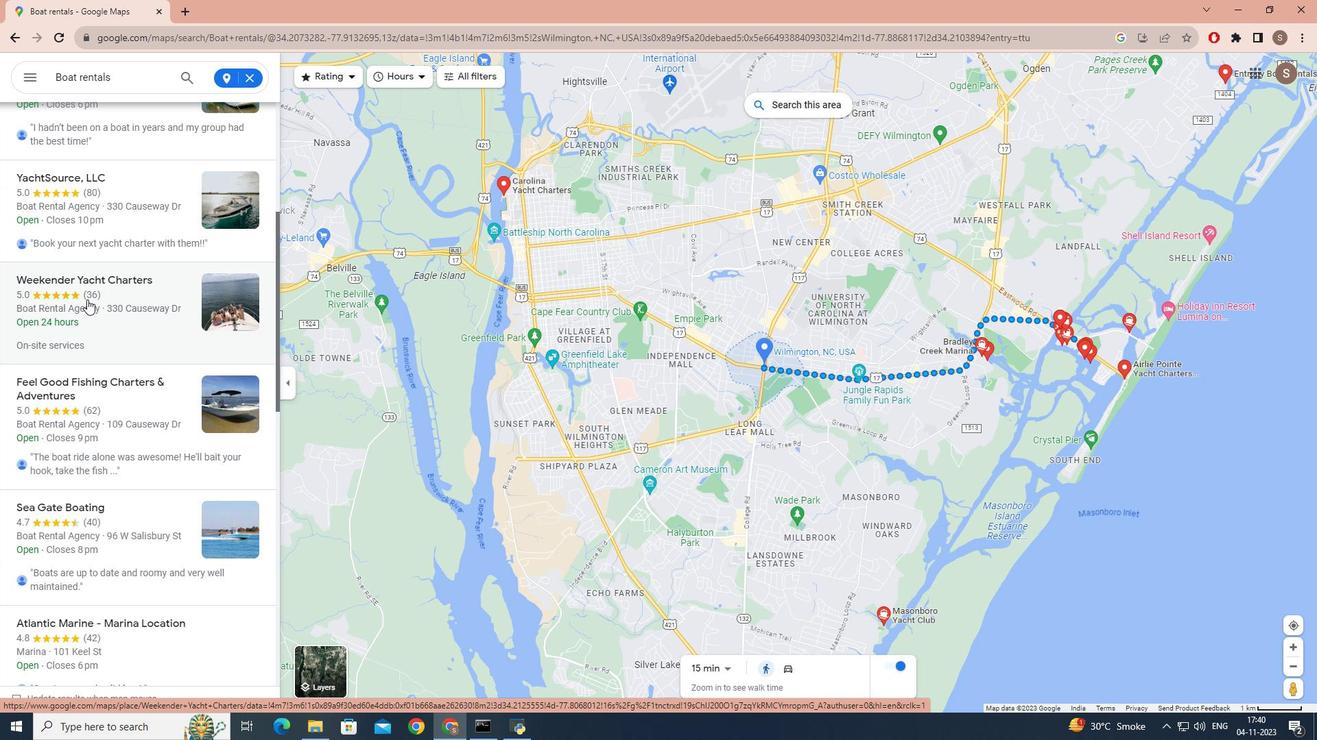 
Action: Mouse scrolled (87, 299) with delta (0, 0)
Screenshot: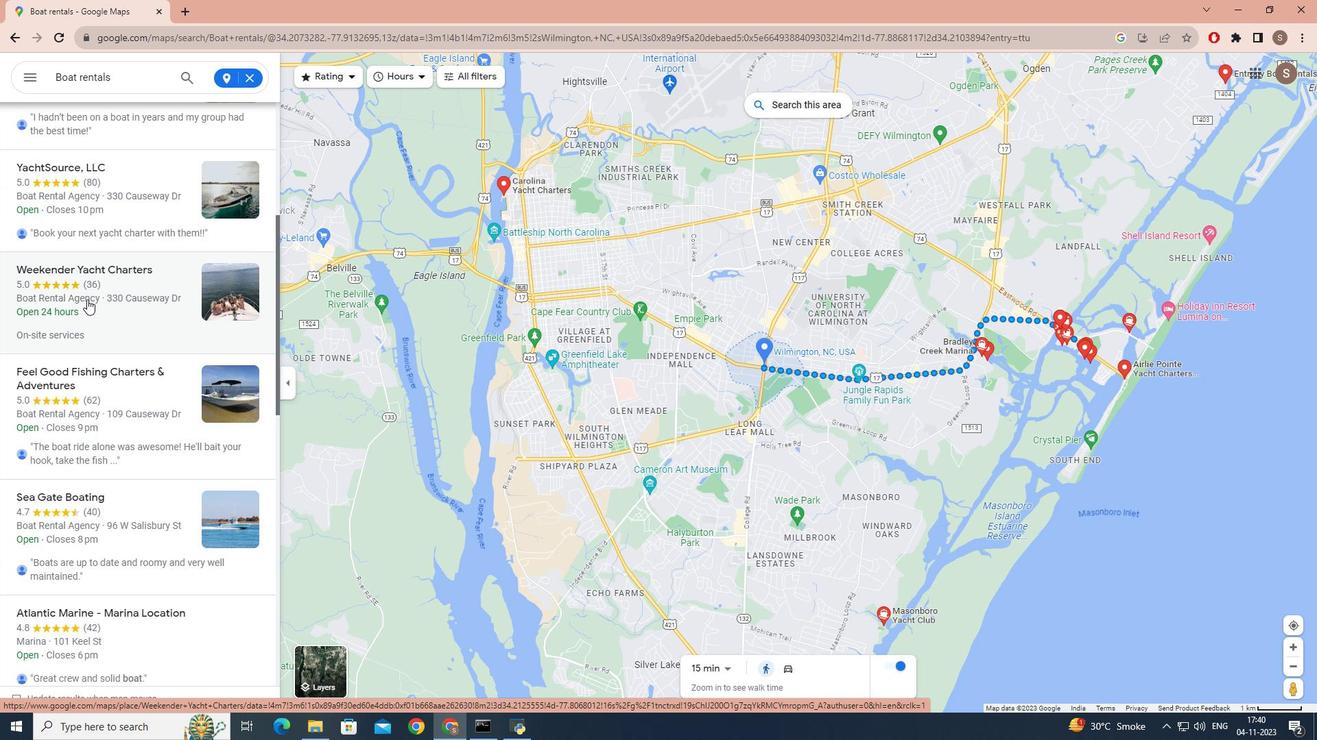 
Action: Mouse scrolled (87, 299) with delta (0, 0)
Screenshot: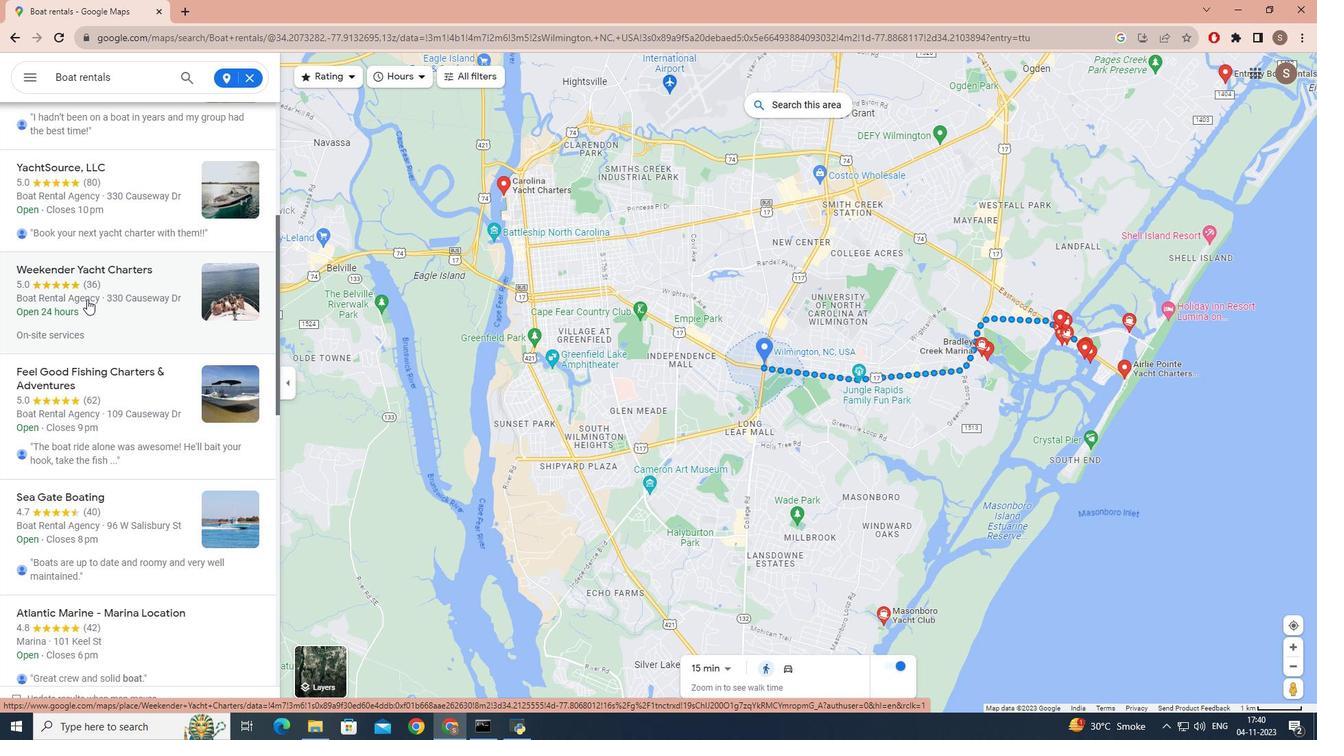 
Action: Mouse scrolled (87, 299) with delta (0, 0)
Screenshot: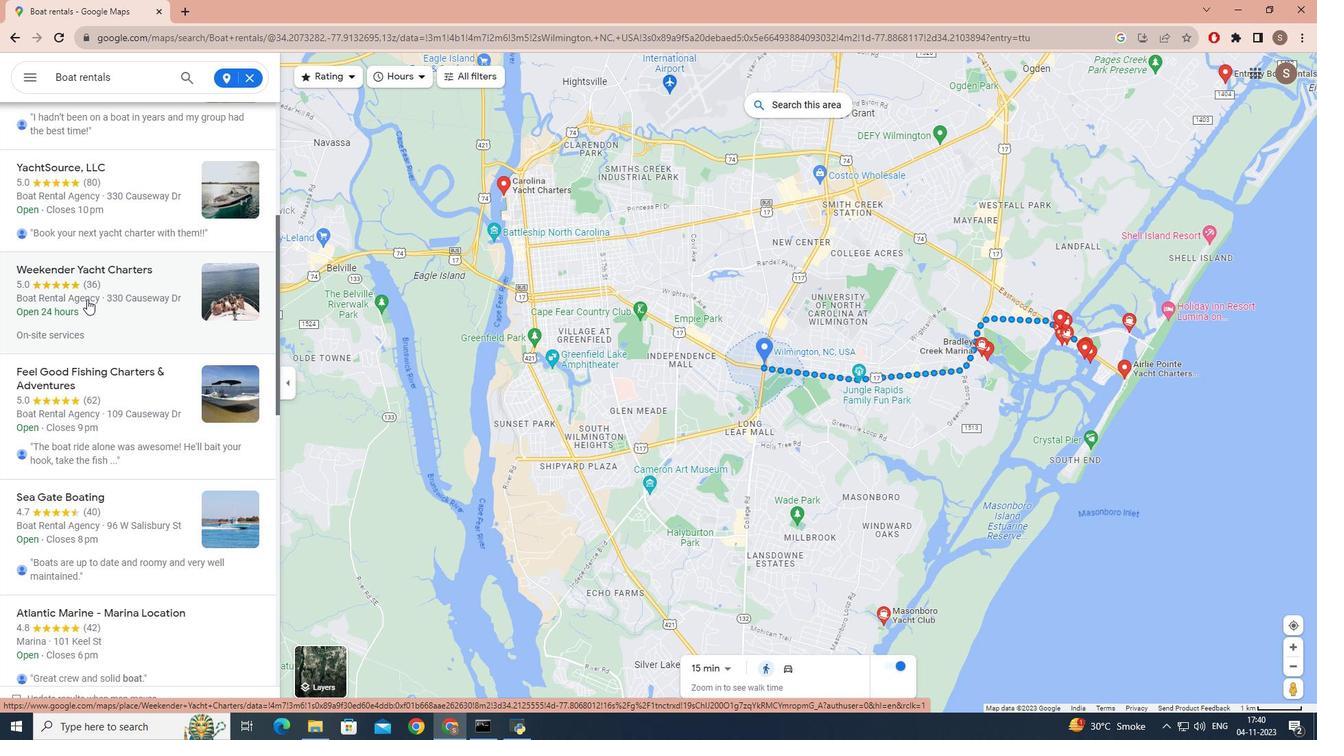 
Action: Mouse scrolled (87, 299) with delta (0, 0)
Screenshot: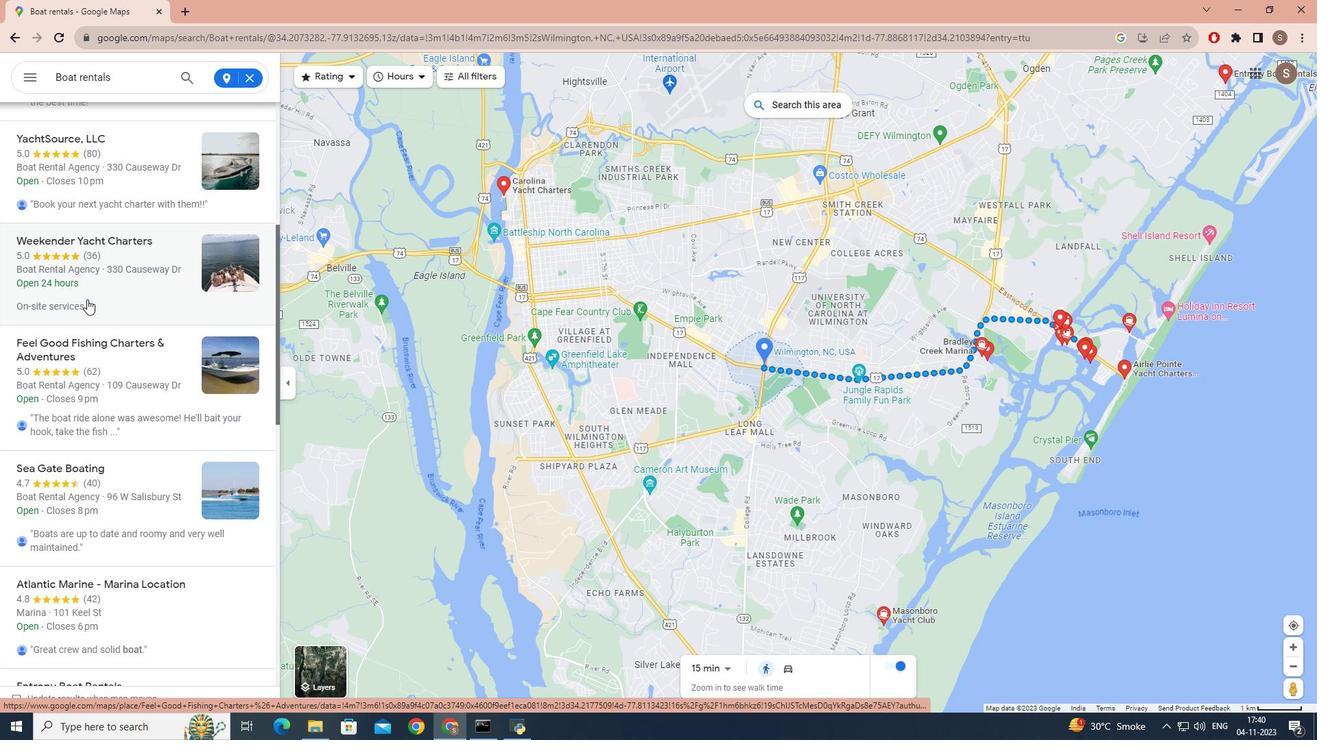 
Action: Mouse scrolled (87, 299) with delta (0, 0)
Screenshot: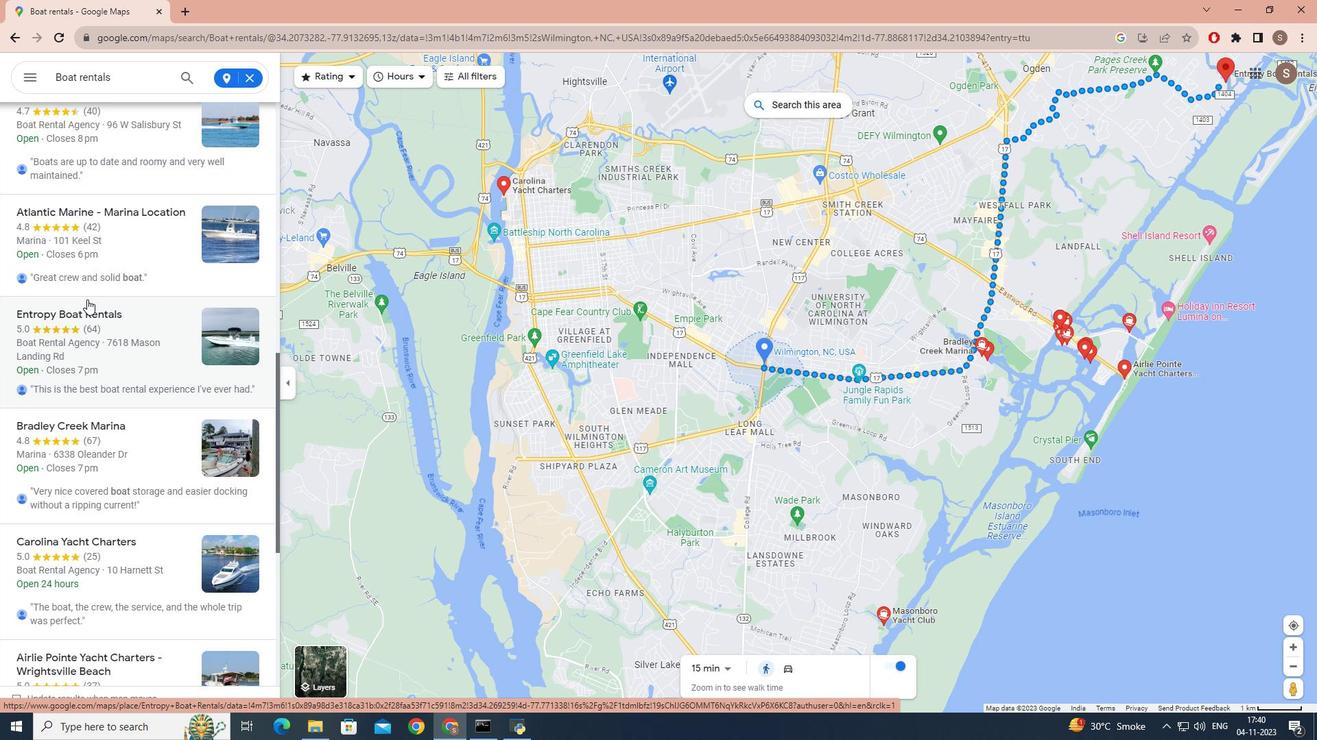 
Action: Mouse scrolled (87, 299) with delta (0, 0)
Screenshot: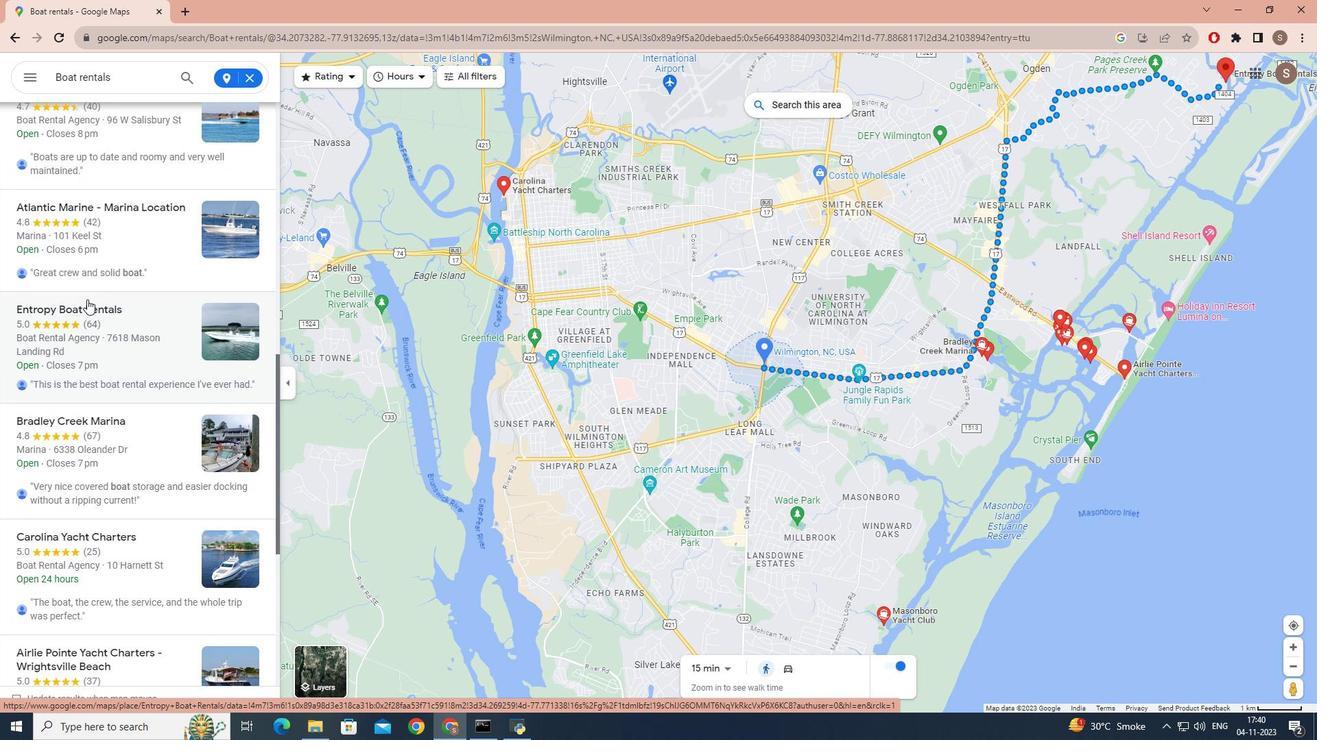 
Action: Mouse scrolled (87, 299) with delta (0, 0)
Screenshot: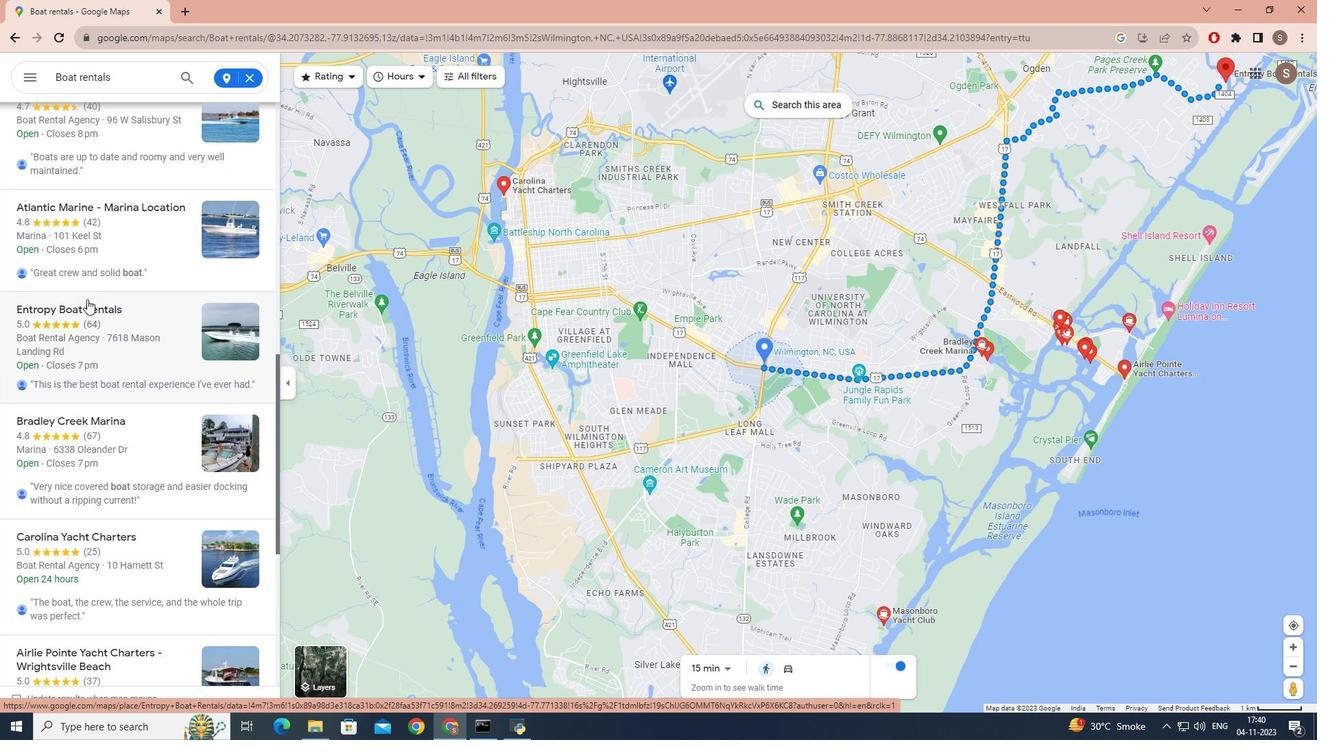 
Action: Mouse scrolled (87, 299) with delta (0, 0)
Screenshot: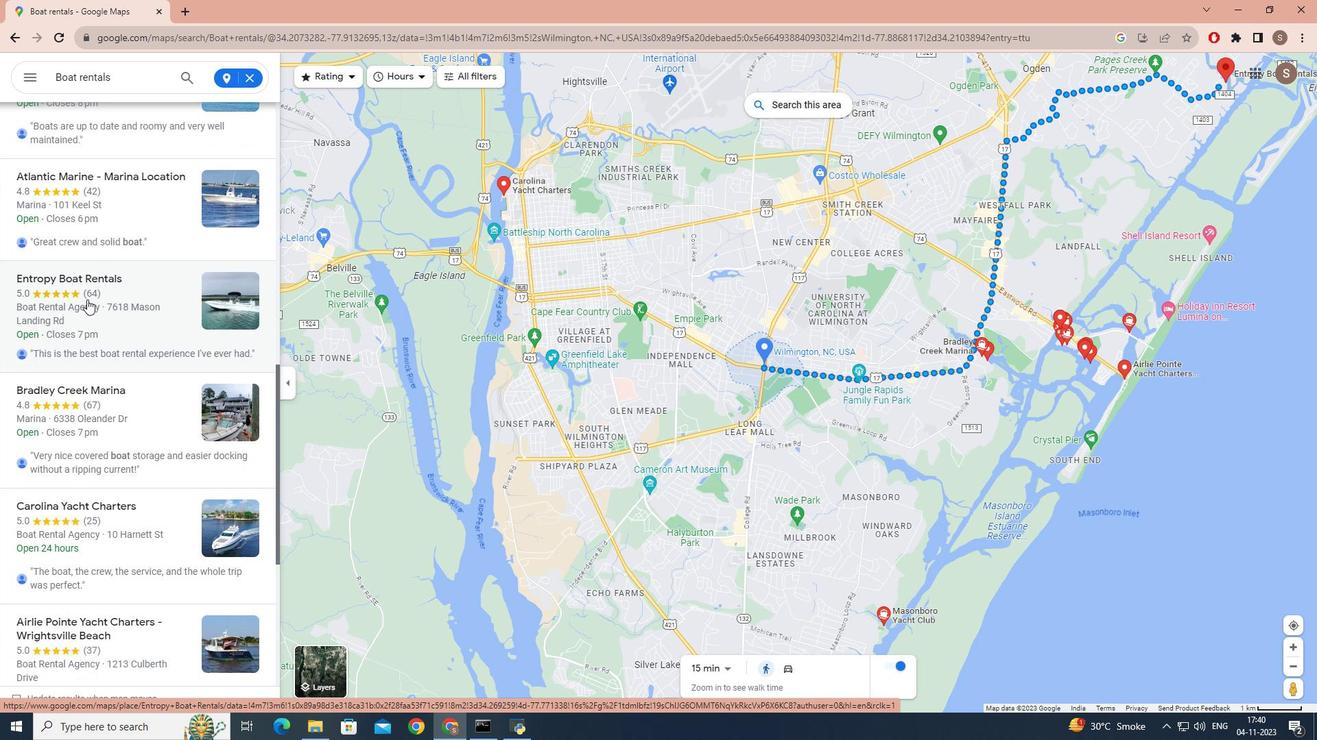 
Action: Mouse scrolled (87, 299) with delta (0, 0)
Screenshot: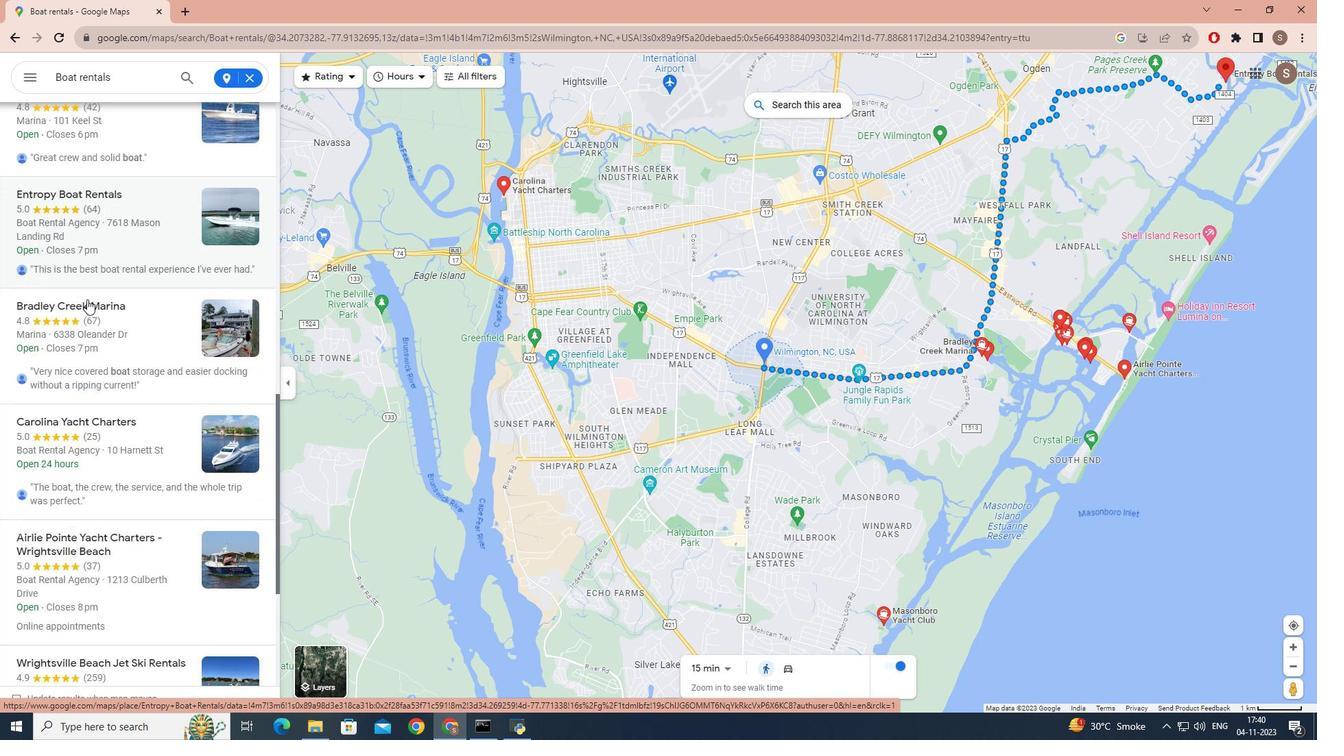 
Action: Mouse moved to (87, 299)
Screenshot: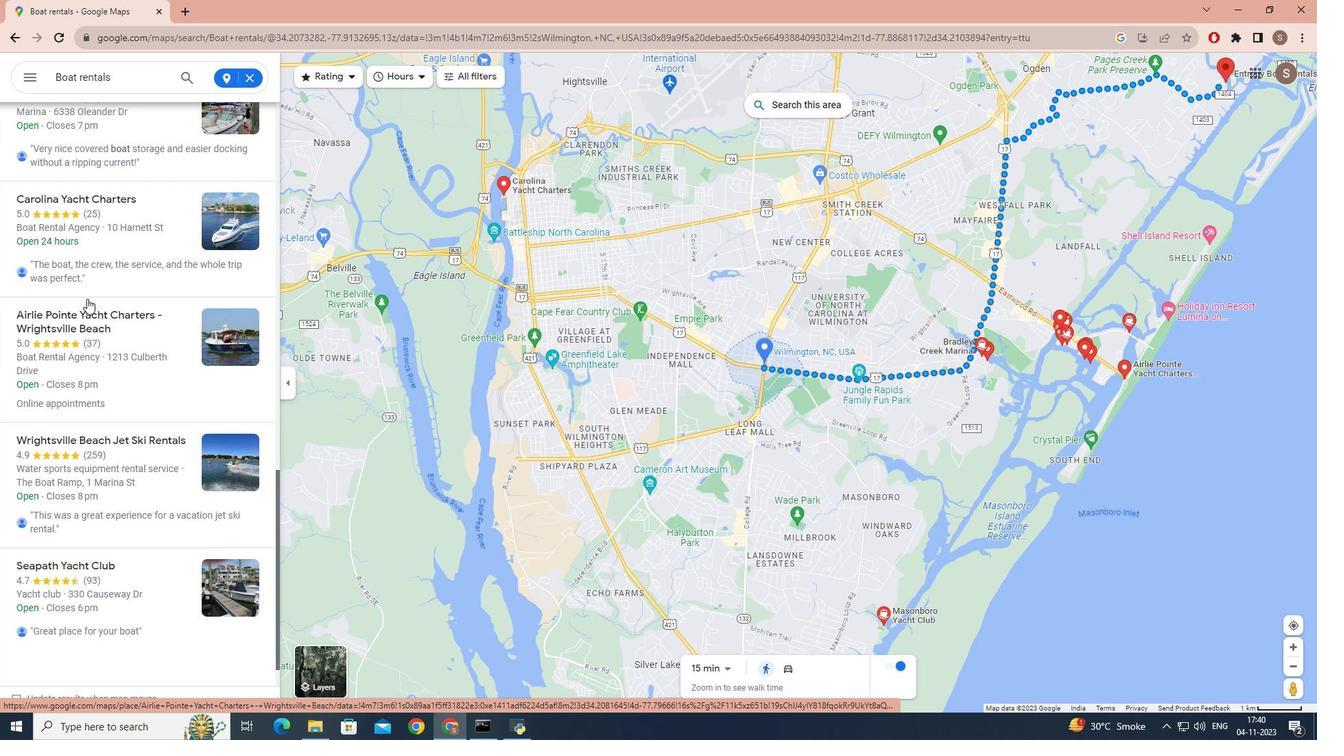 
Action: Mouse scrolled (87, 299) with delta (0, 0)
Screenshot: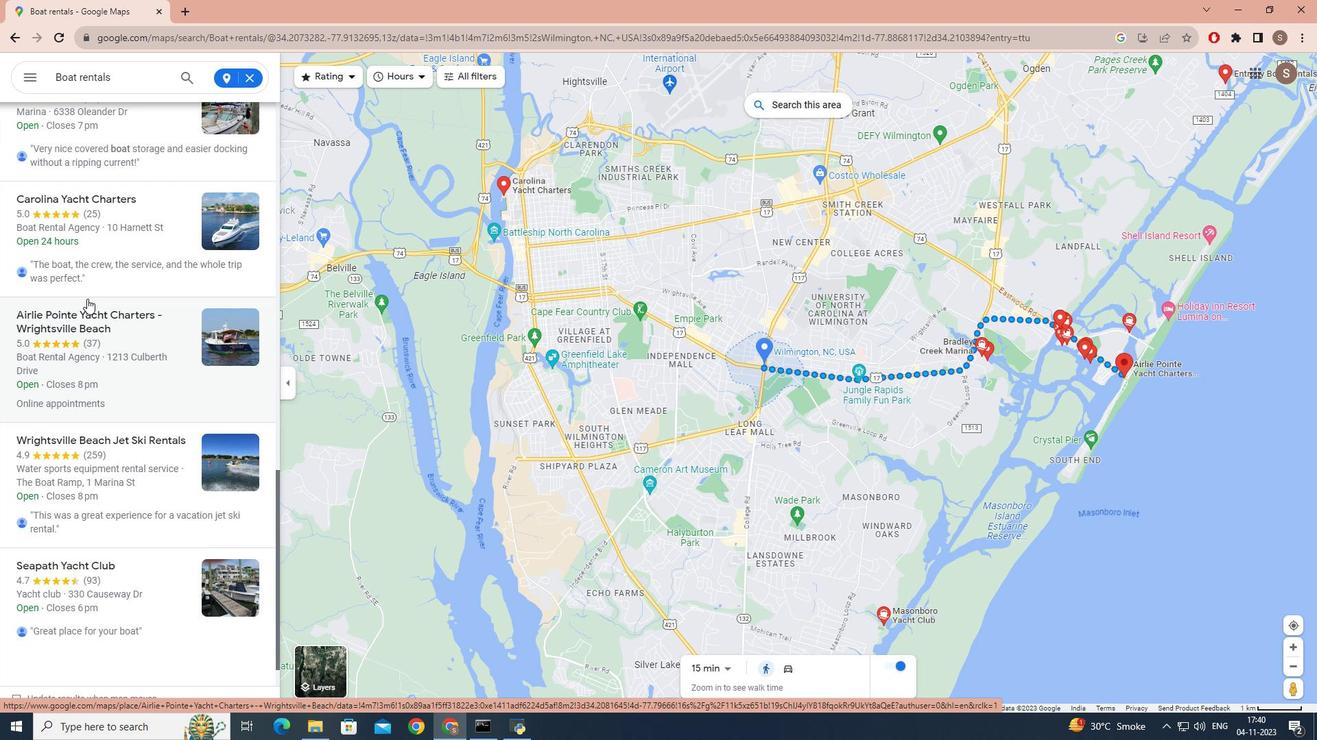 
Action: Mouse scrolled (87, 299) with delta (0, 0)
Screenshot: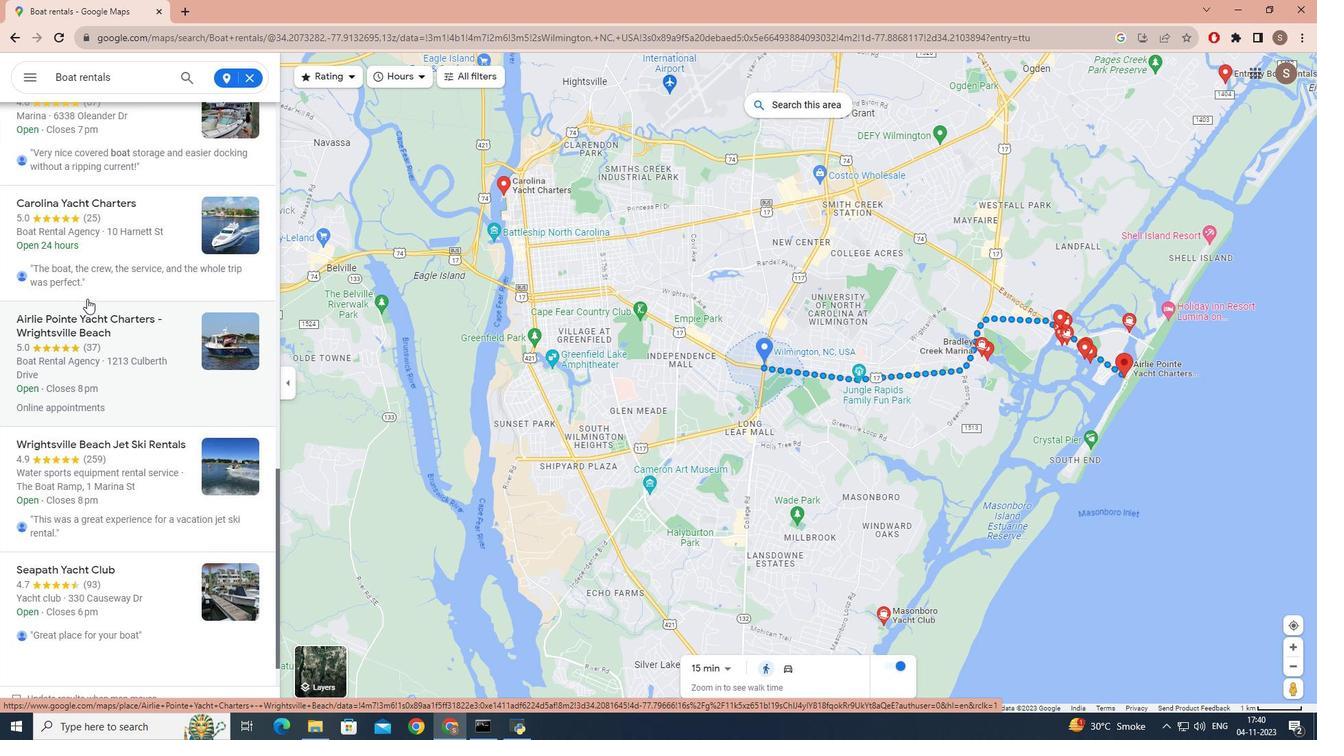 
Action: Mouse scrolled (87, 299) with delta (0, 0)
Screenshot: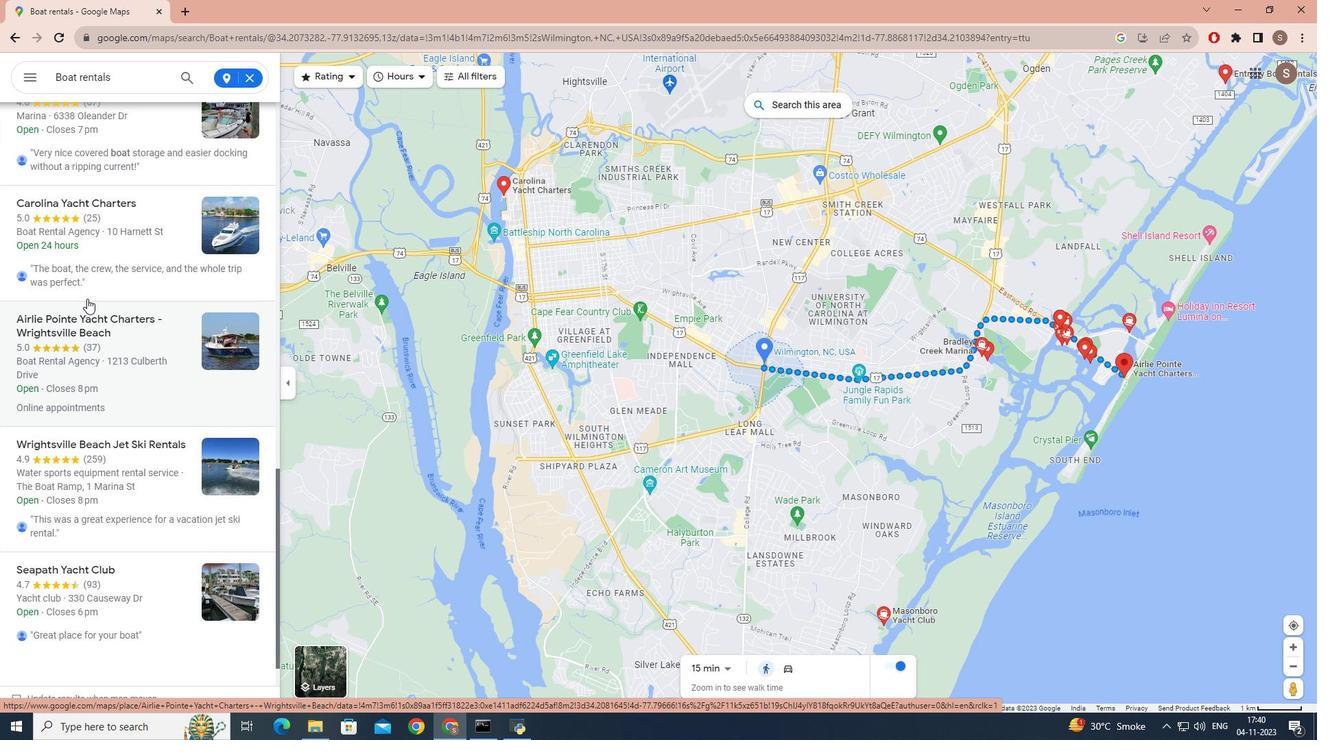 
Action: Mouse scrolled (87, 299) with delta (0, 0)
Screenshot: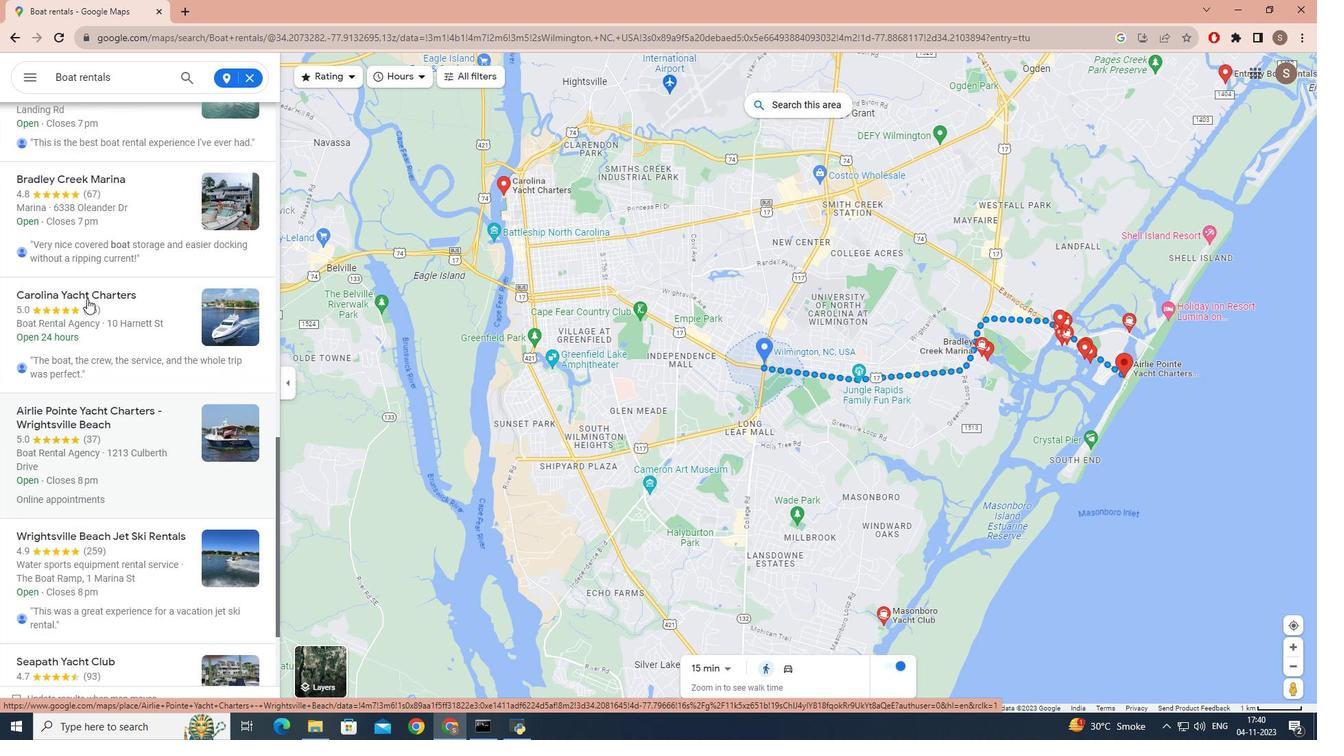 
Action: Mouse scrolled (87, 299) with delta (0, 0)
Screenshot: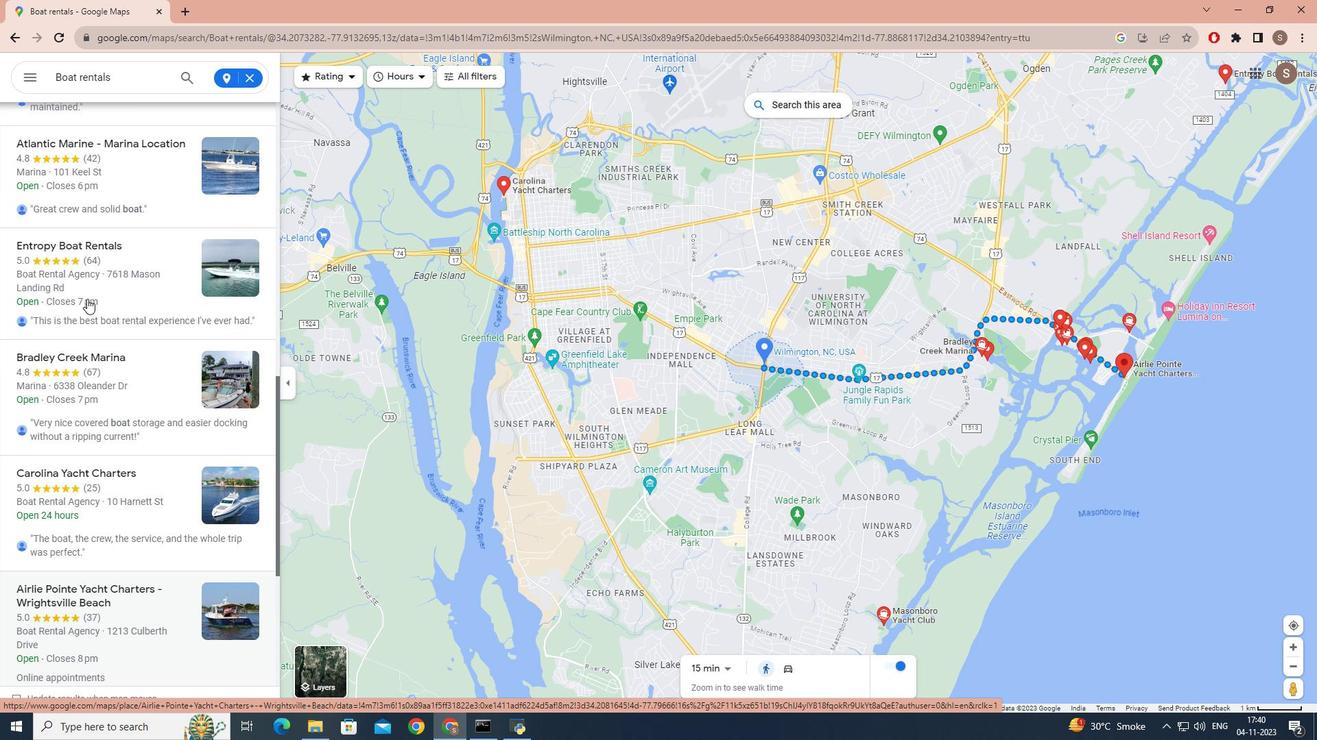 
Action: Mouse scrolled (87, 299) with delta (0, 0)
Screenshot: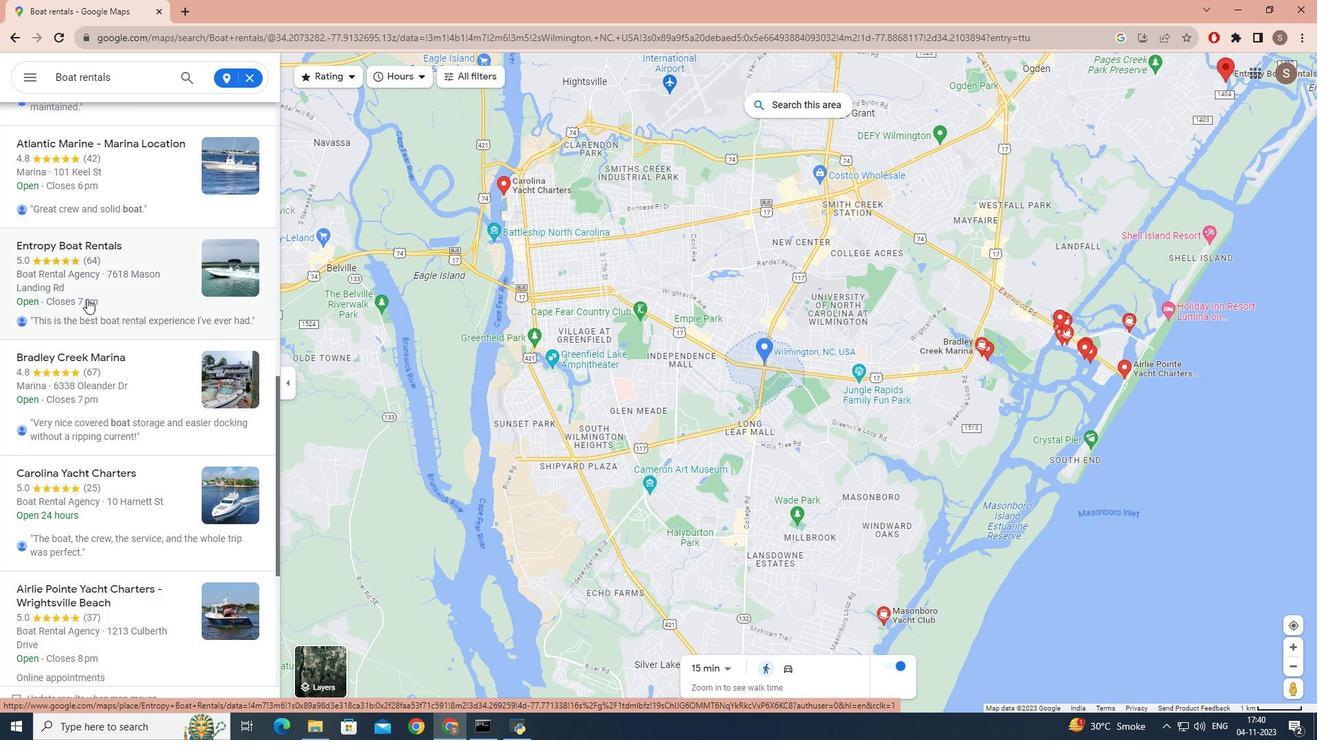 
Action: Mouse scrolled (87, 299) with delta (0, 0)
Screenshot: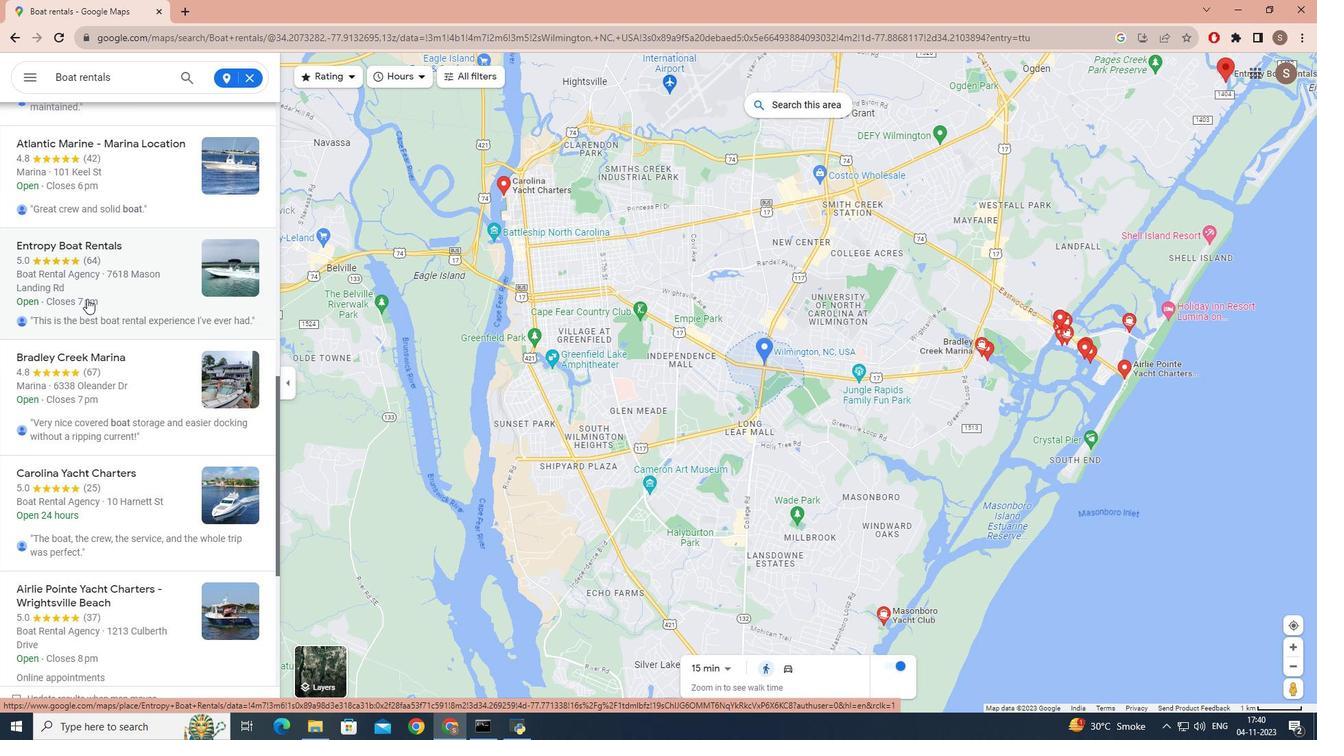 
Action: Mouse scrolled (87, 299) with delta (0, 0)
Screenshot: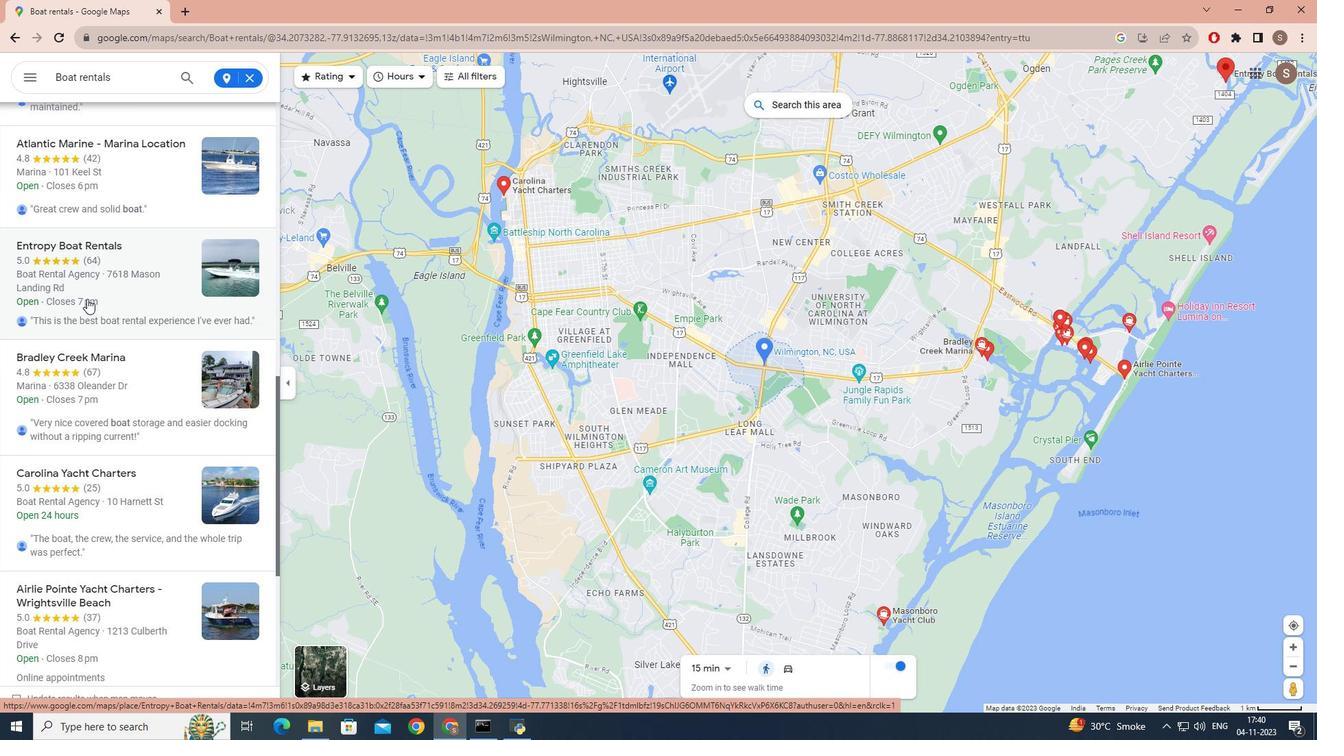 
Action: Mouse scrolled (87, 299) with delta (0, 0)
Screenshot: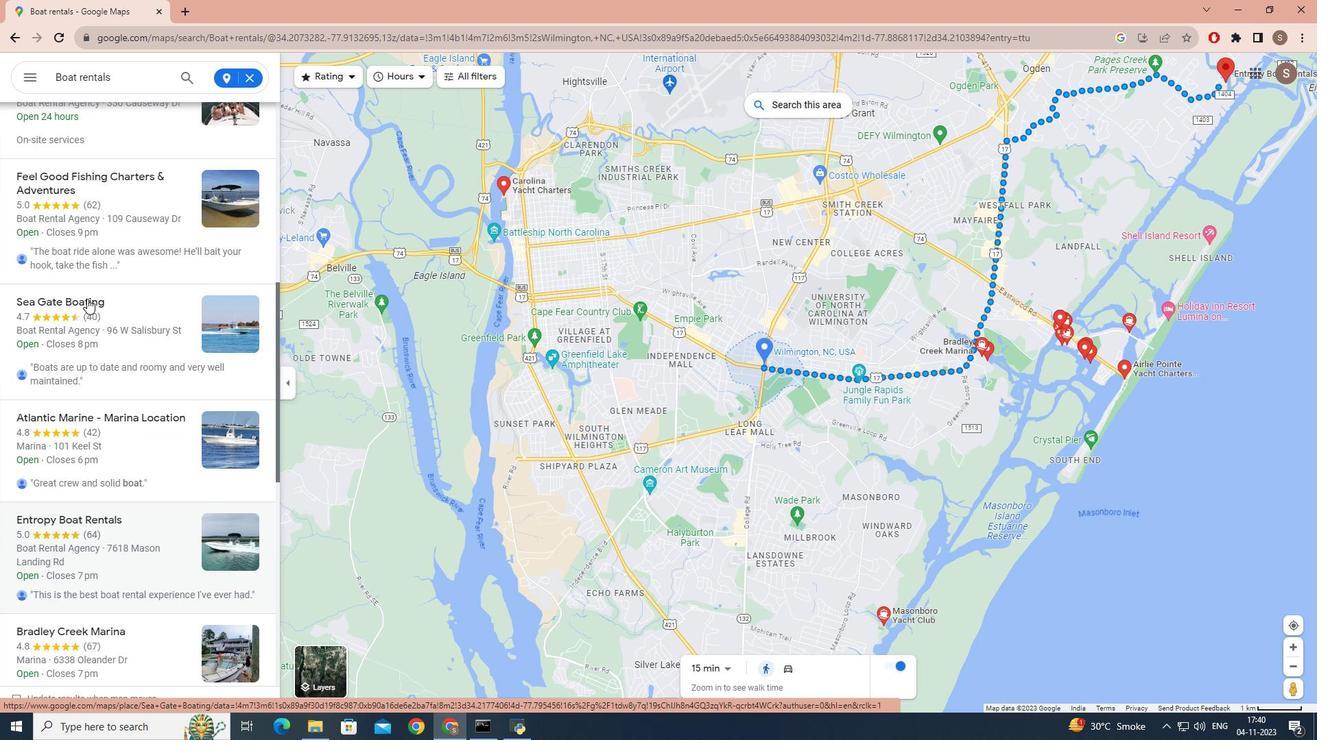
Action: Mouse scrolled (87, 299) with delta (0, 0)
Screenshot: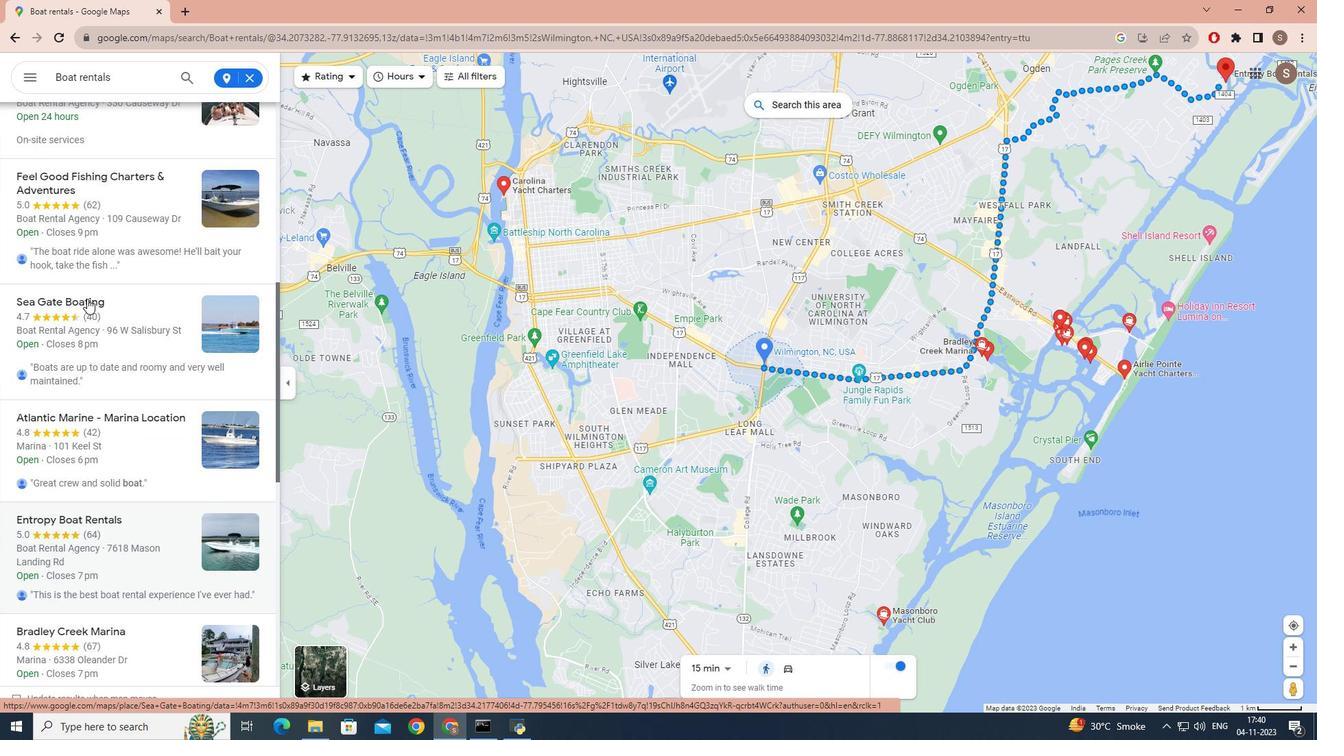 
Action: Mouse scrolled (87, 299) with delta (0, 0)
Screenshot: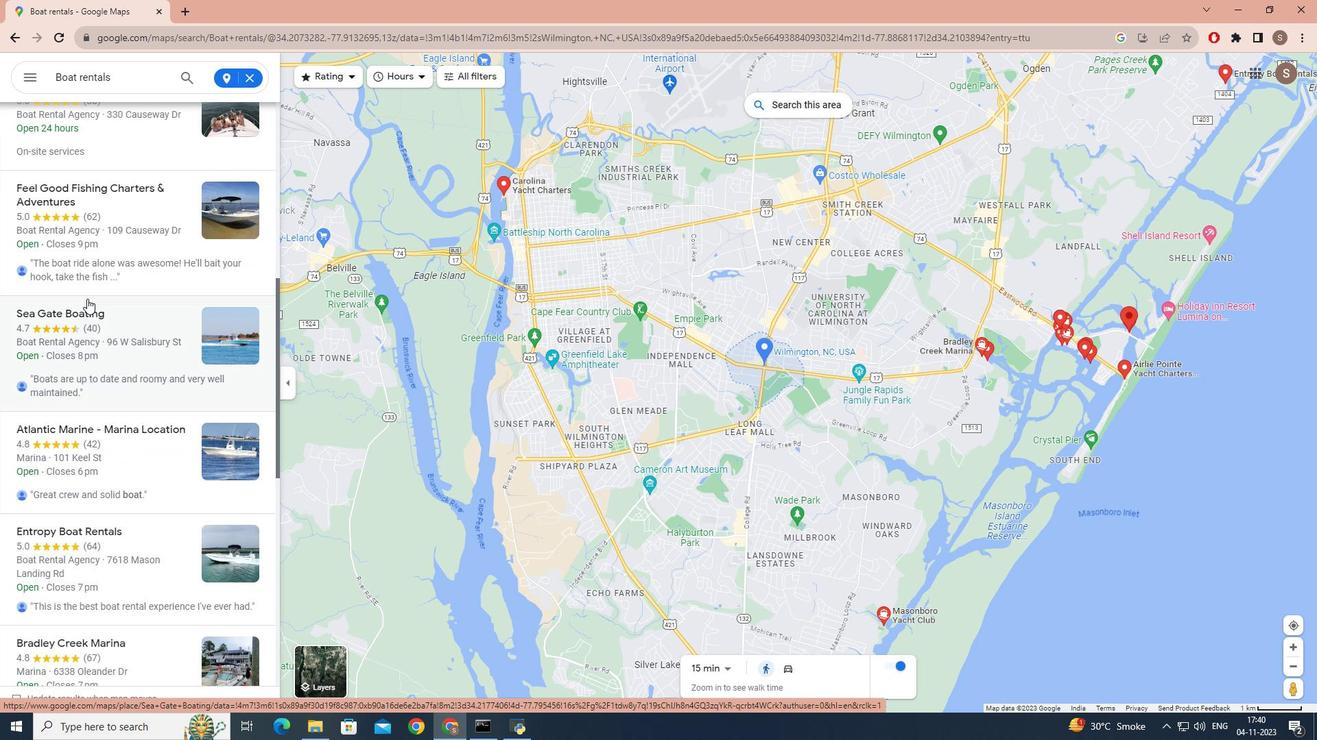 
Action: Mouse scrolled (87, 299) with delta (0, 0)
Screenshot: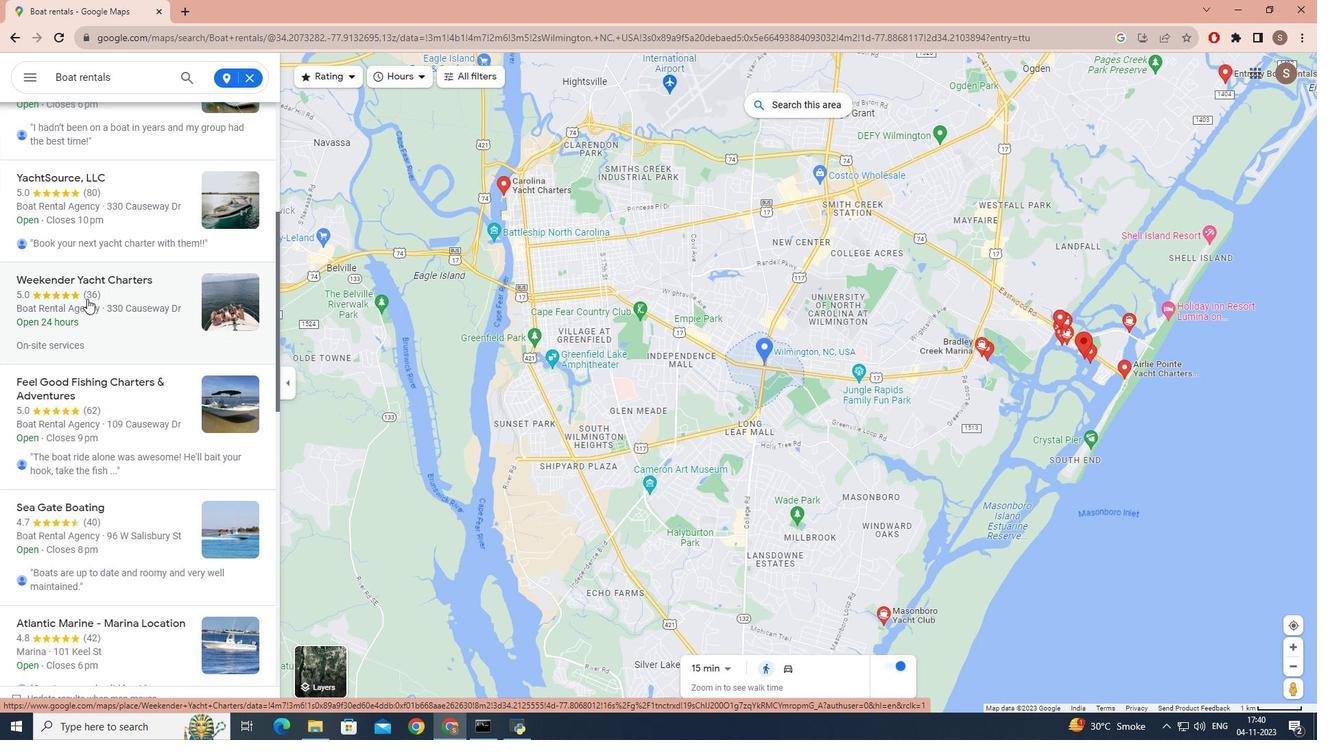 
Action: Mouse scrolled (87, 299) with delta (0, 0)
Screenshot: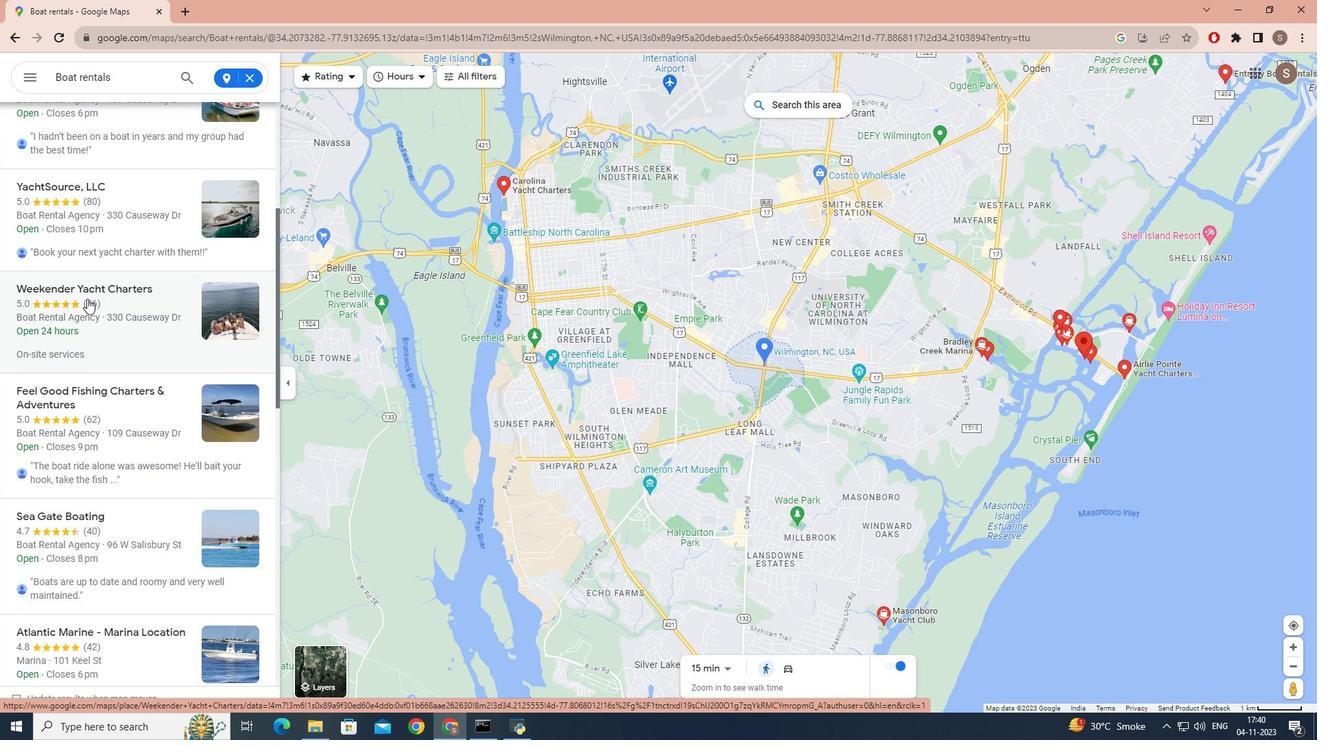 
Action: Mouse scrolled (87, 299) with delta (0, 0)
Screenshot: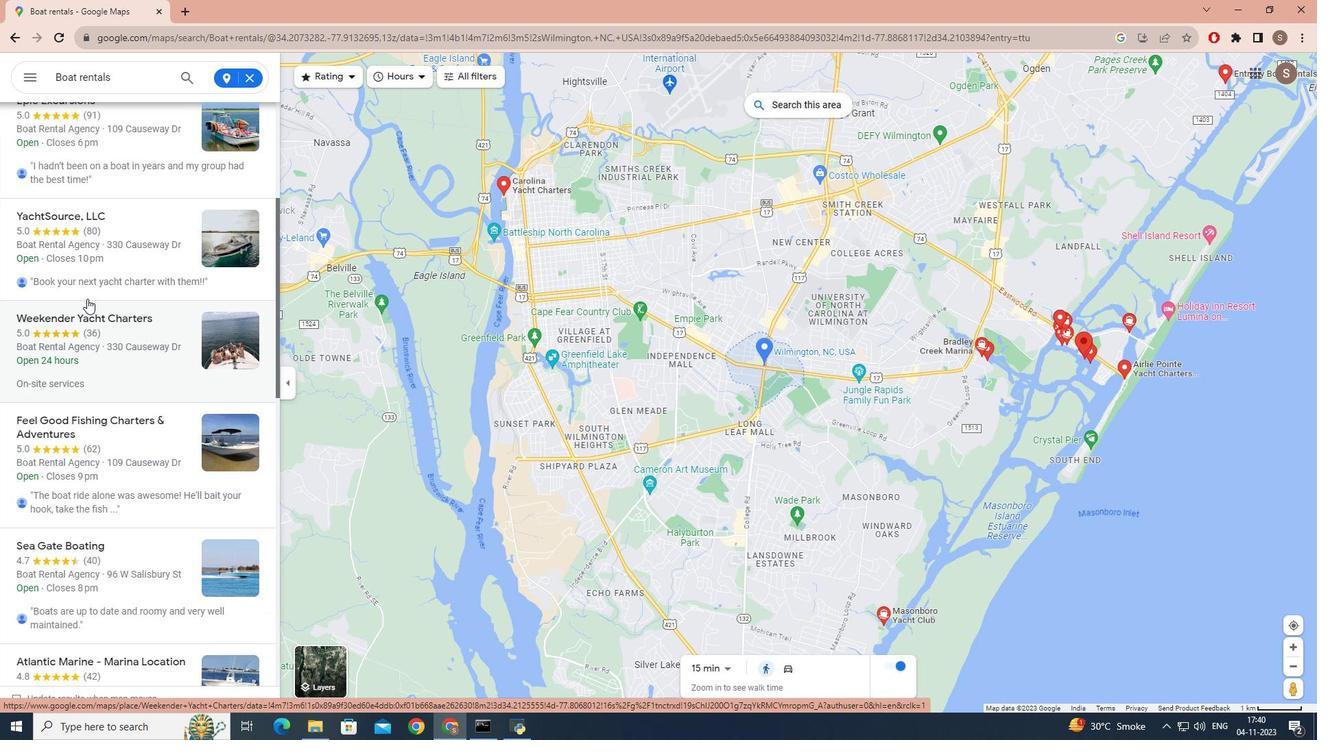 
Action: Mouse scrolled (87, 299) with delta (0, 0)
Screenshot: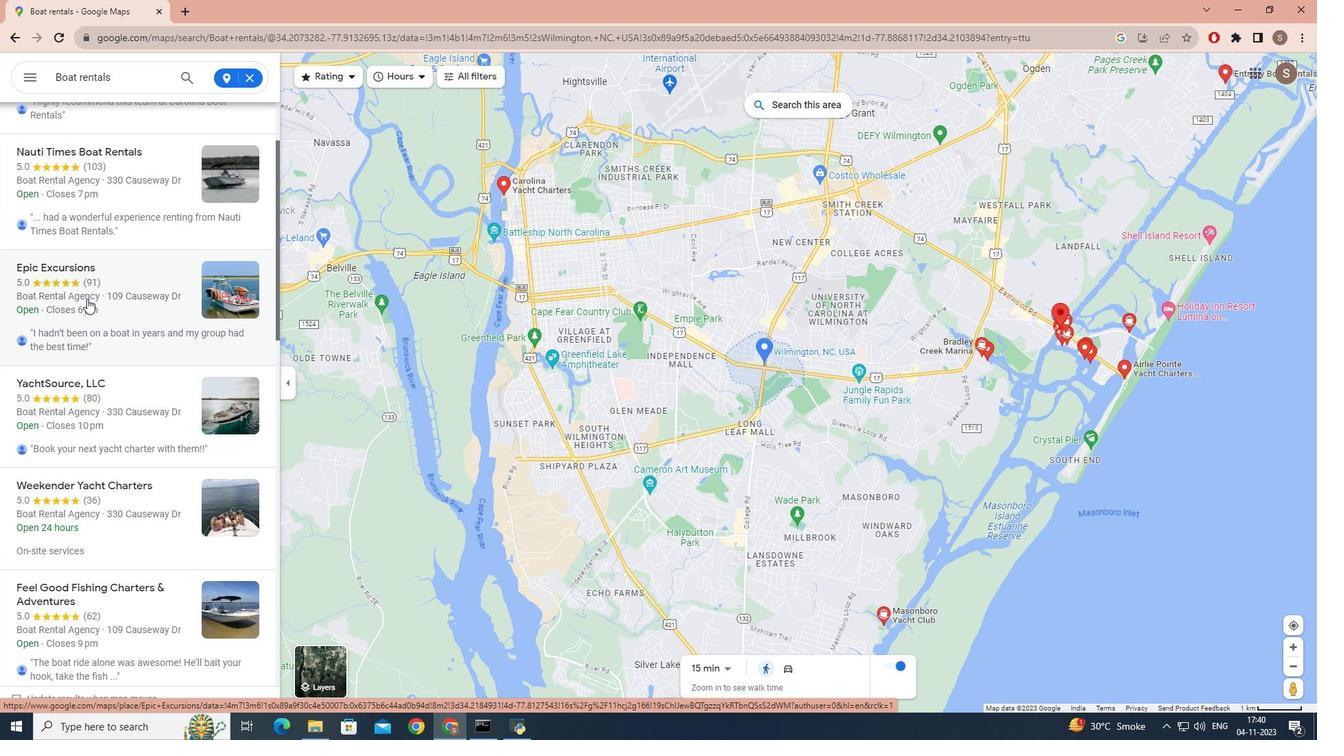 
Action: Mouse scrolled (87, 299) with delta (0, 0)
Screenshot: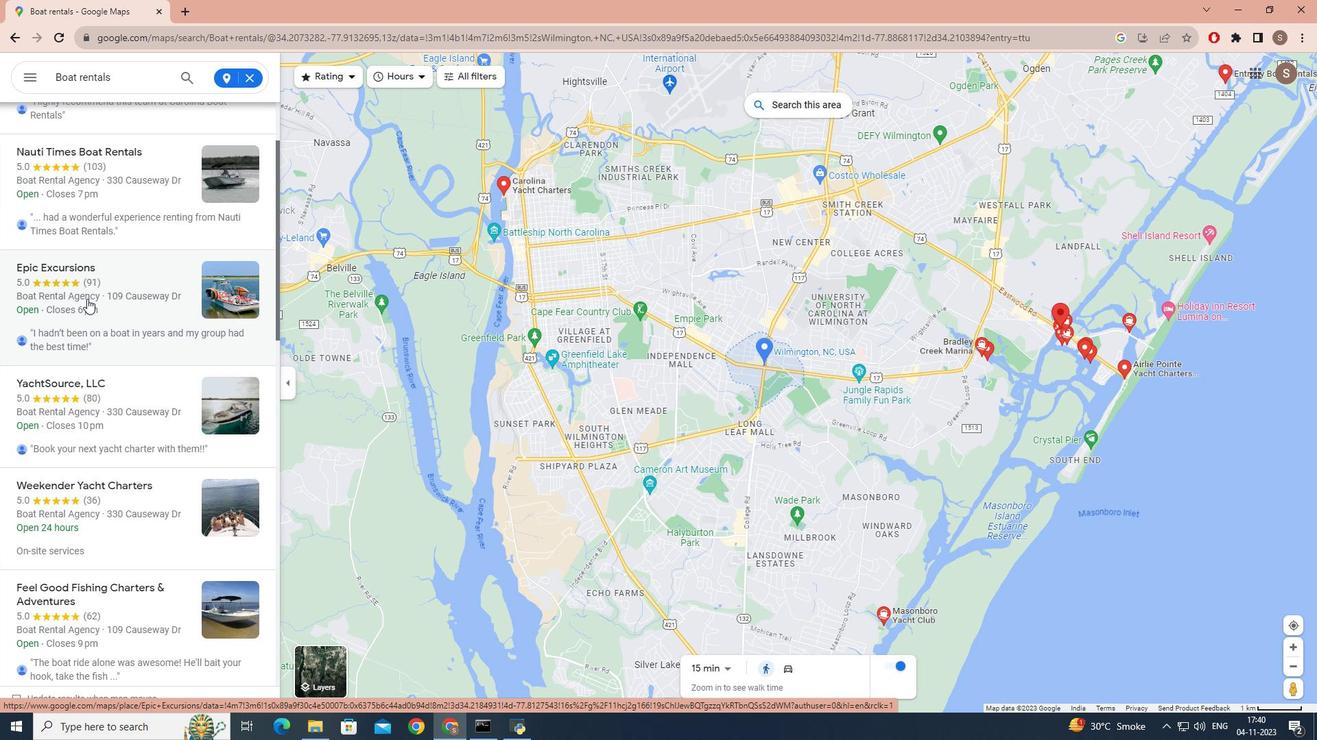 
Action: Mouse scrolled (87, 299) with delta (0, 0)
Screenshot: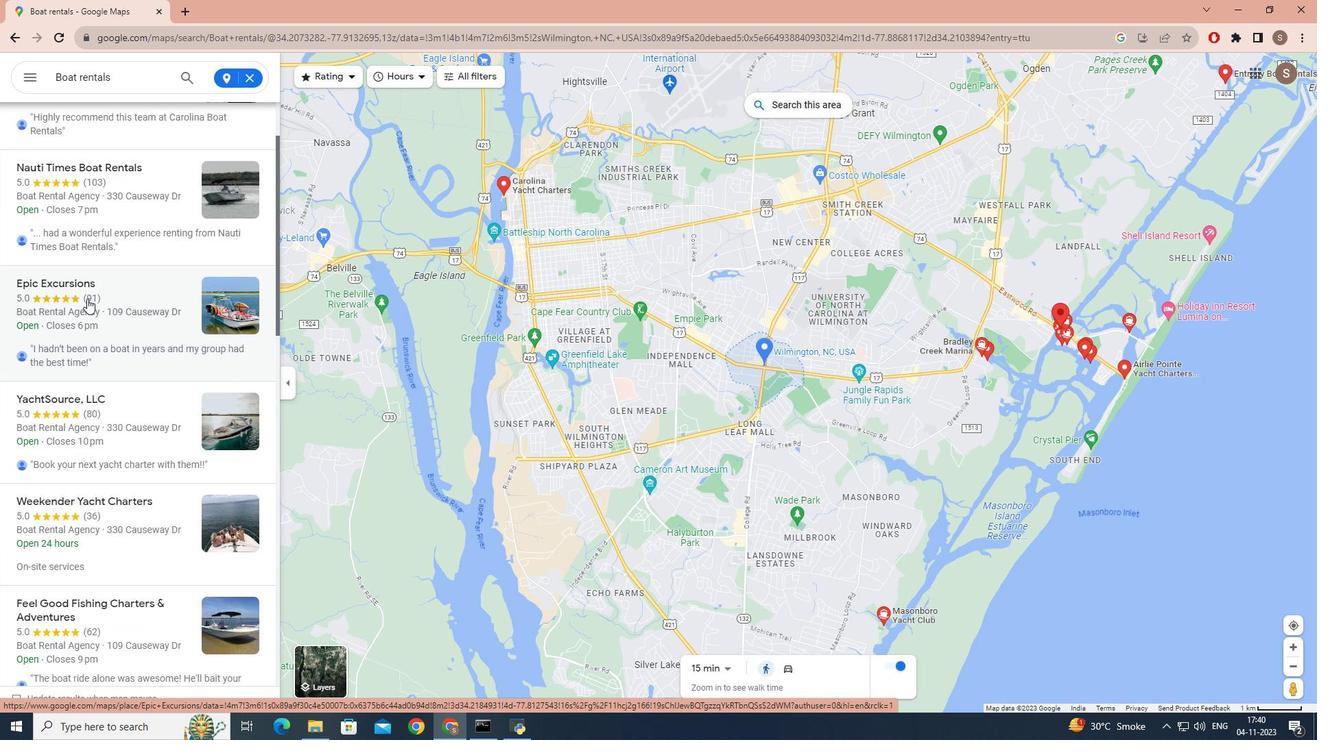 
Action: Mouse scrolled (87, 299) with delta (0, 0)
Screenshot: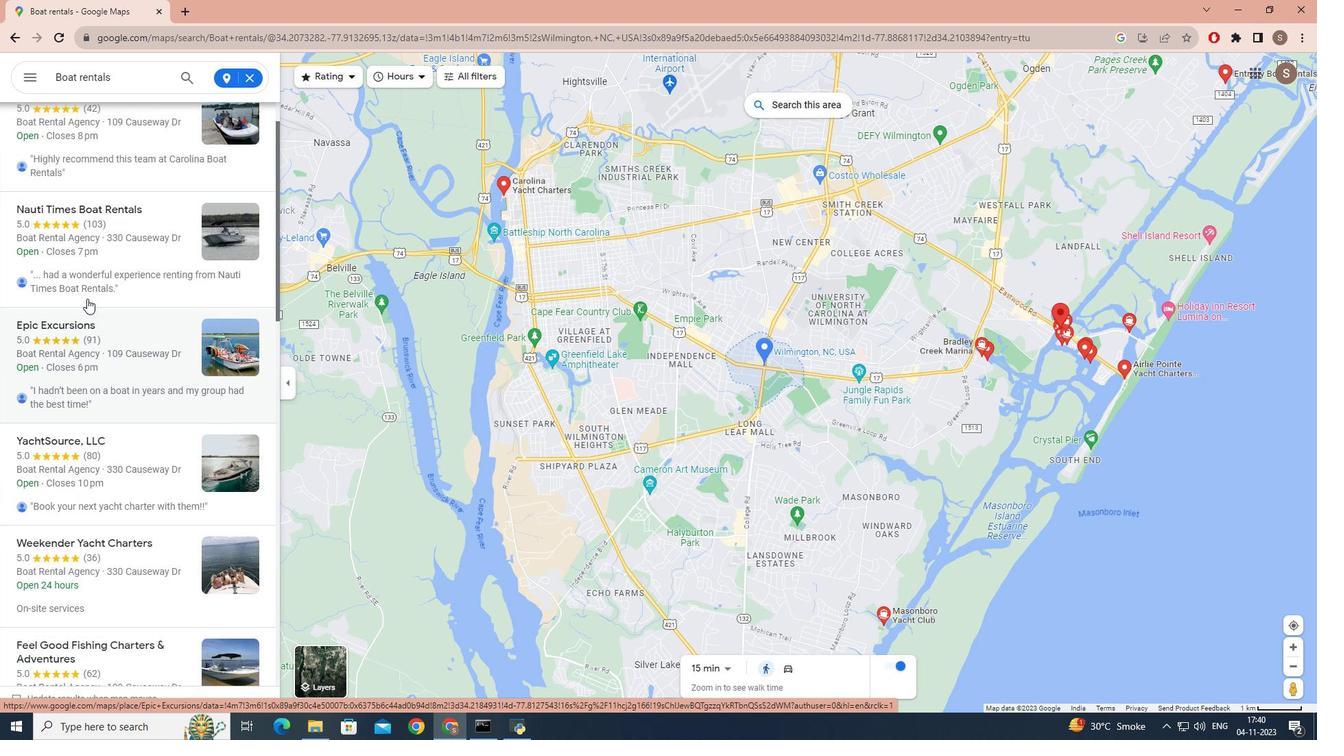 
Action: Mouse scrolled (87, 299) with delta (0, 0)
Screenshot: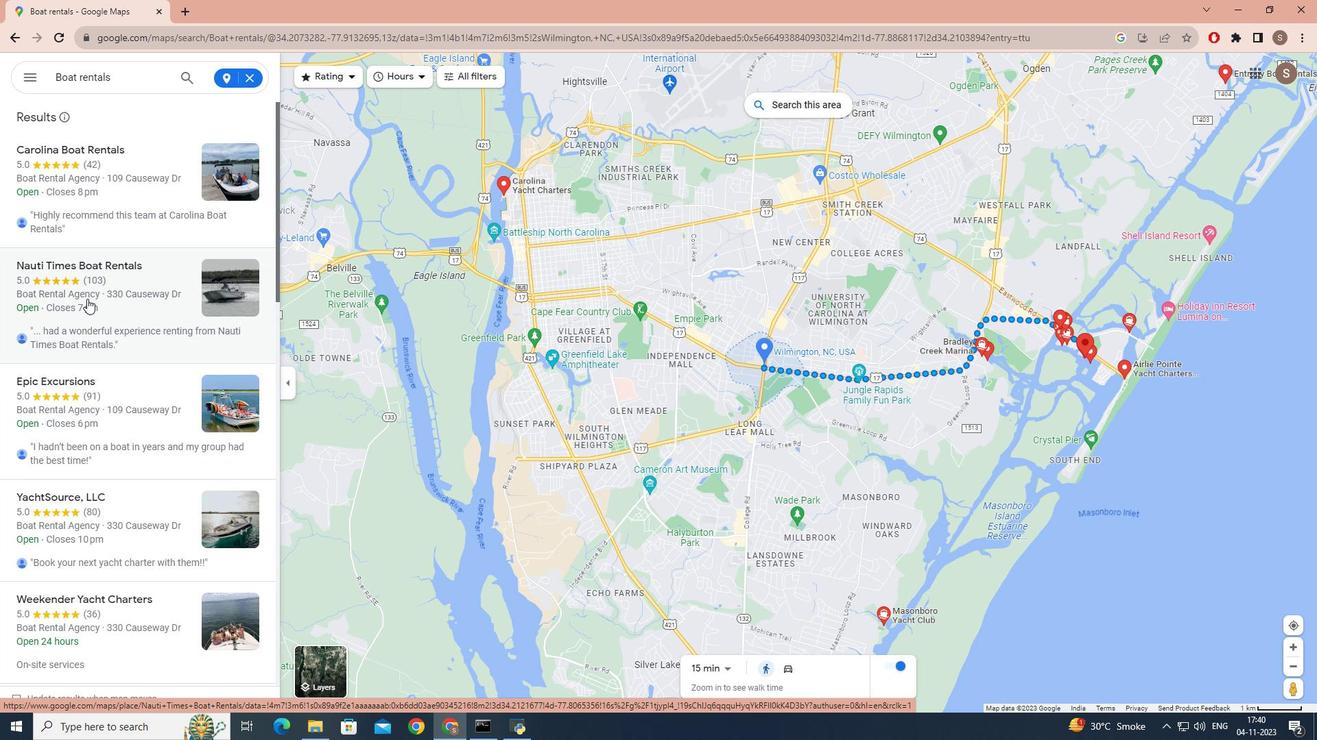 
Action: Mouse scrolled (87, 299) with delta (0, 0)
Screenshot: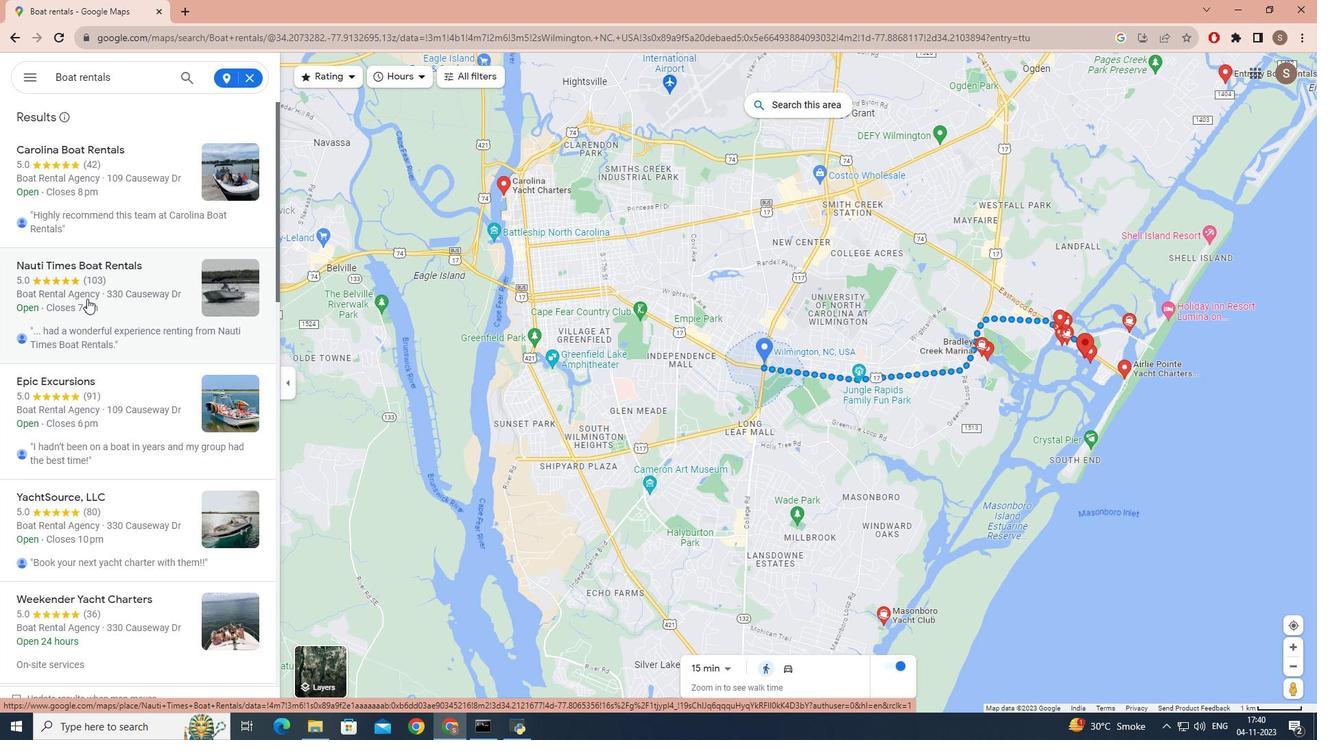 
Action: Mouse scrolled (87, 299) with delta (0, 0)
Screenshot: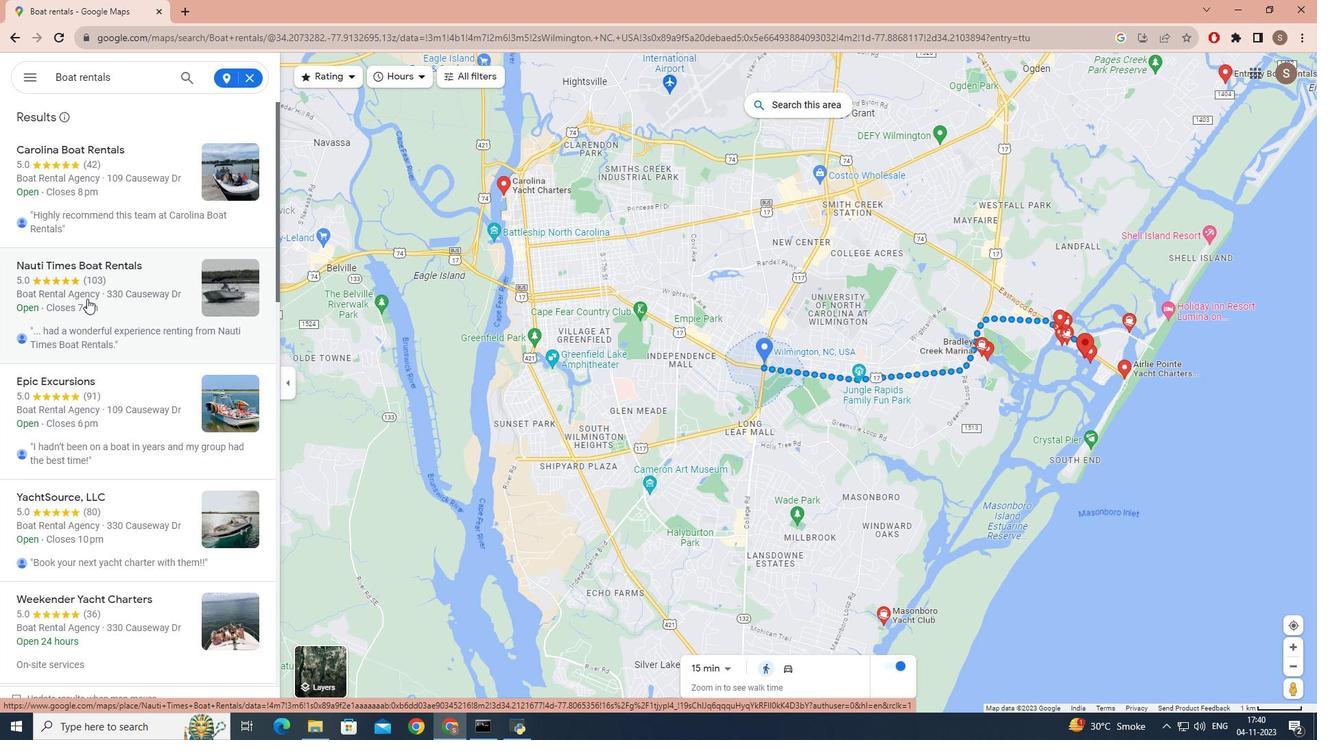 
Action: Mouse moved to (255, 78)
Screenshot: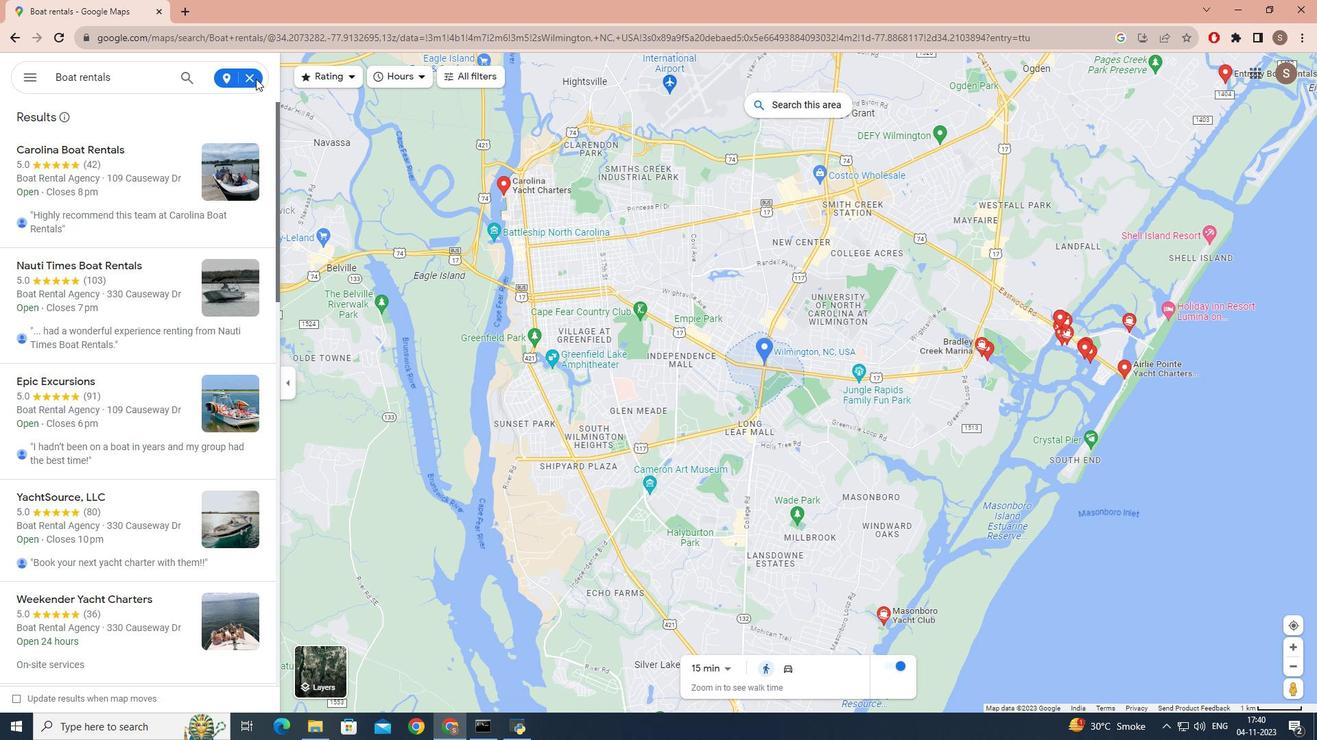 
Action: Mouse pressed left at (255, 78)
Screenshot: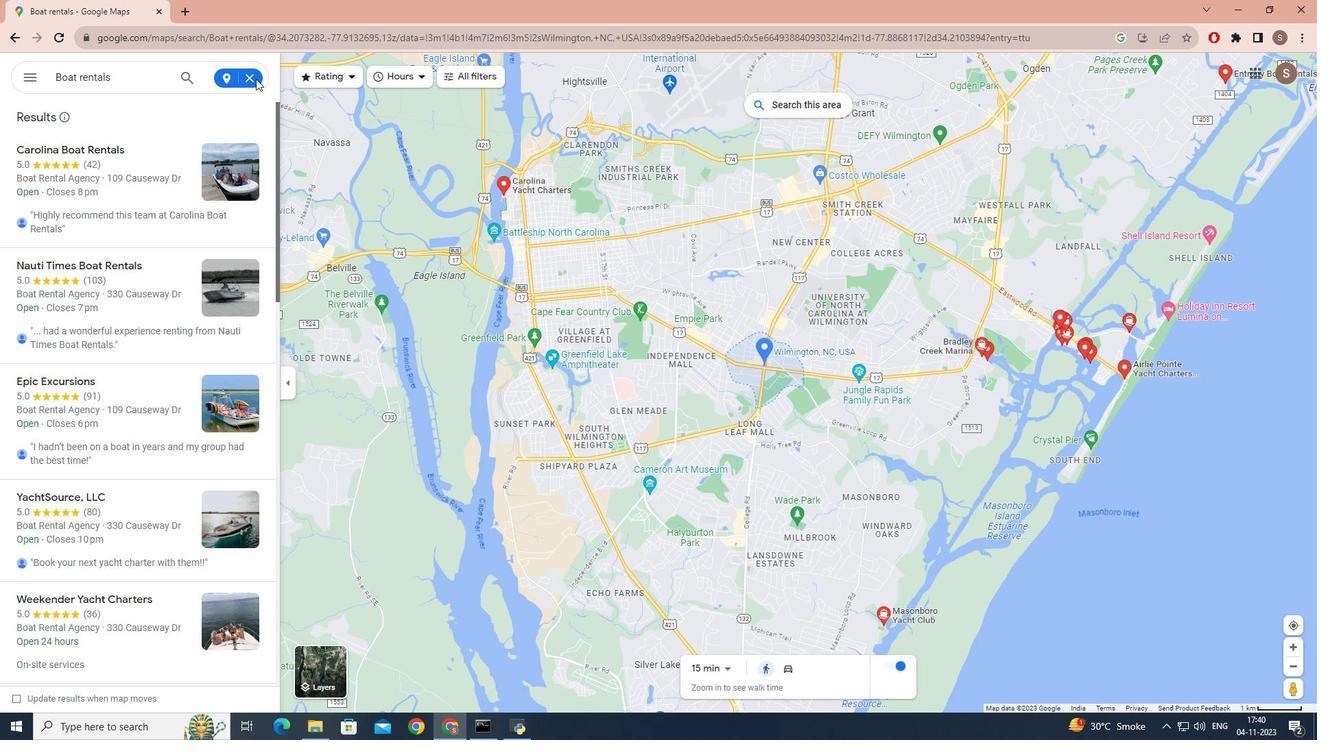 
Action: Mouse moved to (250, 79)
Screenshot: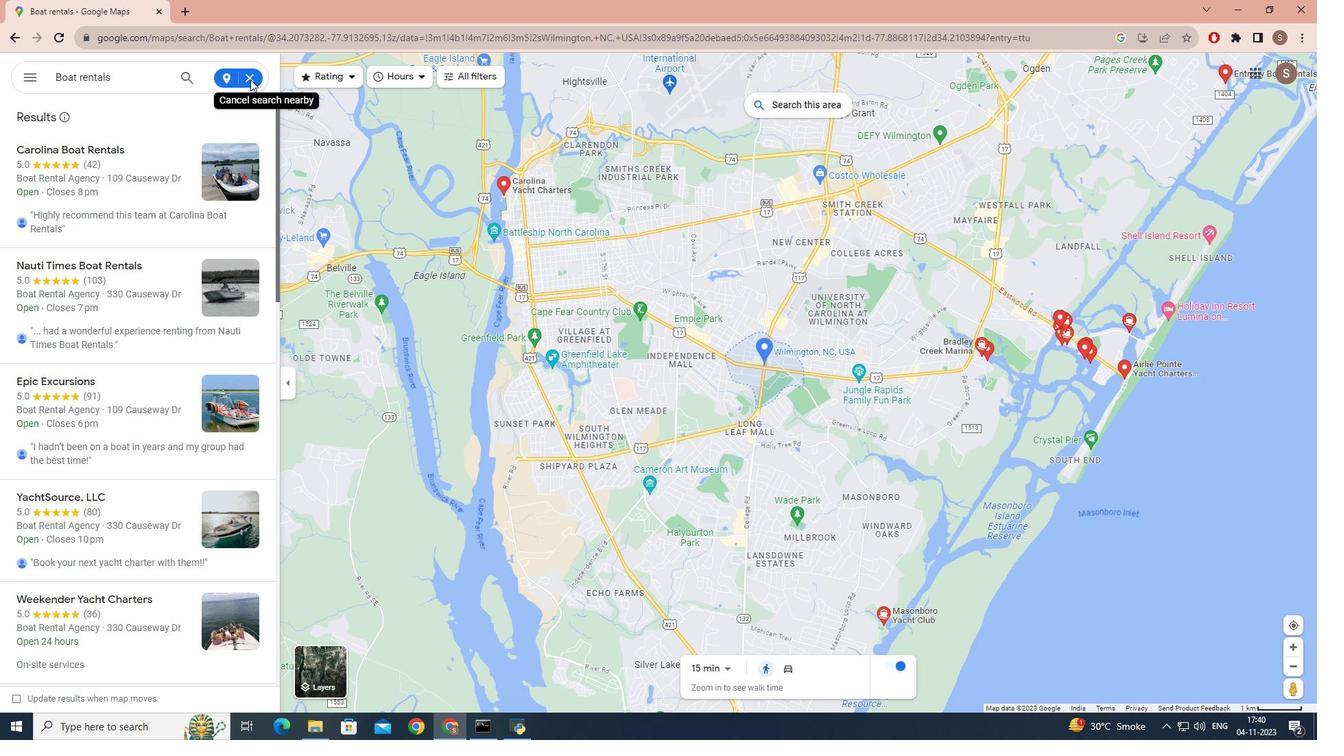 
Action: Mouse pressed left at (250, 79)
Screenshot: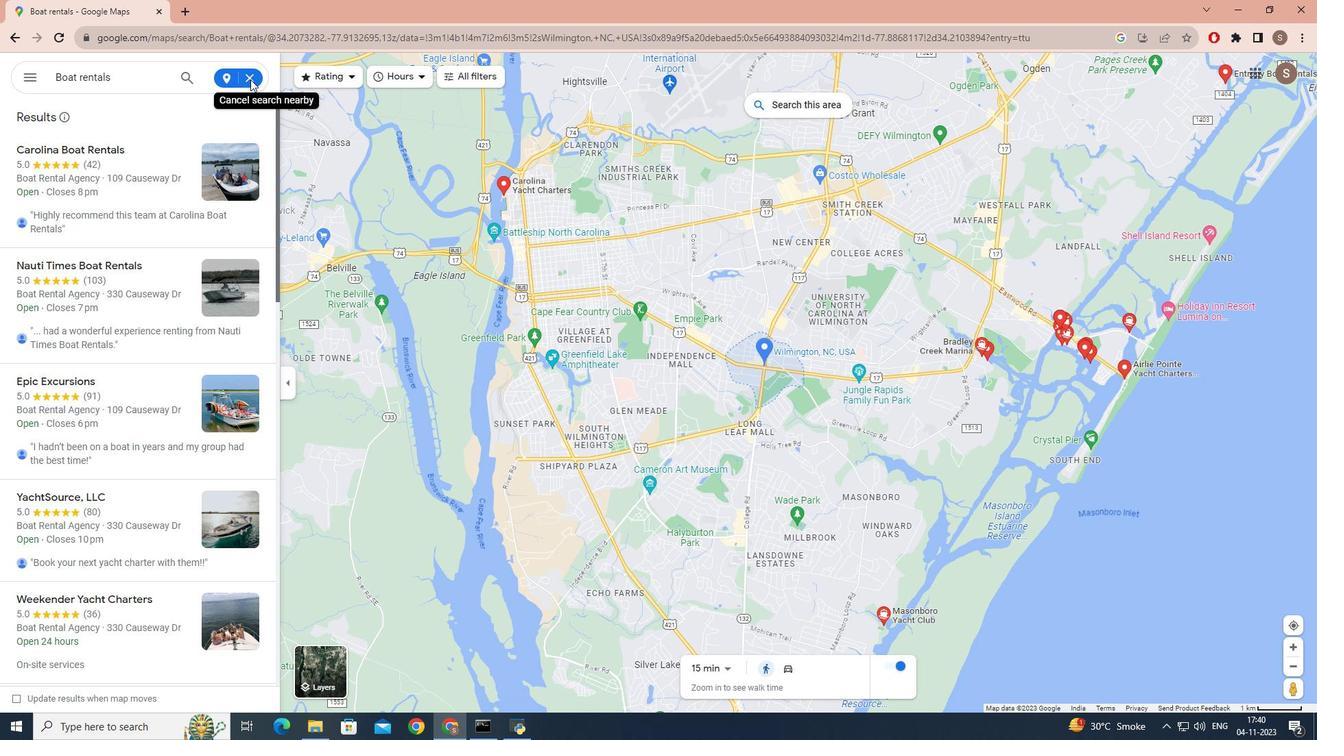 
Action: Mouse pressed left at (250, 79)
Screenshot: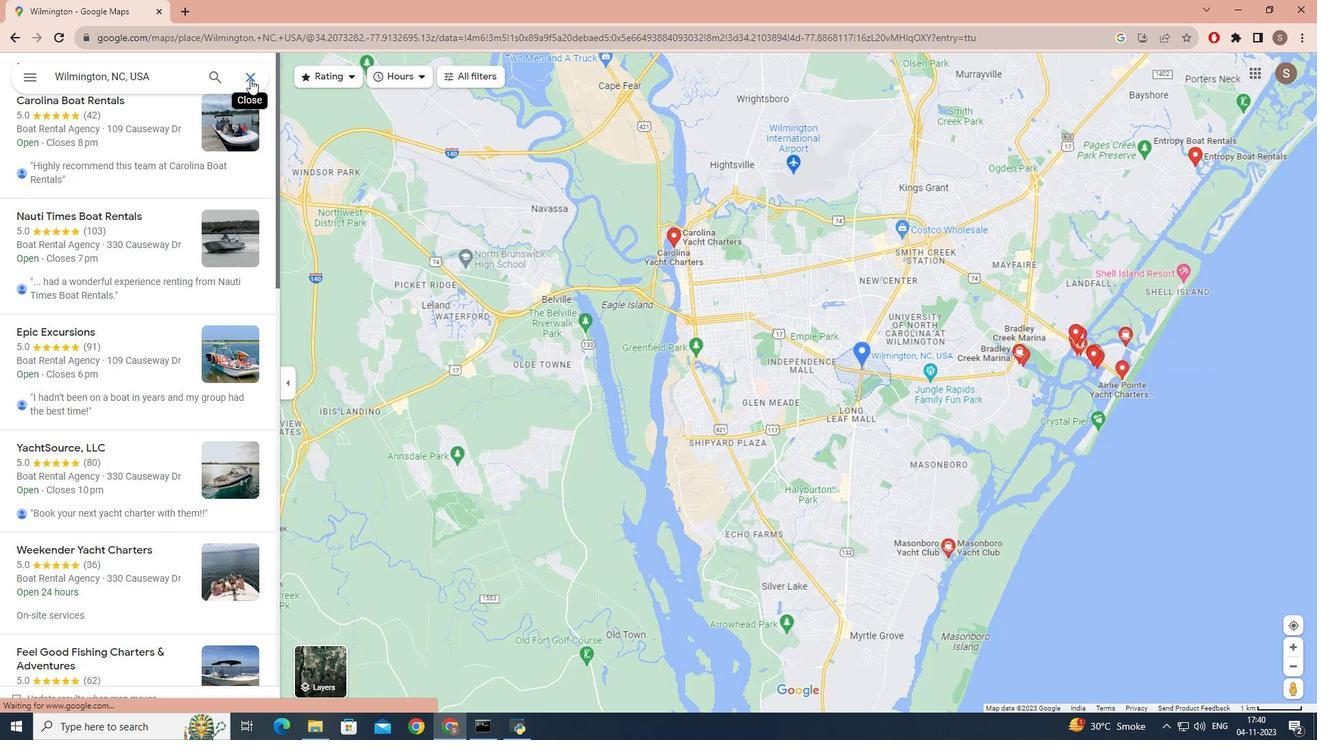 
Action: Mouse moved to (266, 277)
Screenshot: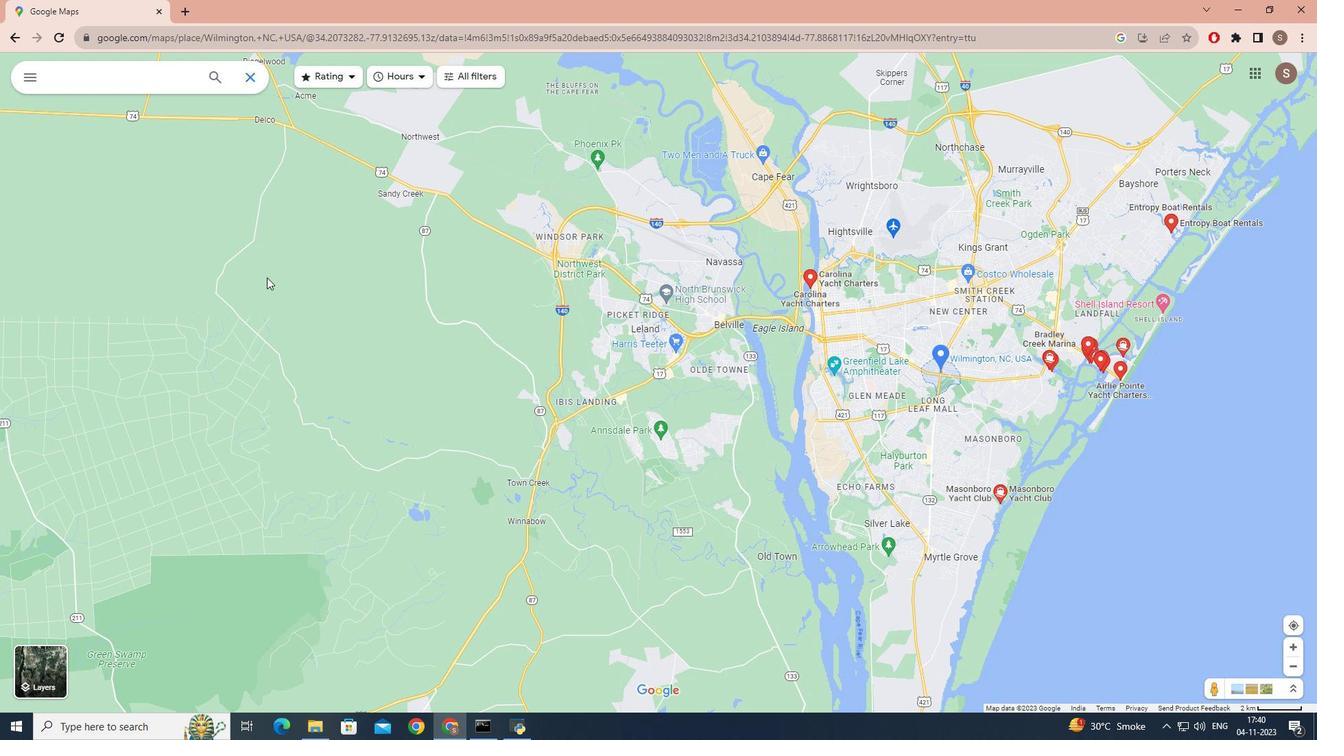 
